 Task: Look for Airbnb options in âAbasan al Kabirah, Palestinian Territory from 4th December, 2023 to 10th December, 2023 for 8 adults.4 bedrooms having 8 beds and 4 bathrooms. Property type can be house. Amenities needed are: wifi, TV, free parkinig on premises, gym, breakfast. Booking option can be shelf check-in. Look for 4 properties as per requirement.
Action: Mouse moved to (426, 110)
Screenshot: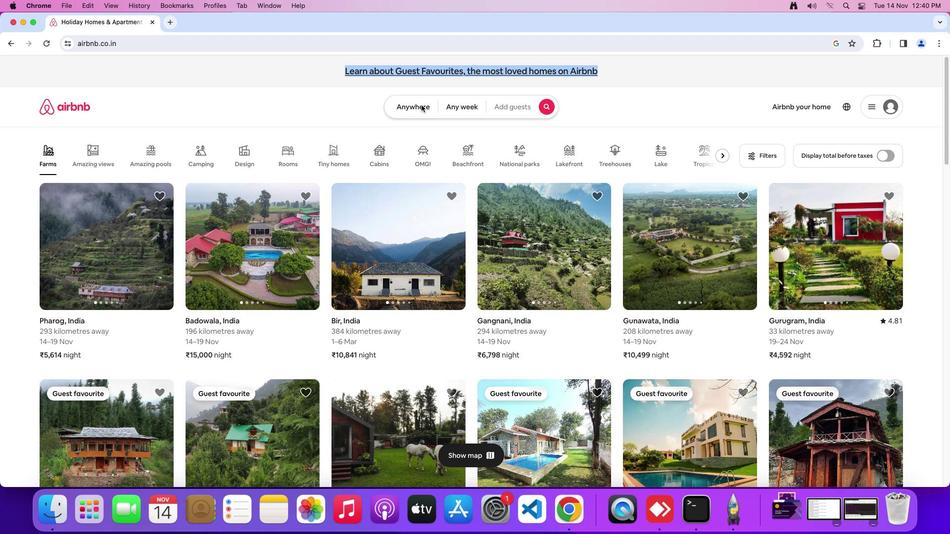 
Action: Mouse pressed left at (426, 110)
Screenshot: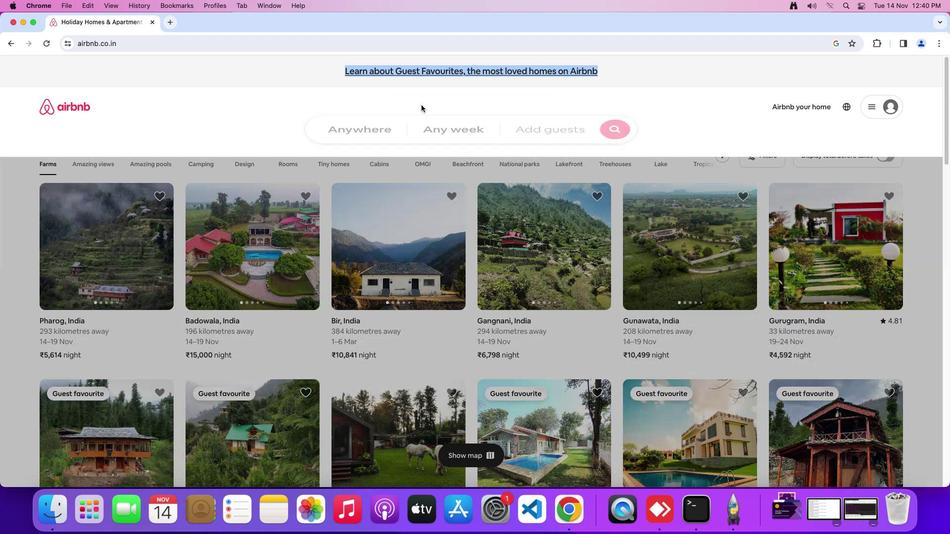 
Action: Mouse moved to (374, 155)
Screenshot: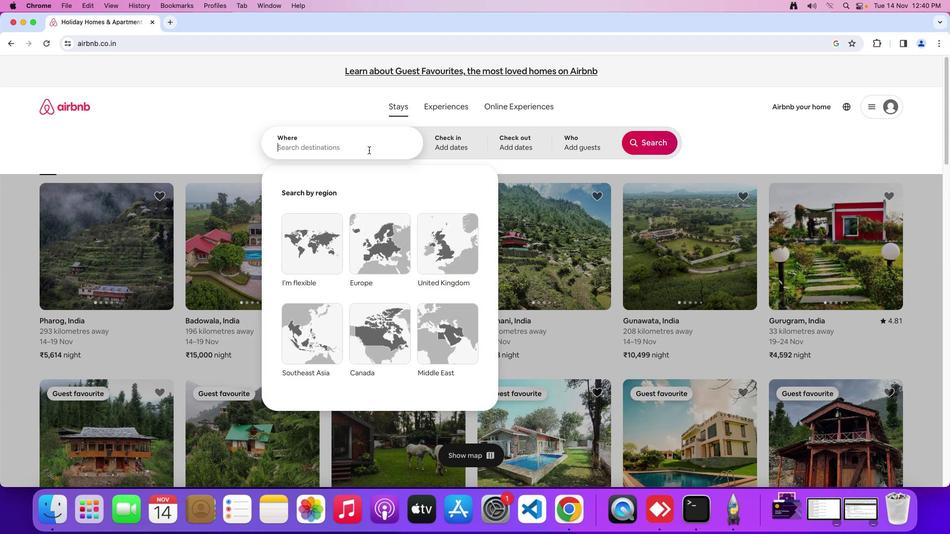 
Action: Mouse pressed left at (374, 155)
Screenshot: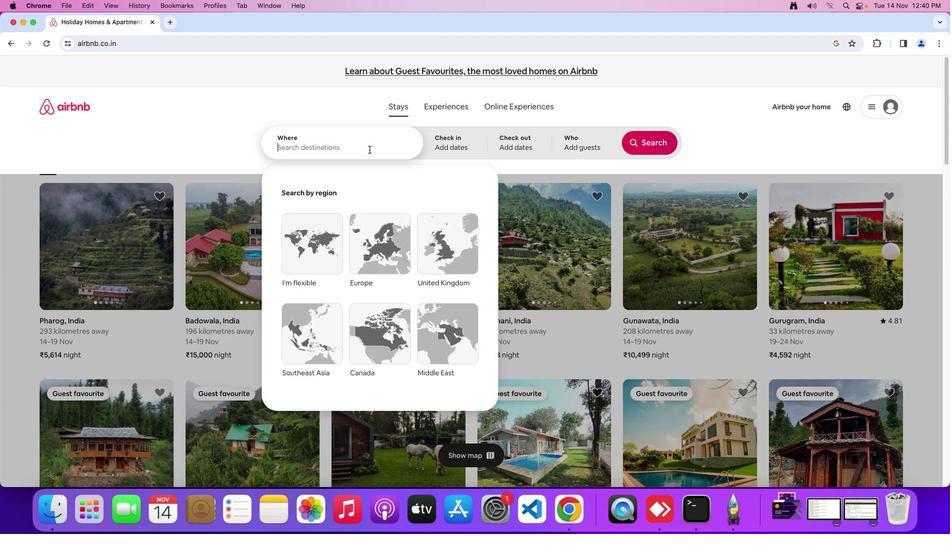 
Action: Mouse moved to (381, 154)
Screenshot: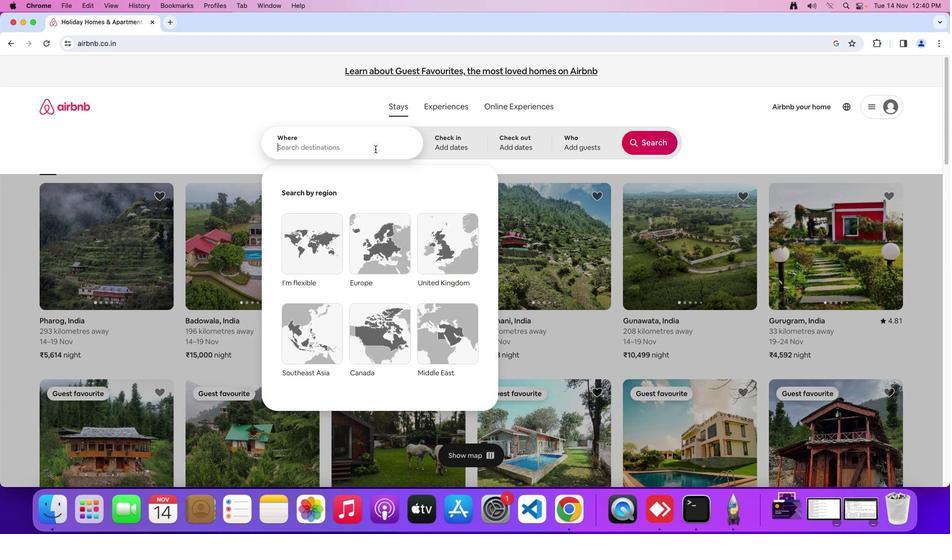 
Action: Key pressed Key.shift_r'A''b''a''s''a''n'Key.space'a''l'Key.spaceKey.shift'K''a''b''i''r''a''h'','Key.spaceKey.shift'P''a''l''e''s''t''i''n''i''a''n'Key.spaceKey.shift_r'T''e''r''r''u''t''i''r'Key.backspaceKey.backspaceKey.backspaceKey.backspace'i''t''o''r''y'
Screenshot: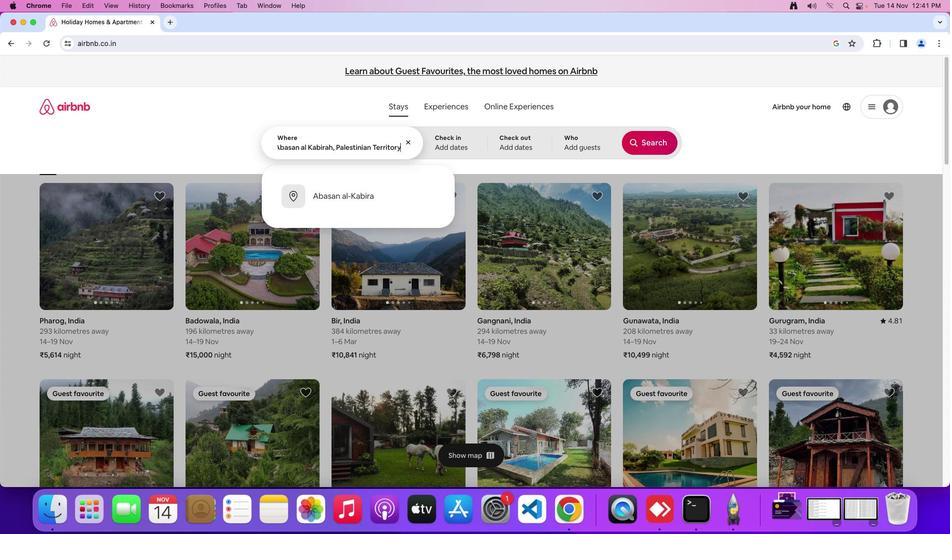 
Action: Mouse moved to (453, 148)
Screenshot: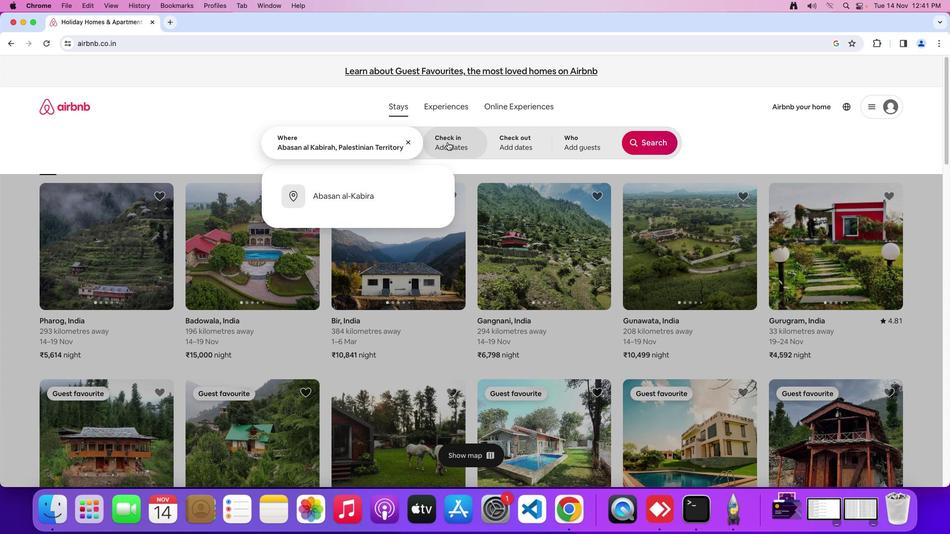 
Action: Mouse pressed left at (453, 148)
Screenshot: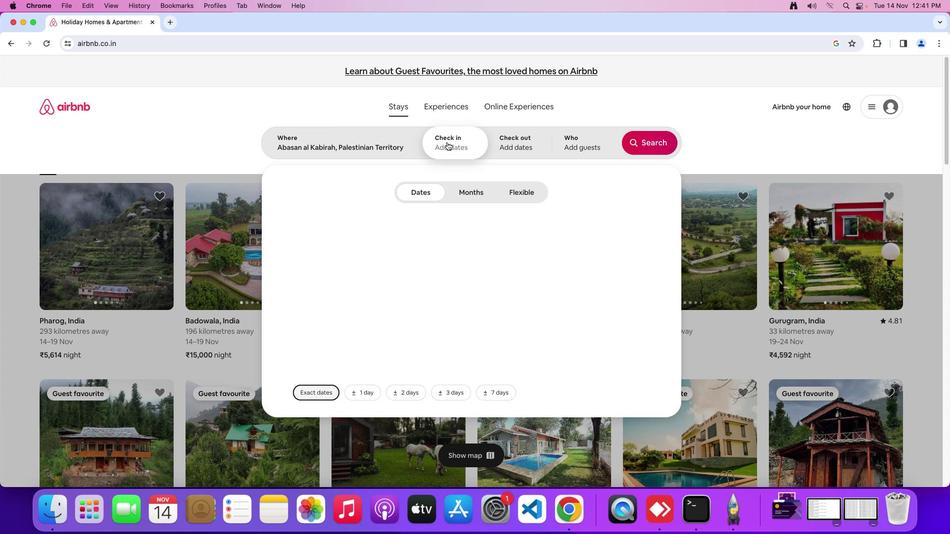 
Action: Mouse moved to (530, 295)
Screenshot: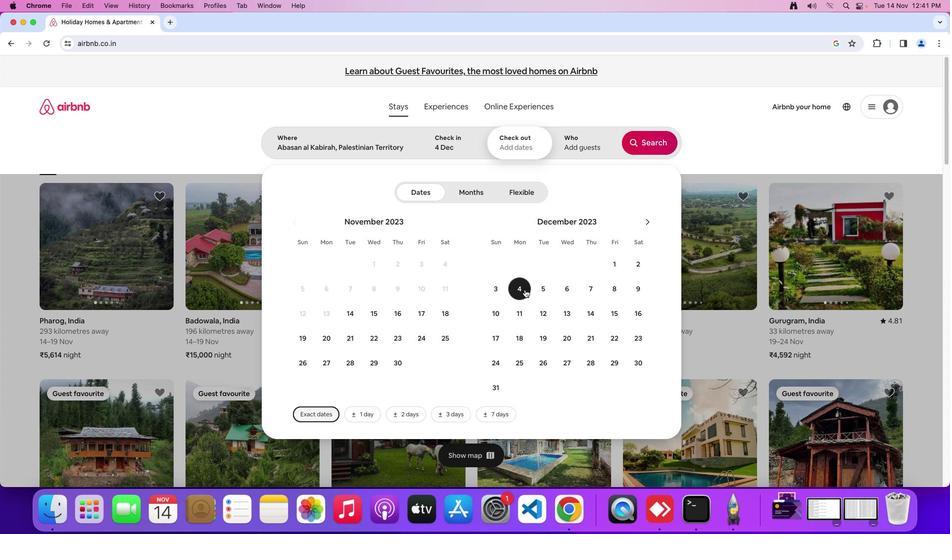 
Action: Mouse pressed left at (530, 295)
Screenshot: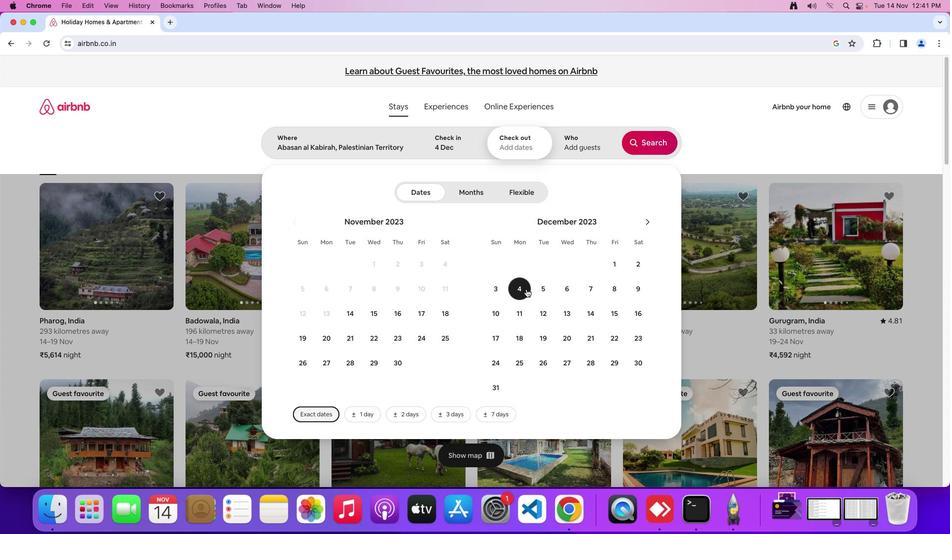 
Action: Mouse moved to (507, 321)
Screenshot: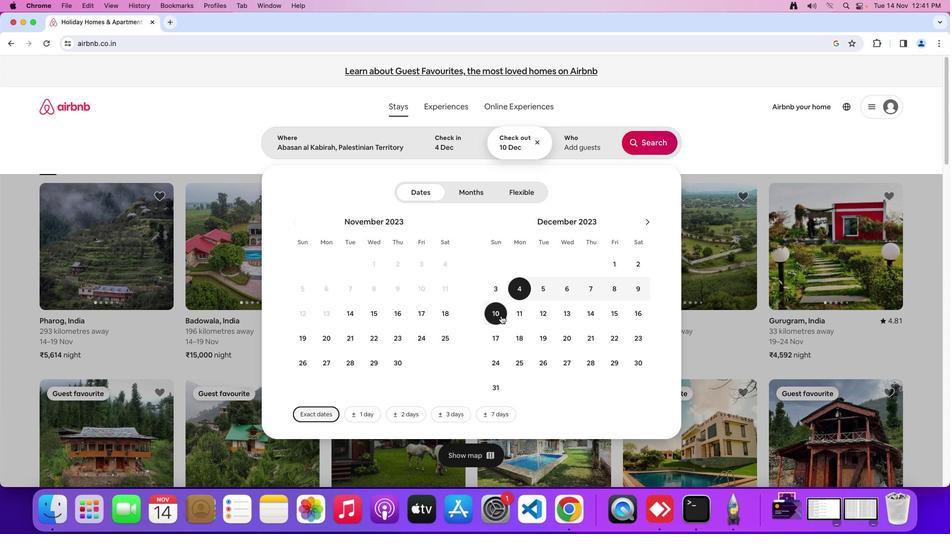 
Action: Mouse pressed left at (507, 321)
Screenshot: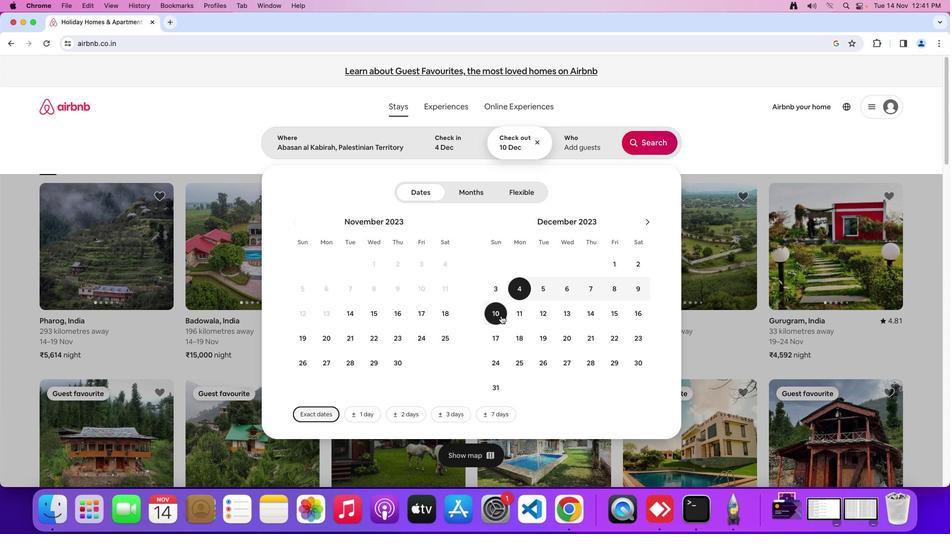 
Action: Mouse moved to (584, 151)
Screenshot: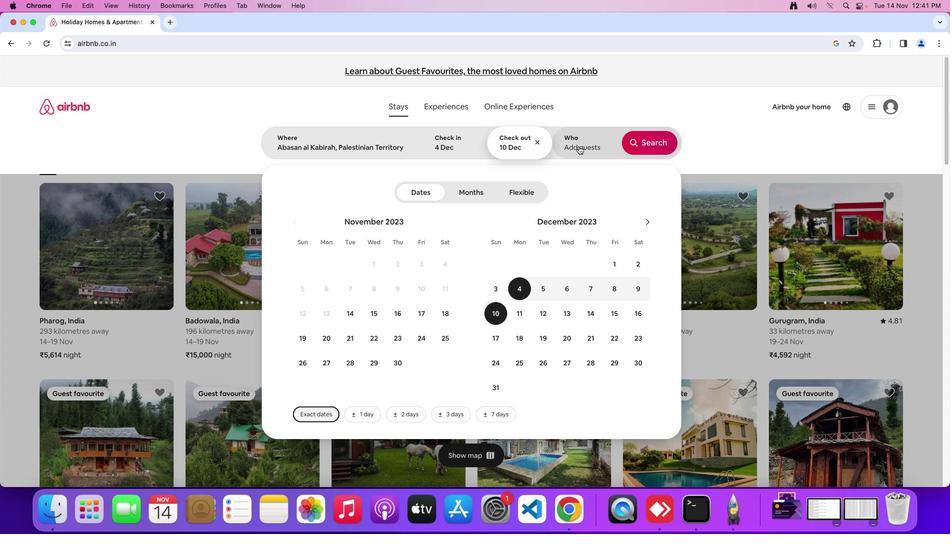 
Action: Mouse pressed left at (584, 151)
Screenshot: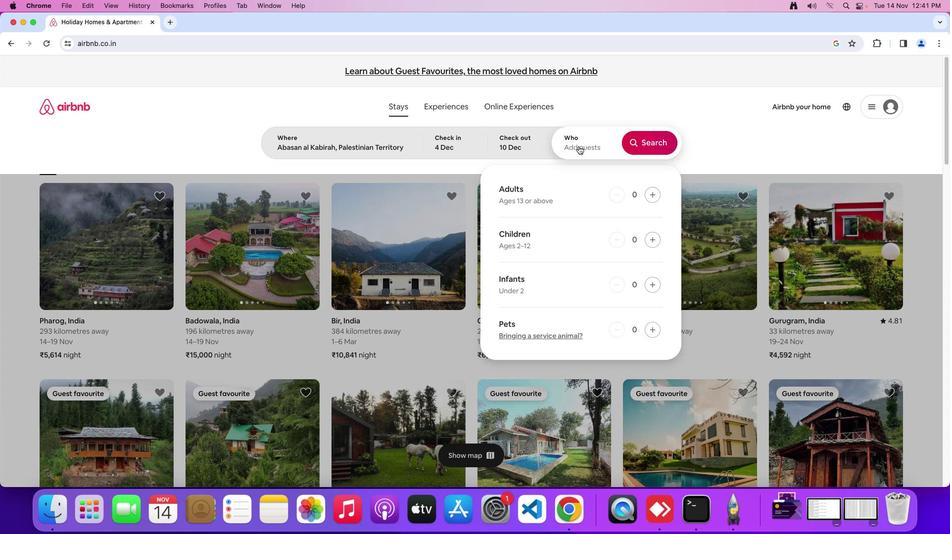
Action: Mouse moved to (638, 200)
Screenshot: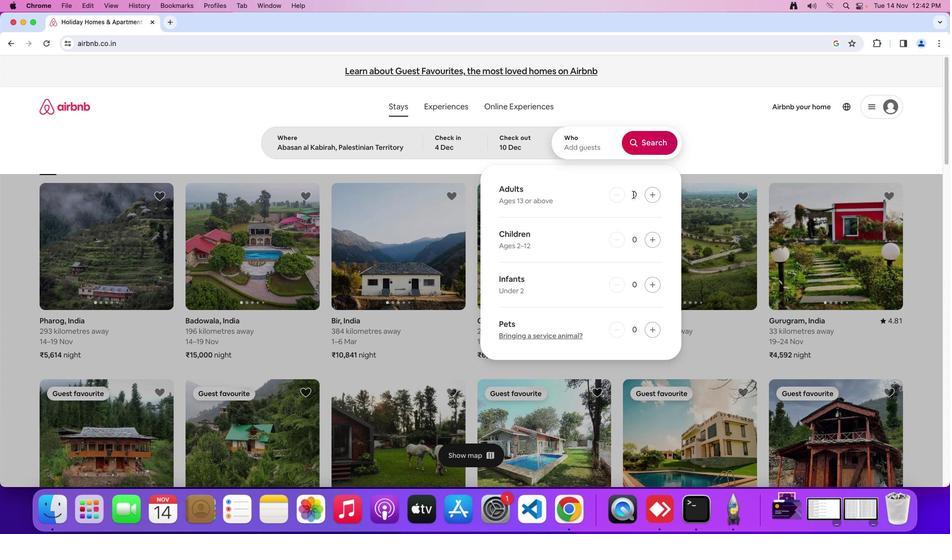 
Action: Mouse pressed left at (638, 200)
Screenshot: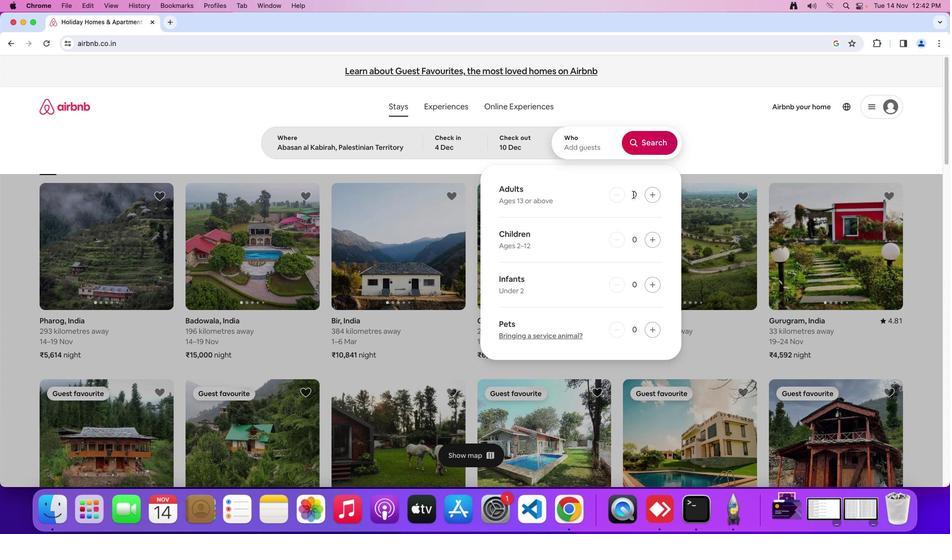 
Action: Mouse moved to (655, 200)
Screenshot: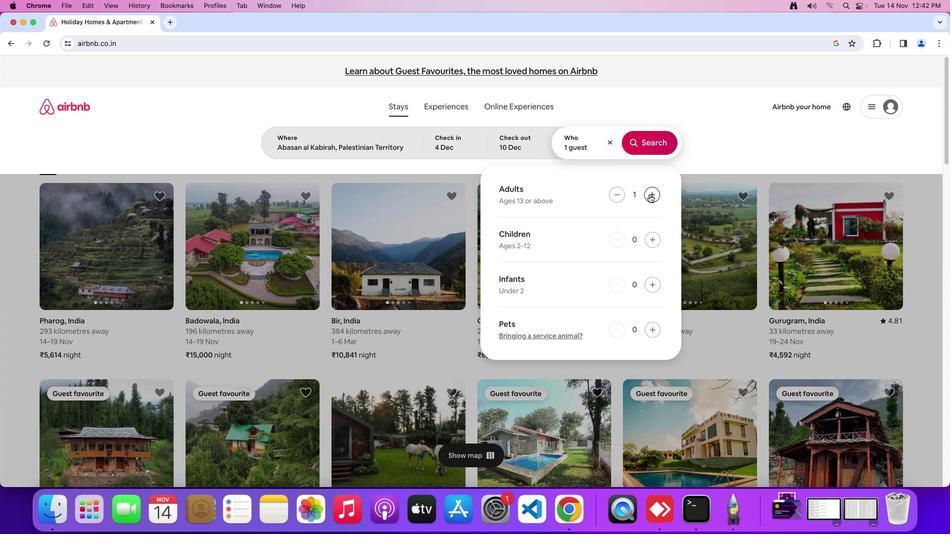 
Action: Mouse pressed left at (655, 200)
Screenshot: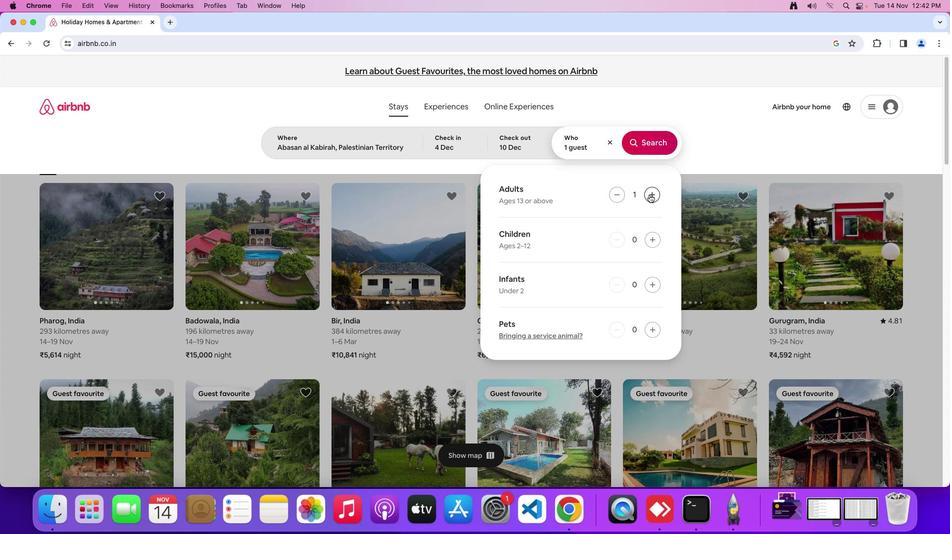 
Action: Mouse pressed left at (655, 200)
Screenshot: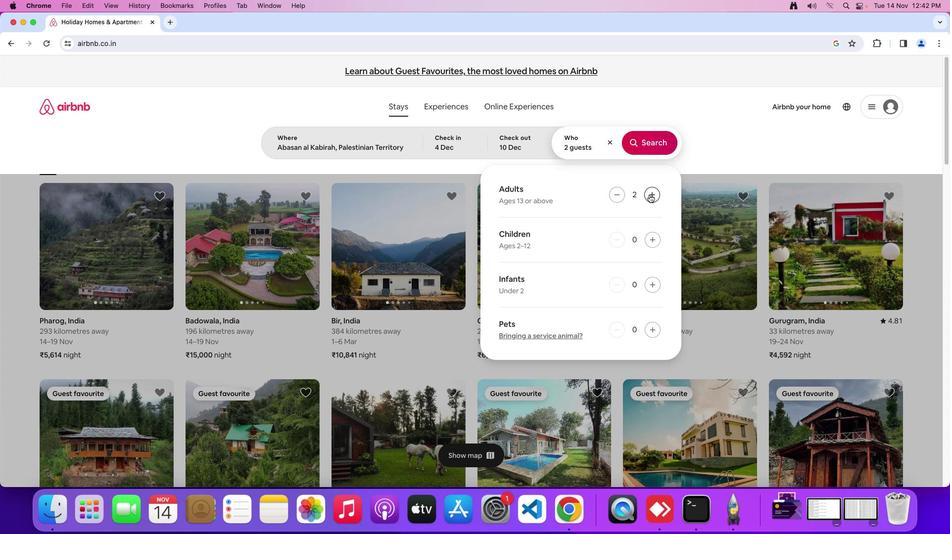 
Action: Mouse pressed left at (655, 200)
Screenshot: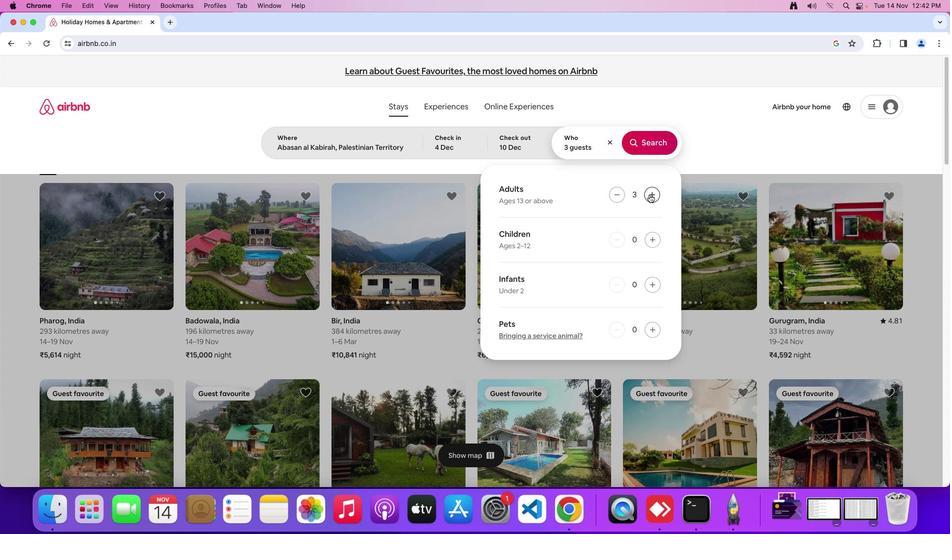 
Action: Mouse pressed left at (655, 200)
Screenshot: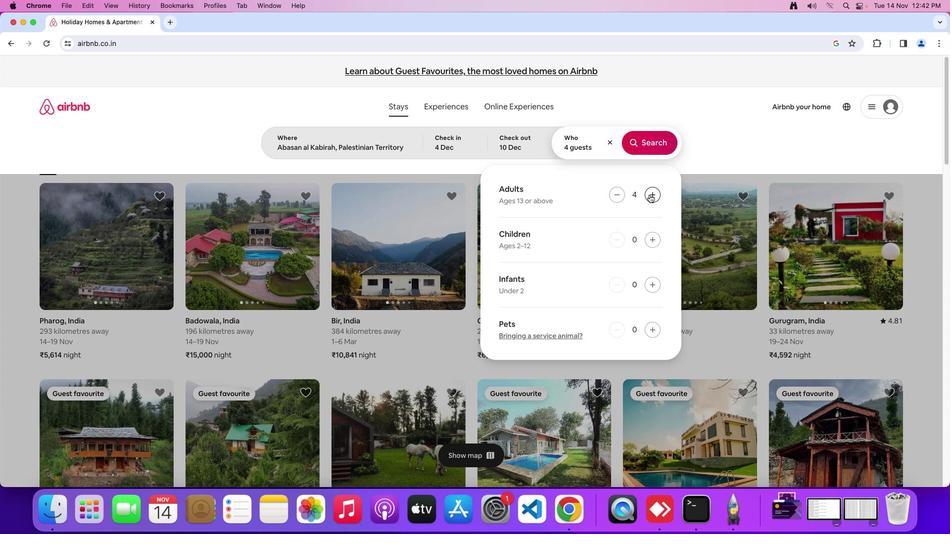 
Action: Mouse pressed left at (655, 200)
Screenshot: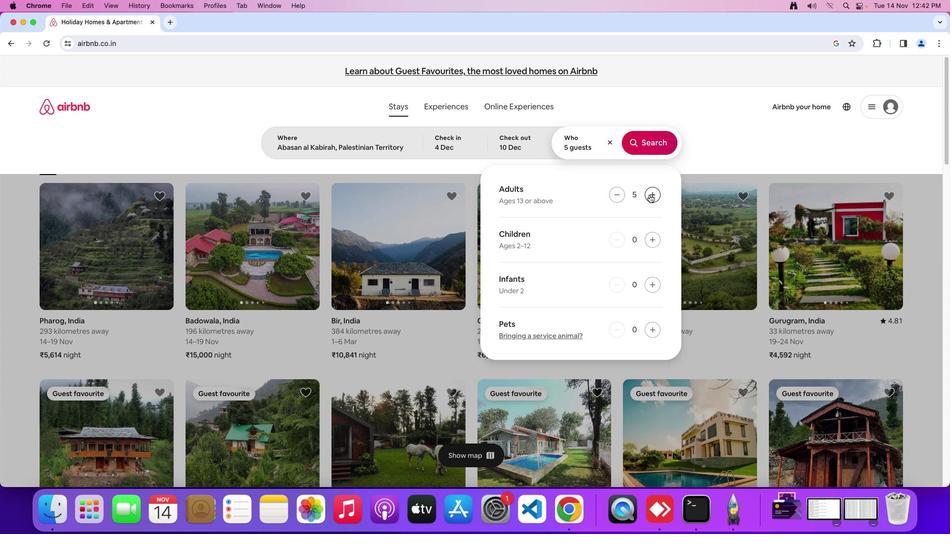 
Action: Mouse pressed left at (655, 200)
Screenshot: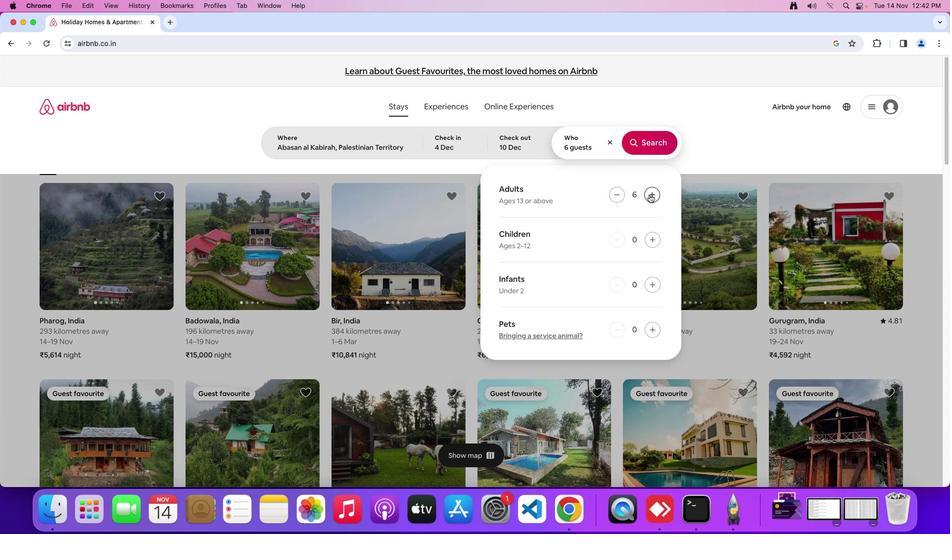 
Action: Mouse pressed left at (655, 200)
Screenshot: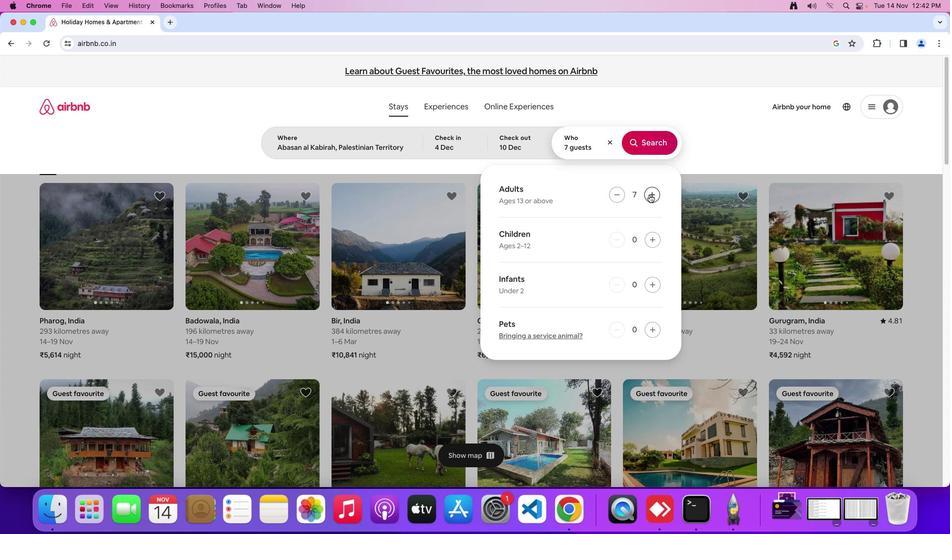 
Action: Mouse pressed left at (655, 200)
Screenshot: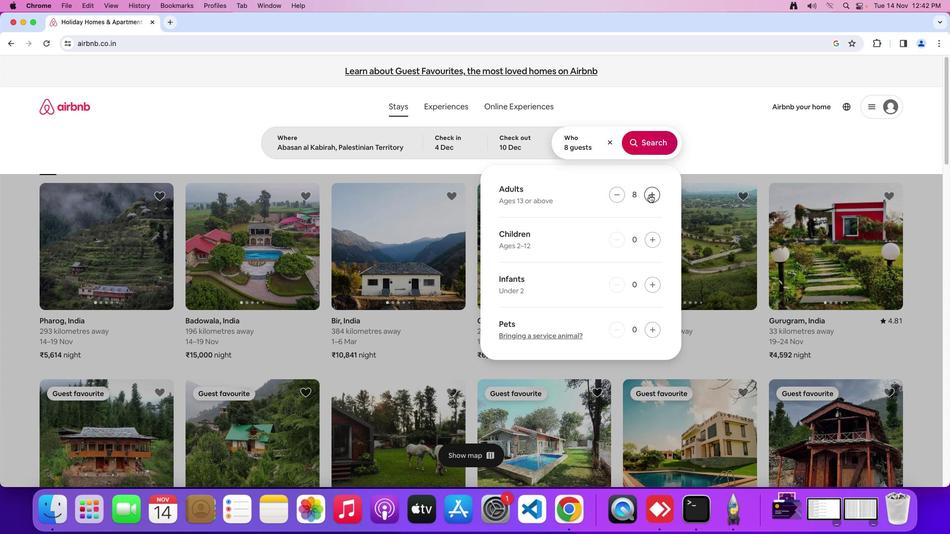 
Action: Mouse moved to (654, 145)
Screenshot: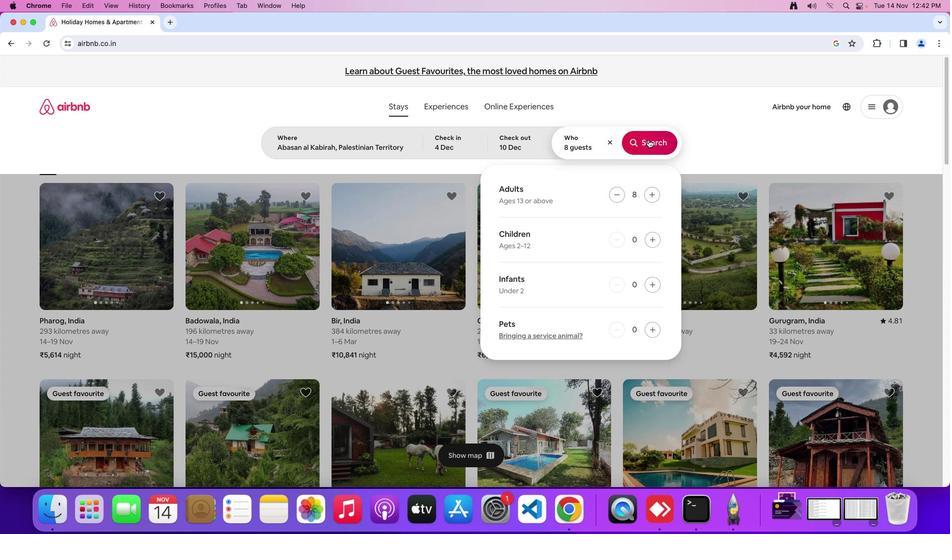 
Action: Mouse pressed left at (654, 145)
Screenshot: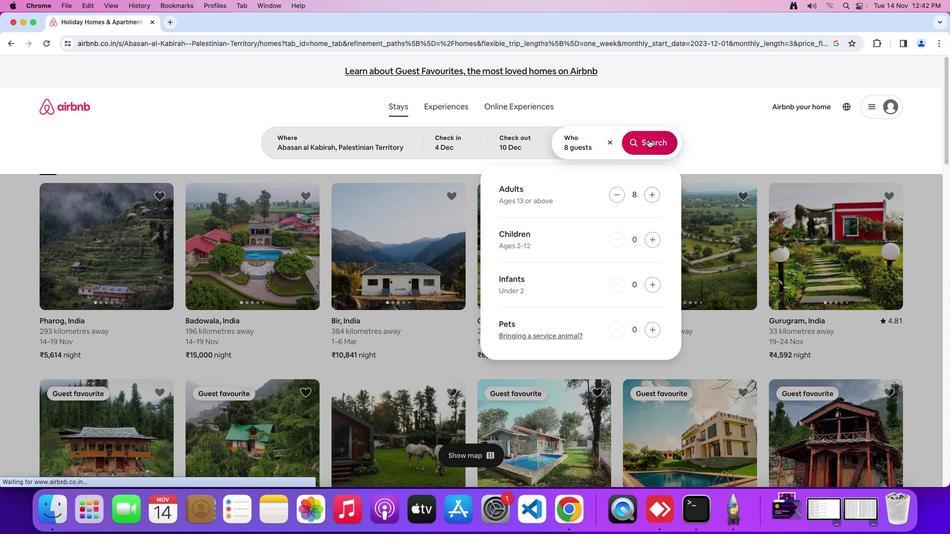 
Action: Mouse moved to (791, 123)
Screenshot: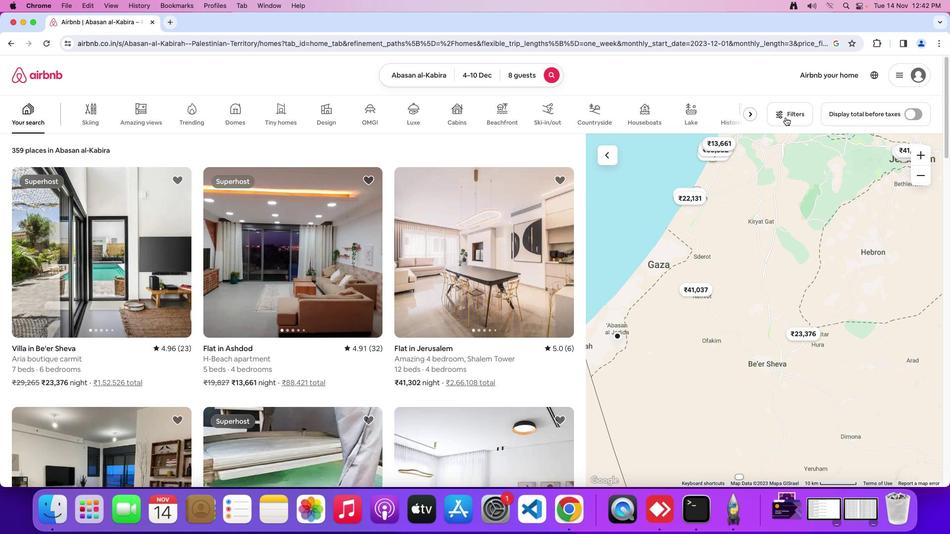 
Action: Mouse pressed left at (791, 123)
Screenshot: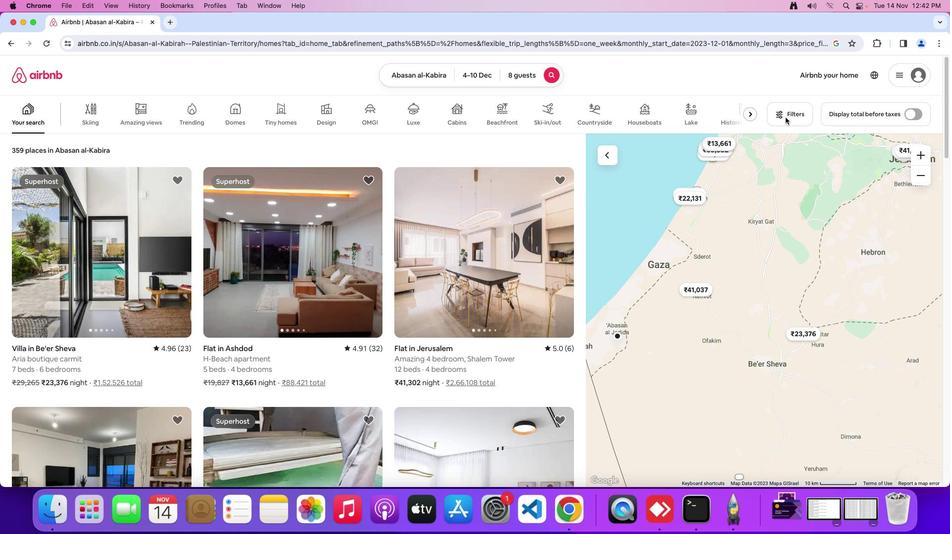 
Action: Mouse moved to (507, 282)
Screenshot: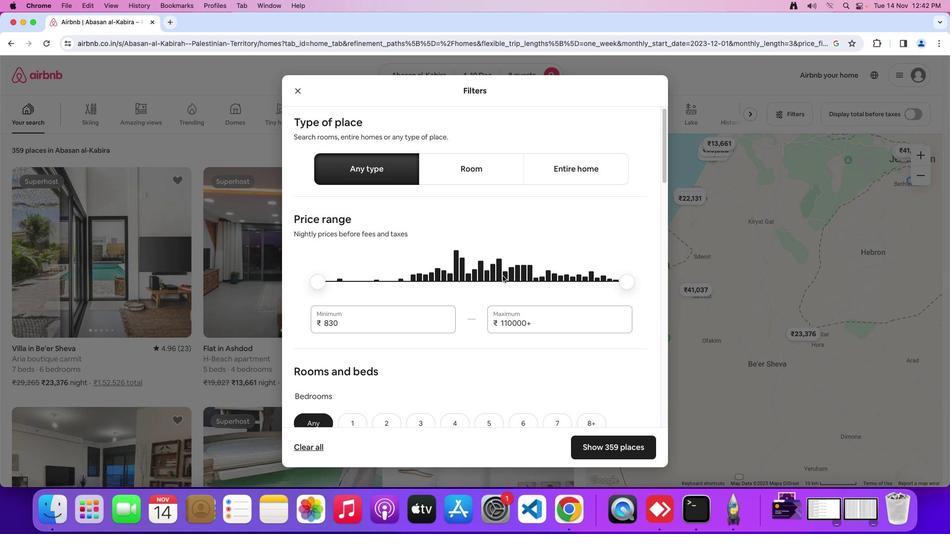 
Action: Mouse scrolled (507, 282) with delta (5, 4)
Screenshot: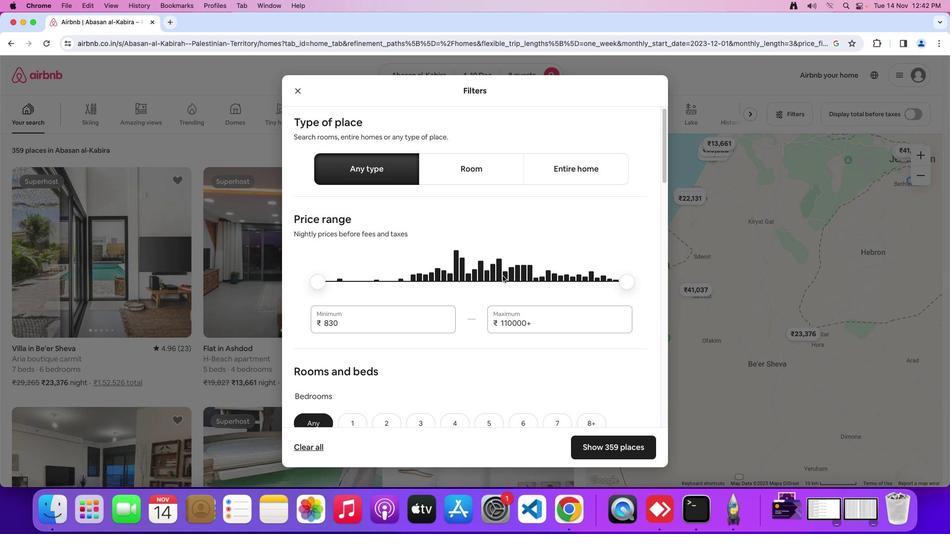 
Action: Mouse moved to (508, 282)
Screenshot: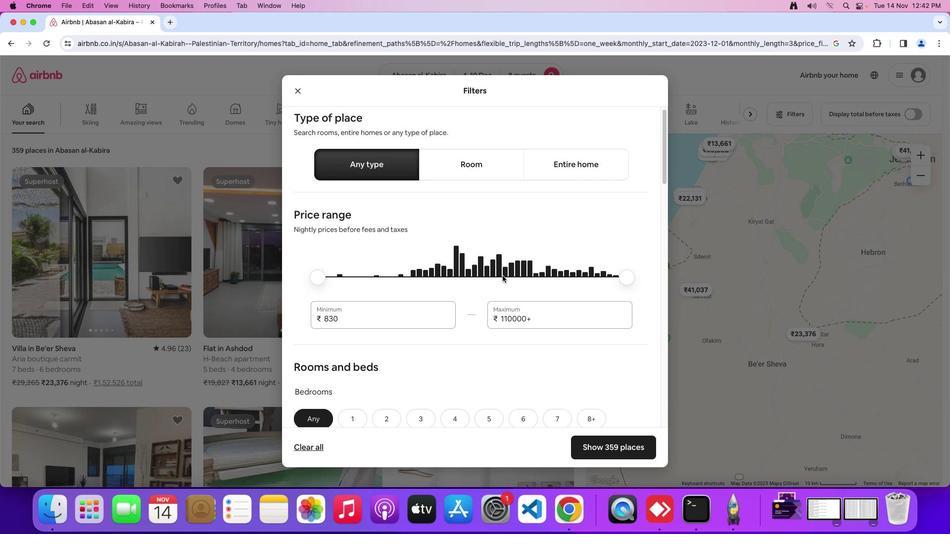 
Action: Mouse scrolled (508, 282) with delta (5, 4)
Screenshot: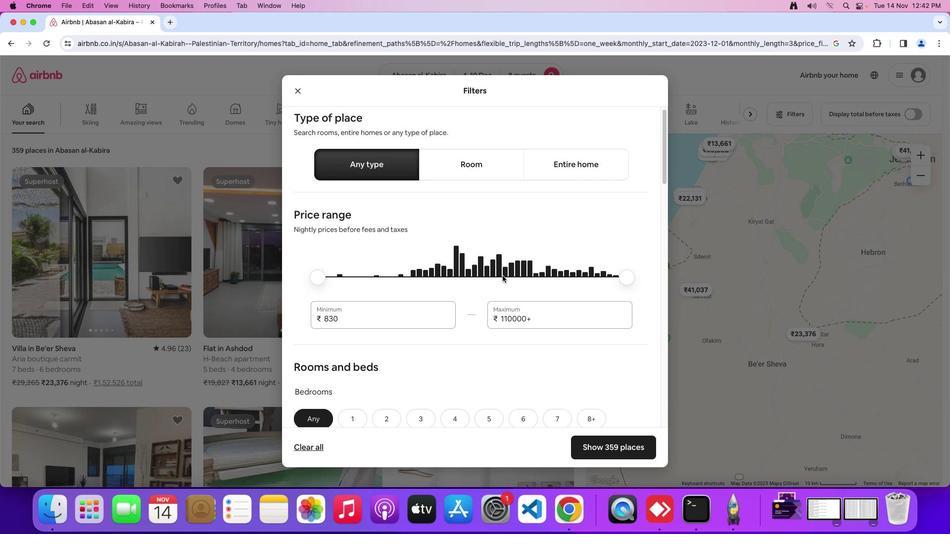 
Action: Mouse moved to (508, 281)
Screenshot: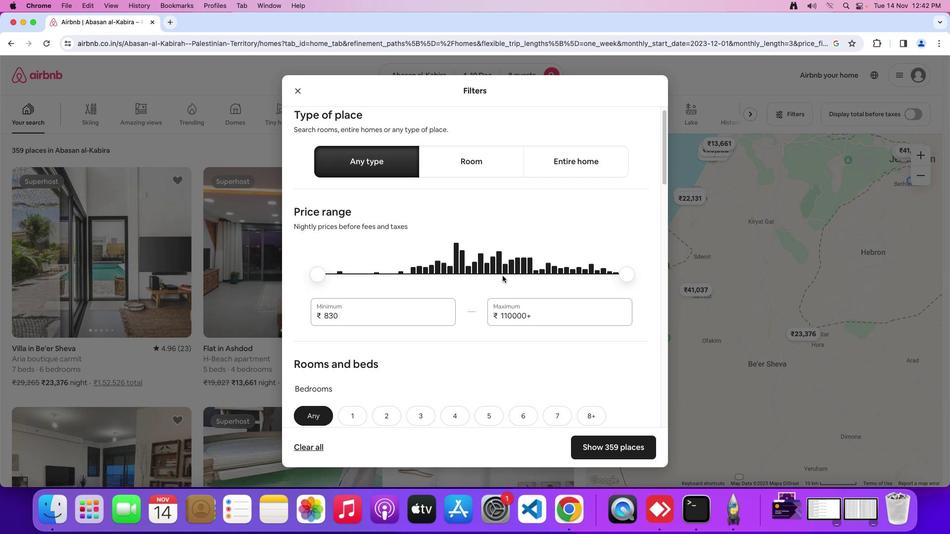 
Action: Mouse scrolled (508, 281) with delta (5, 4)
Screenshot: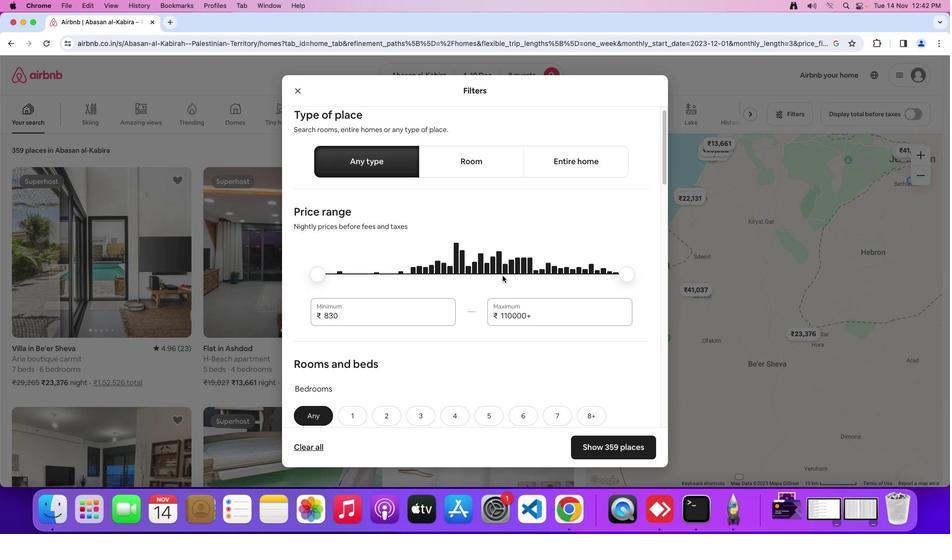 
Action: Mouse moved to (509, 281)
Screenshot: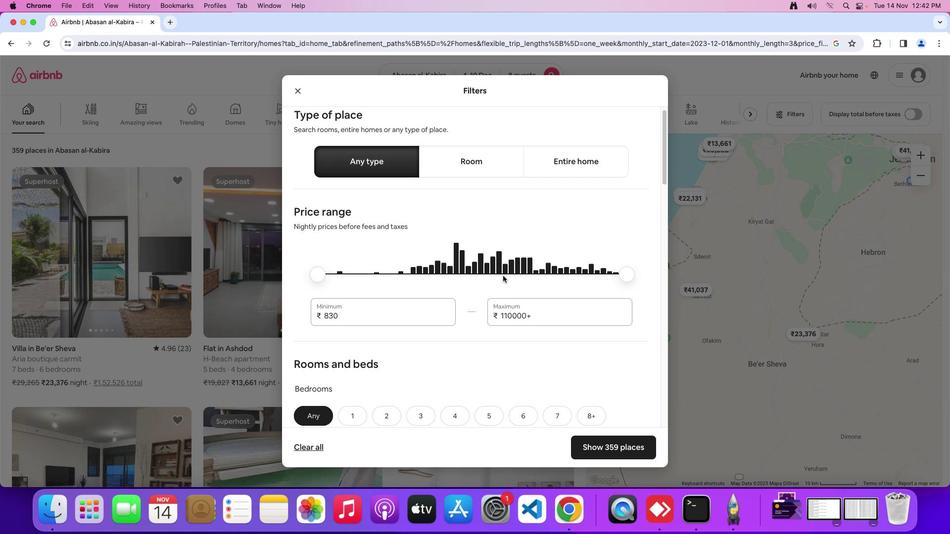 
Action: Mouse scrolled (509, 281) with delta (5, 4)
Screenshot: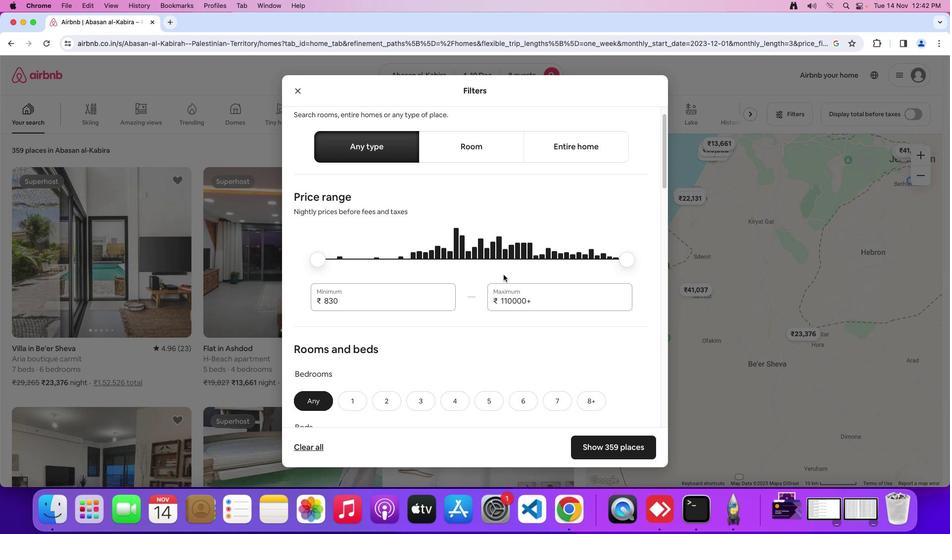 
Action: Mouse moved to (509, 281)
Screenshot: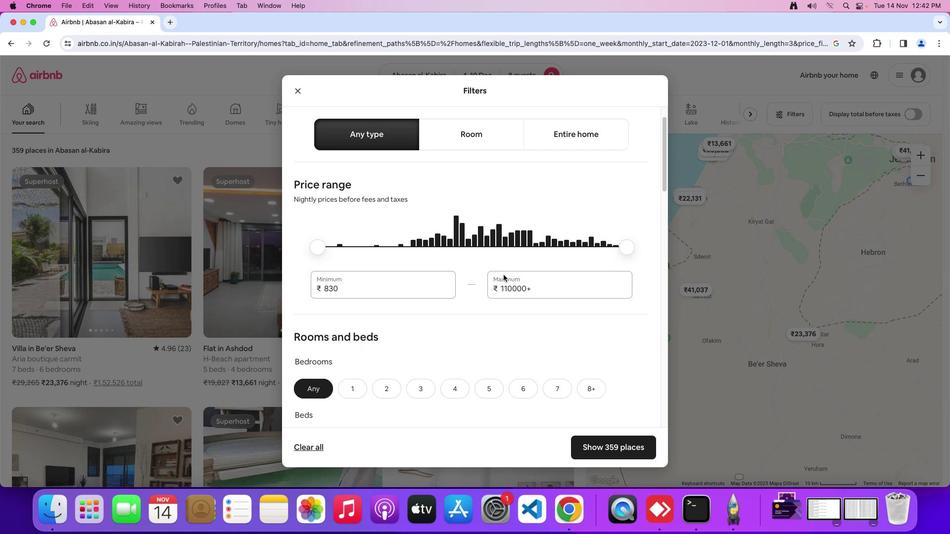 
Action: Mouse scrolled (509, 281) with delta (5, 4)
Screenshot: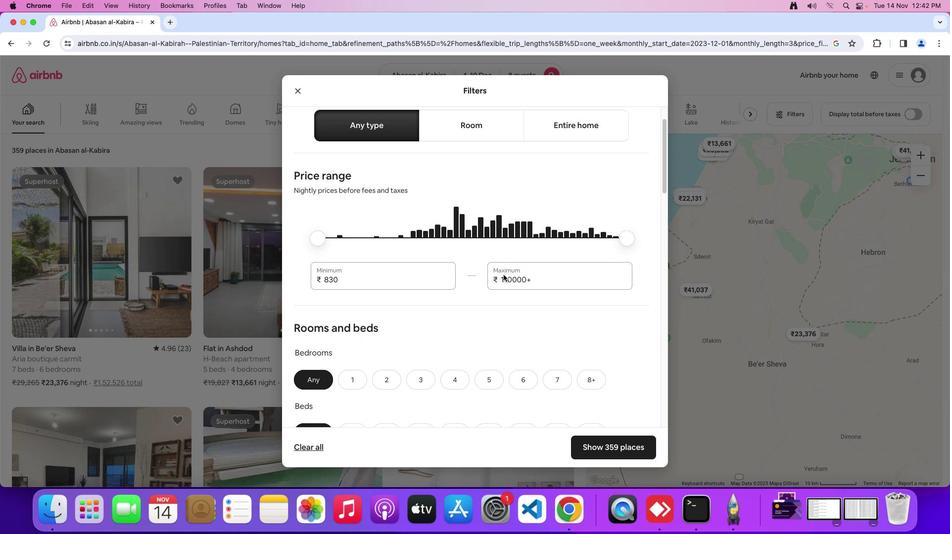 
Action: Mouse moved to (509, 280)
Screenshot: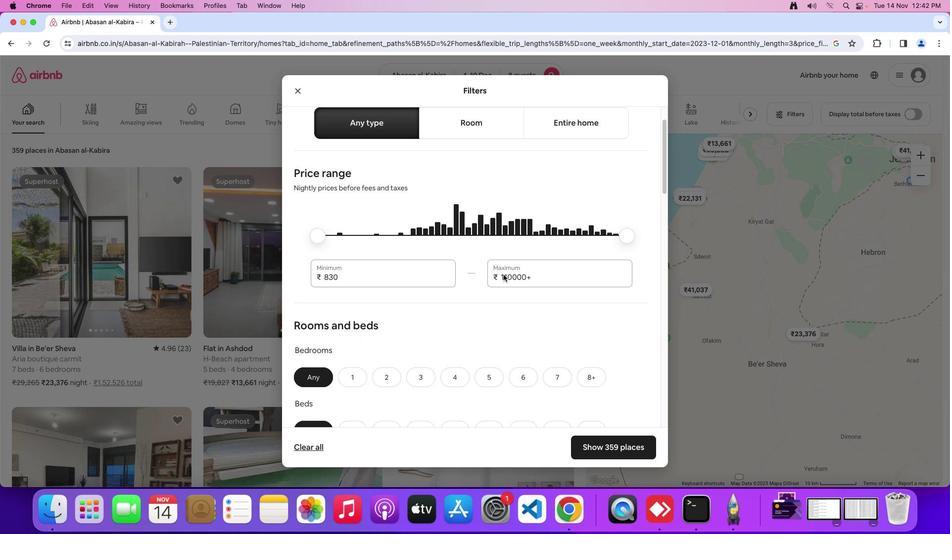 
Action: Mouse scrolled (509, 280) with delta (5, 4)
Screenshot: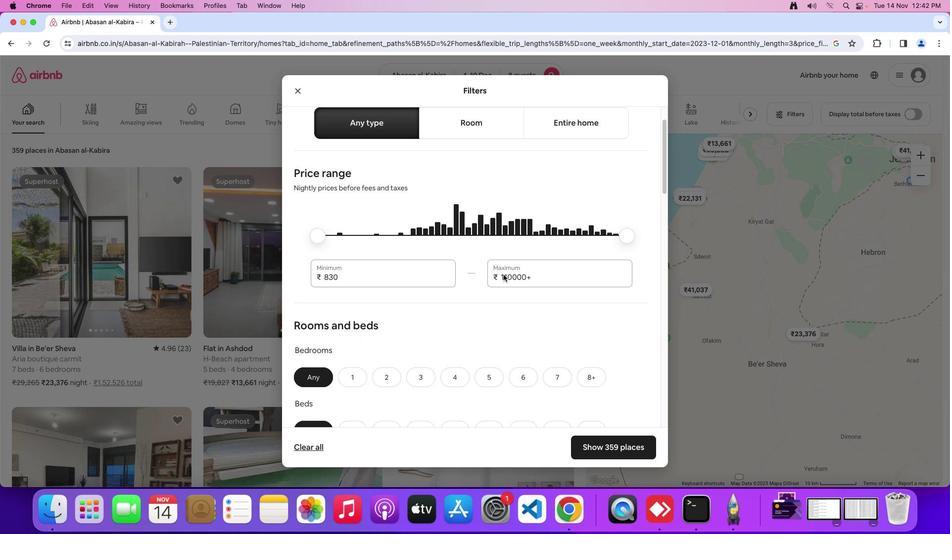 
Action: Mouse moved to (509, 280)
Screenshot: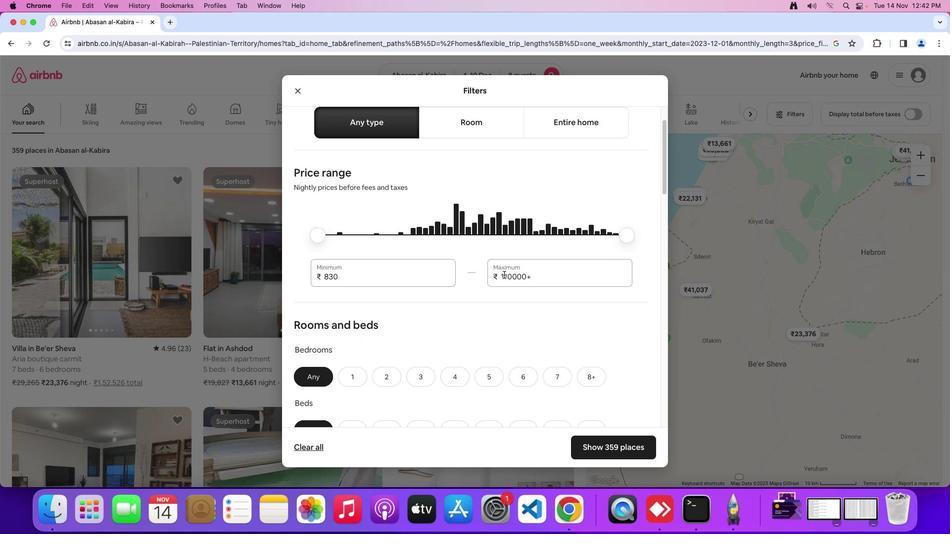 
Action: Mouse scrolled (509, 280) with delta (5, 4)
Screenshot: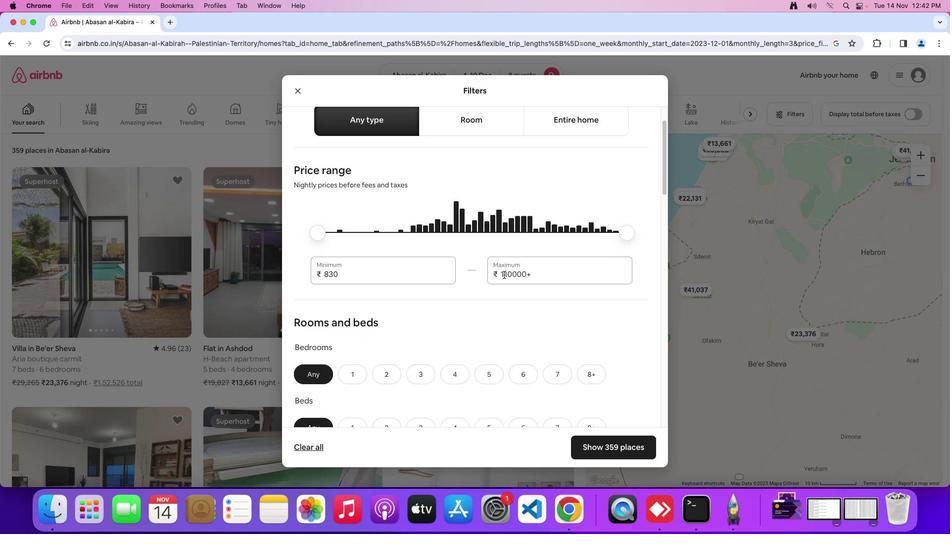 
Action: Mouse scrolled (509, 280) with delta (5, 4)
Screenshot: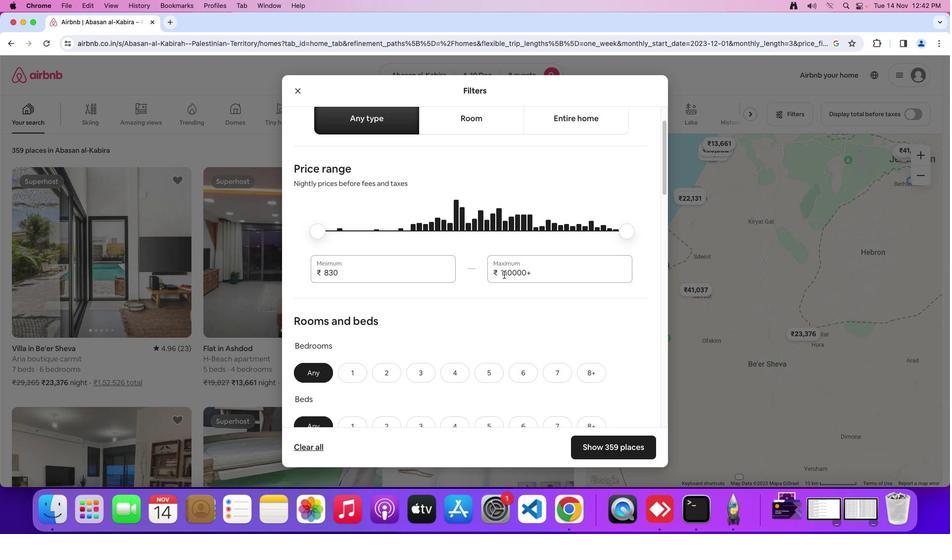 
Action: Mouse scrolled (509, 280) with delta (5, 4)
Screenshot: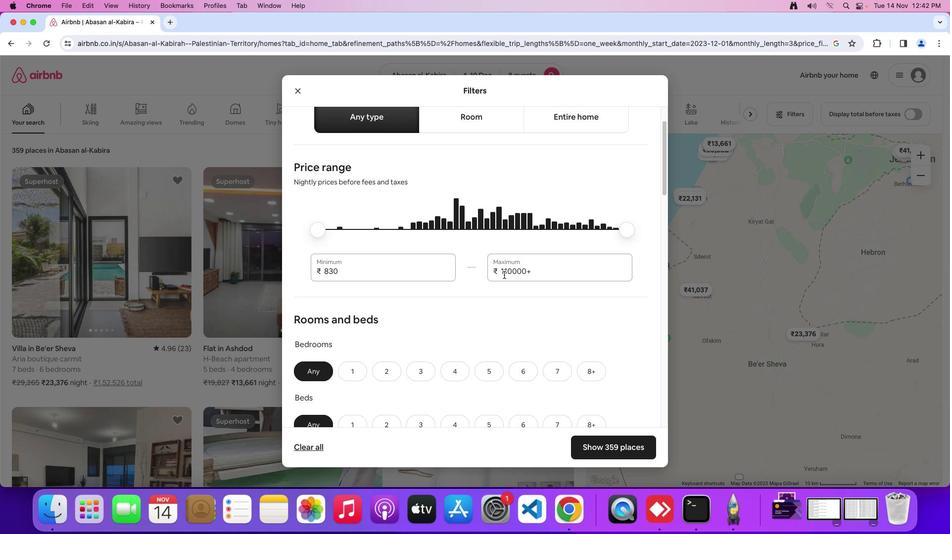 
Action: Mouse moved to (487, 291)
Screenshot: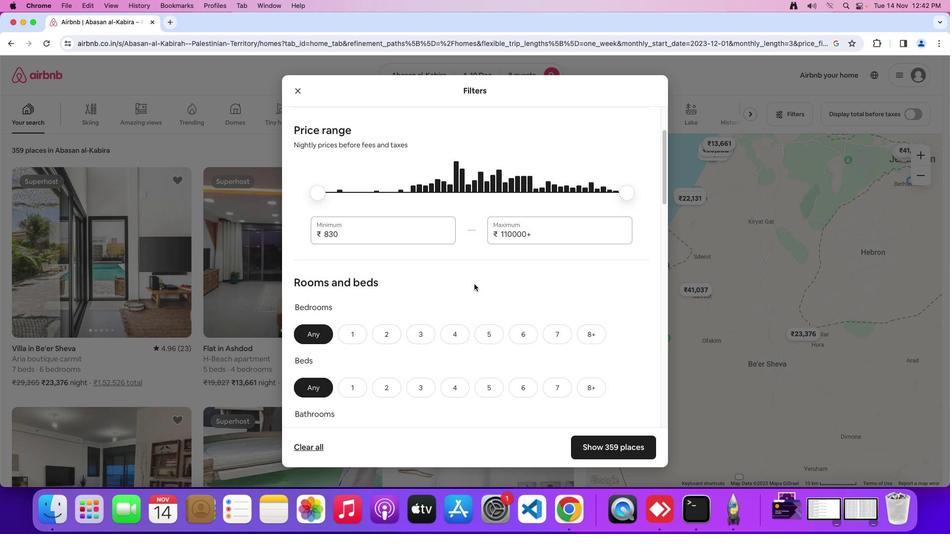 
Action: Mouse scrolled (487, 291) with delta (5, 4)
Screenshot: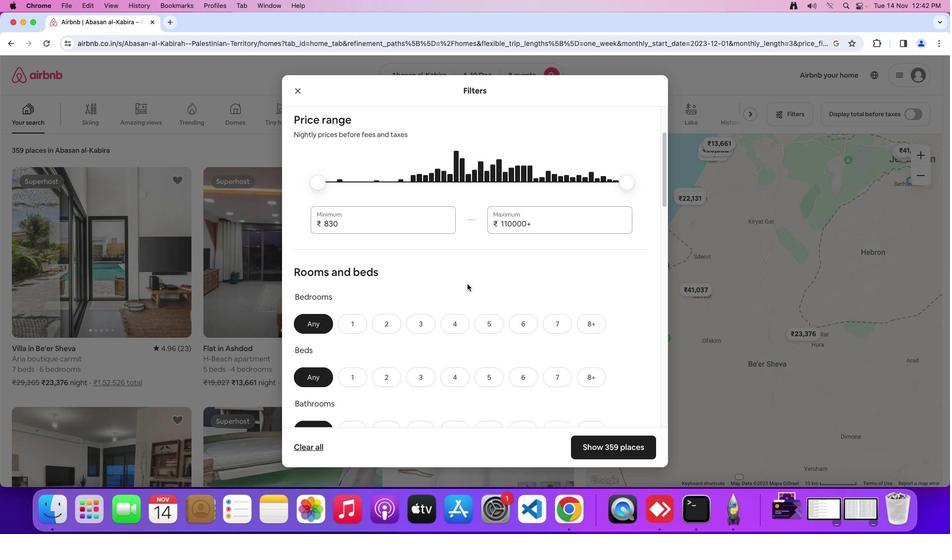 
Action: Mouse moved to (487, 291)
Screenshot: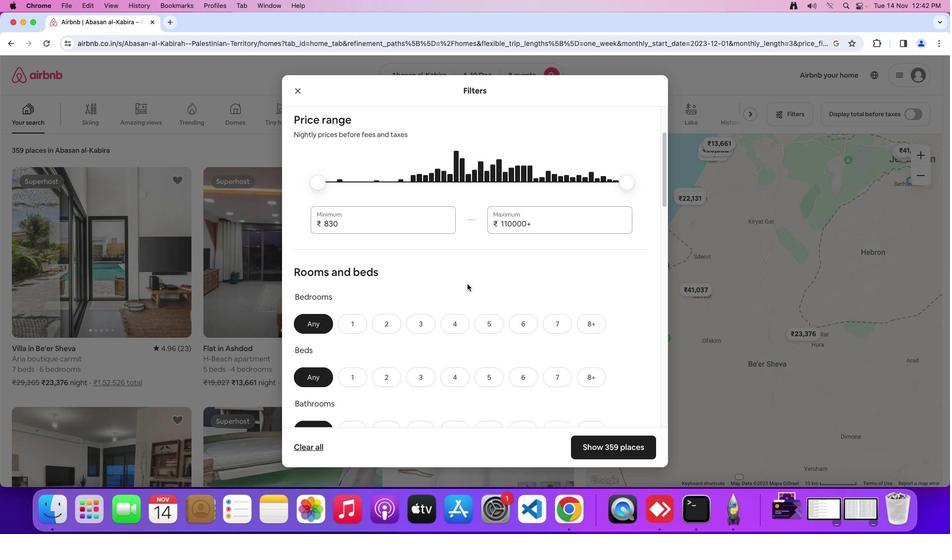 
Action: Mouse scrolled (487, 291) with delta (5, 4)
Screenshot: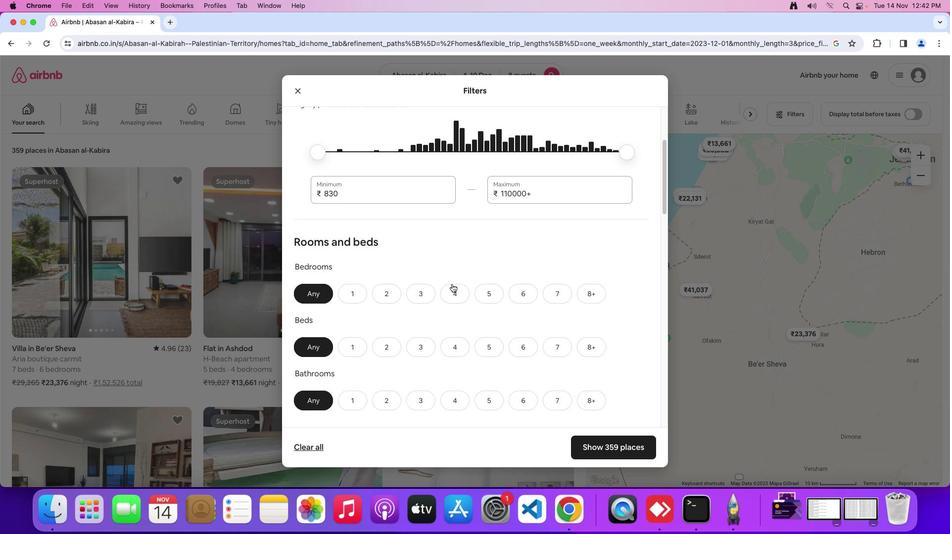 
Action: Mouse moved to (487, 291)
Screenshot: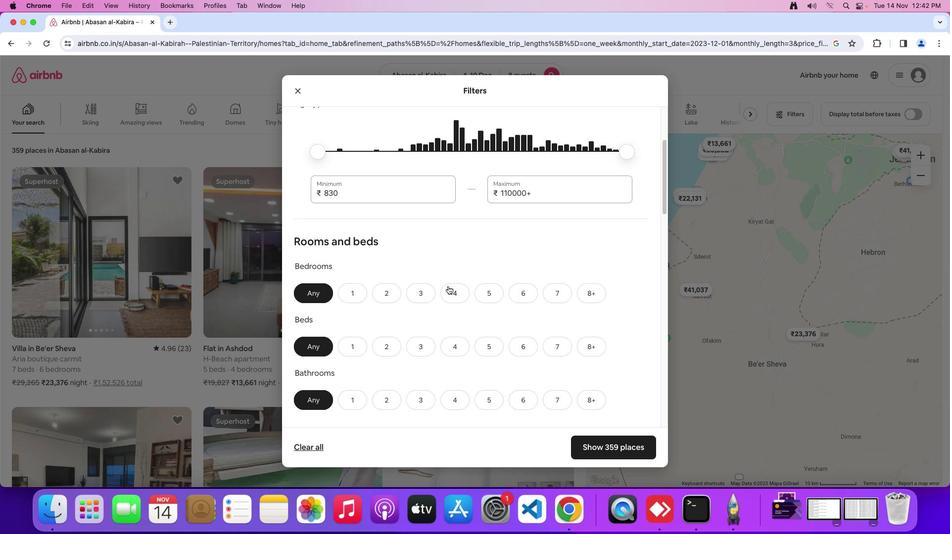 
Action: Mouse scrolled (487, 291) with delta (5, 3)
Screenshot: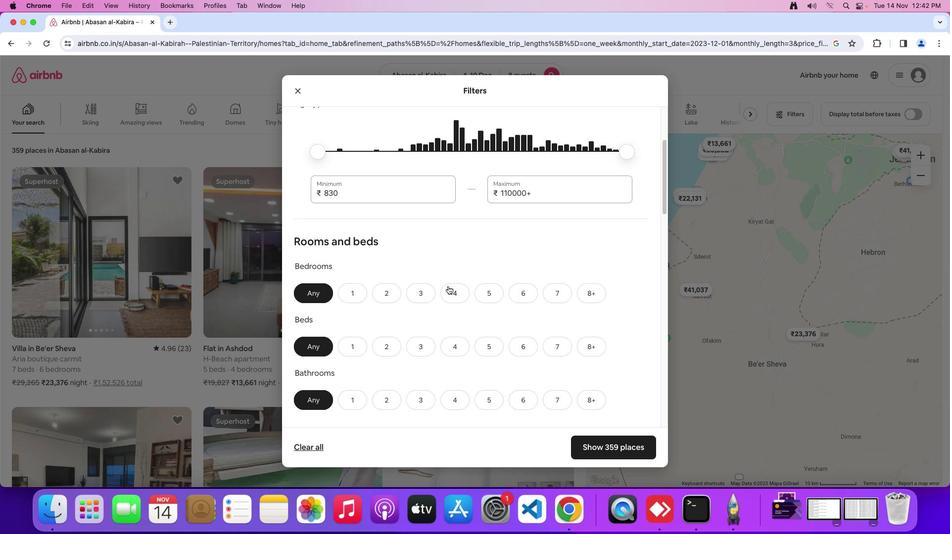 
Action: Mouse moved to (468, 298)
Screenshot: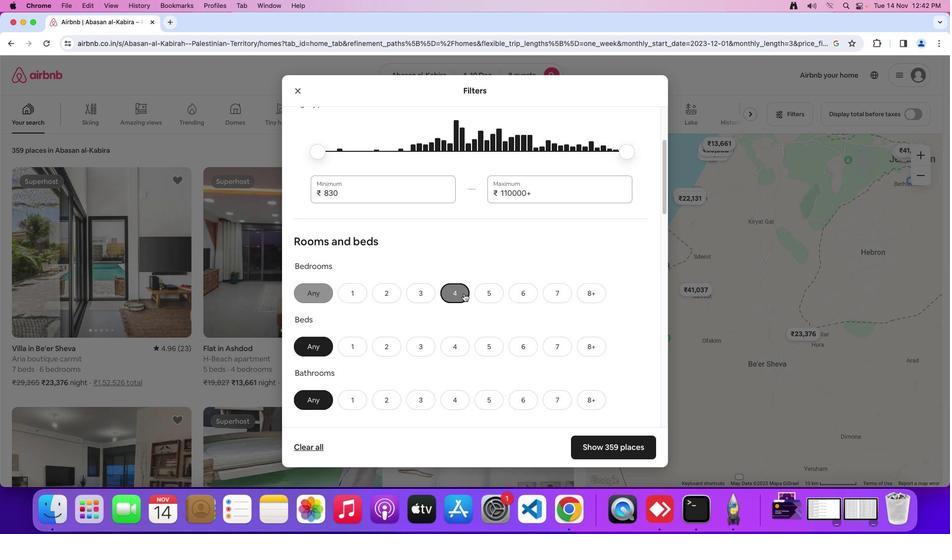 
Action: Mouse pressed left at (468, 298)
Screenshot: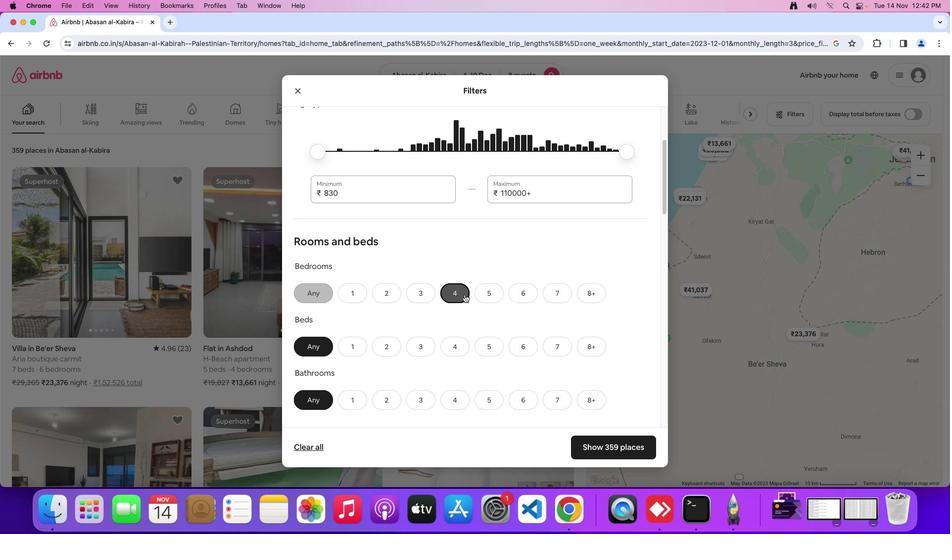
Action: Mouse moved to (593, 353)
Screenshot: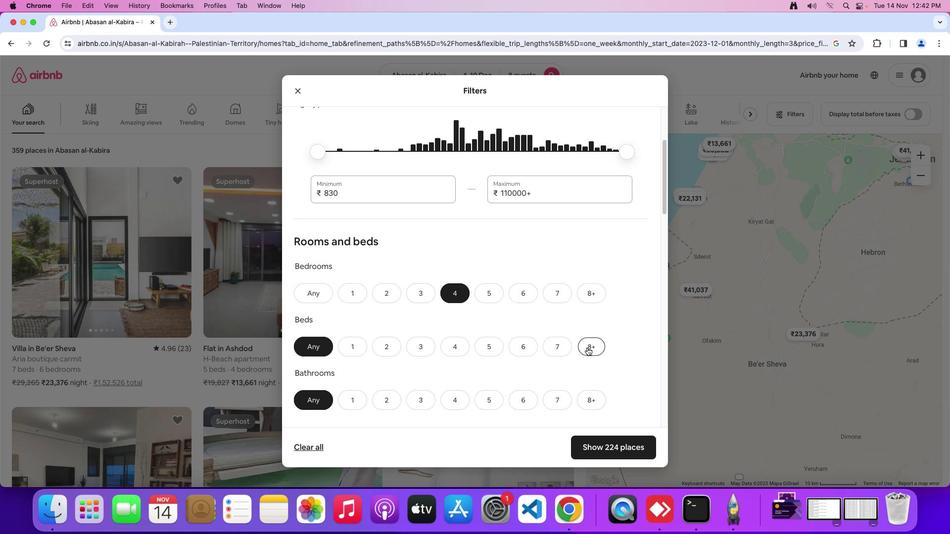
Action: Mouse pressed left at (593, 353)
Screenshot: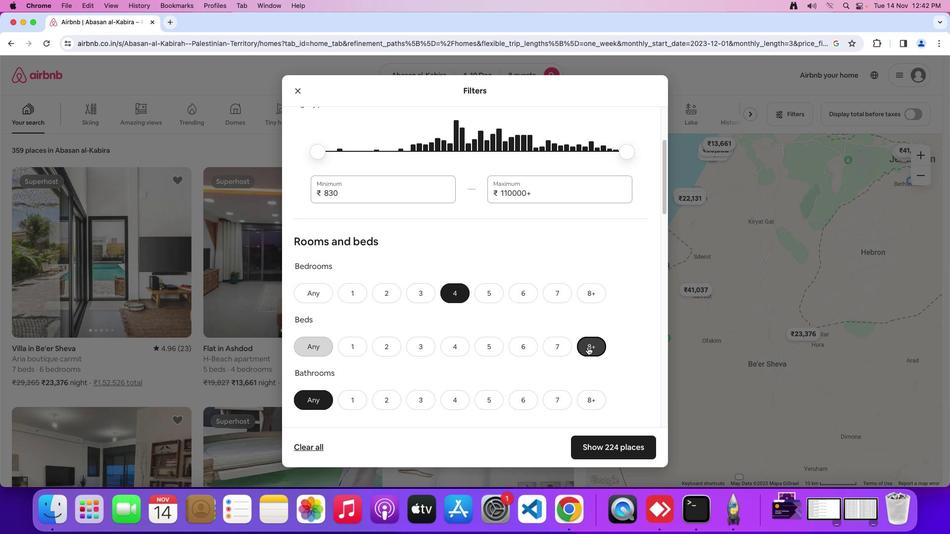 
Action: Mouse moved to (595, 348)
Screenshot: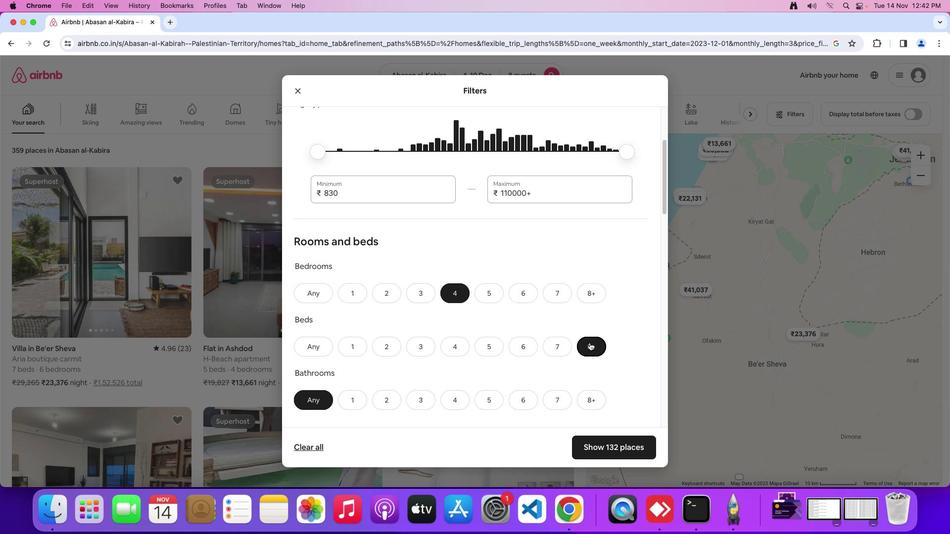 
Action: Mouse scrolled (595, 348) with delta (5, 4)
Screenshot: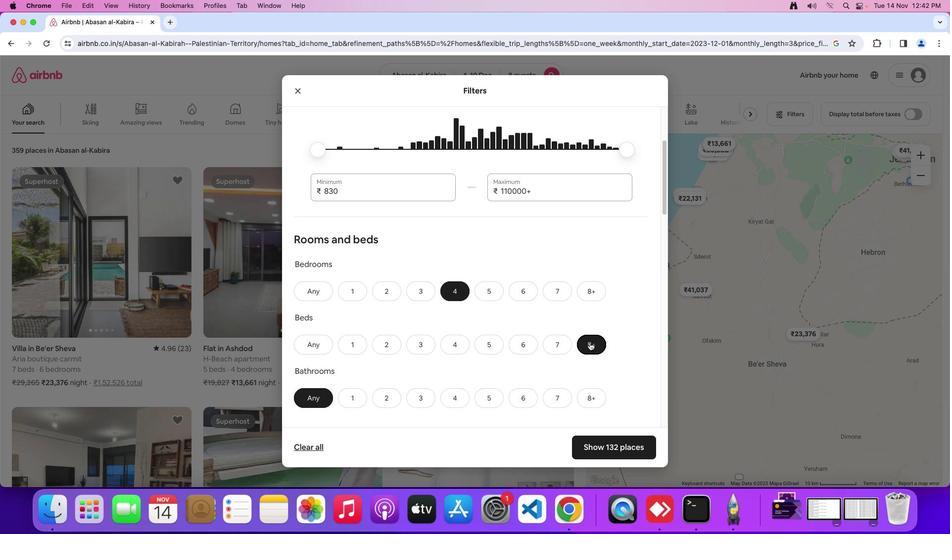 
Action: Mouse moved to (595, 348)
Screenshot: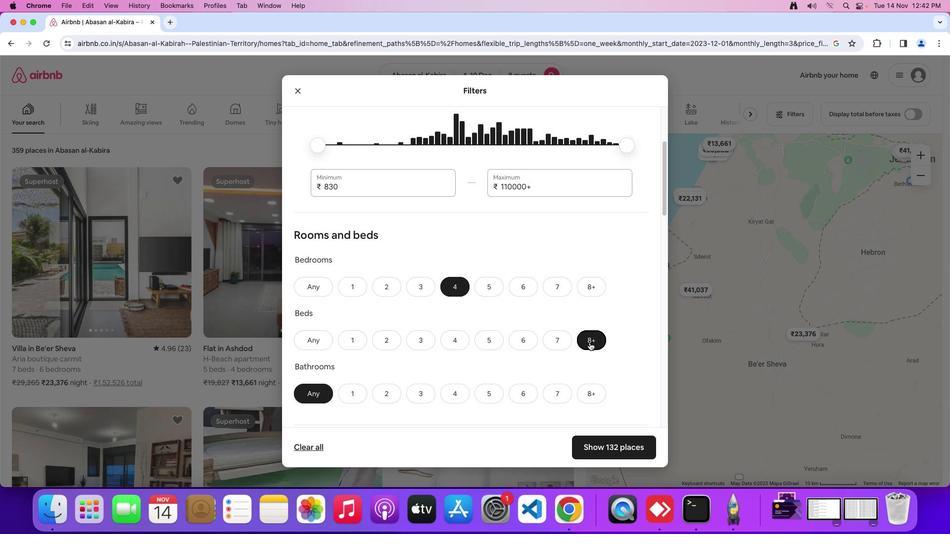 
Action: Mouse scrolled (595, 348) with delta (5, 4)
Screenshot: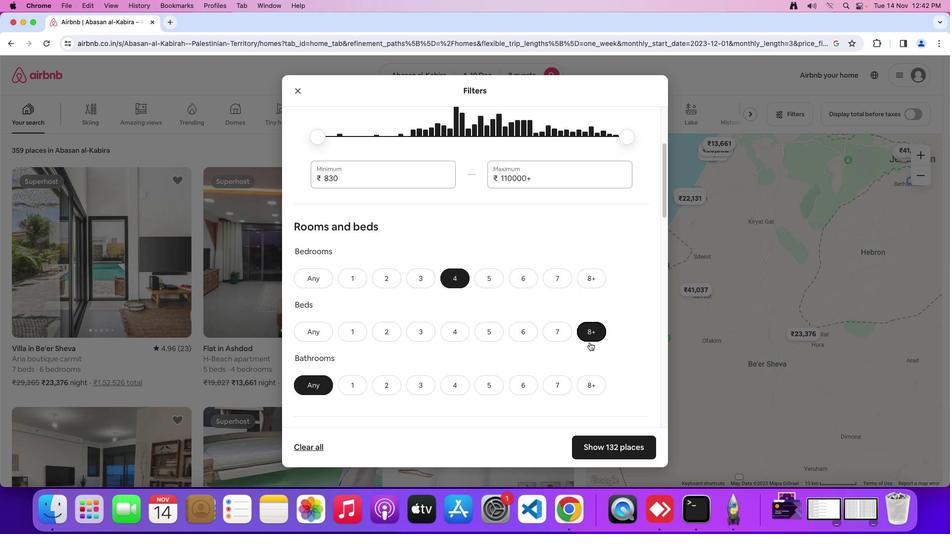 
Action: Mouse scrolled (595, 348) with delta (5, 4)
Screenshot: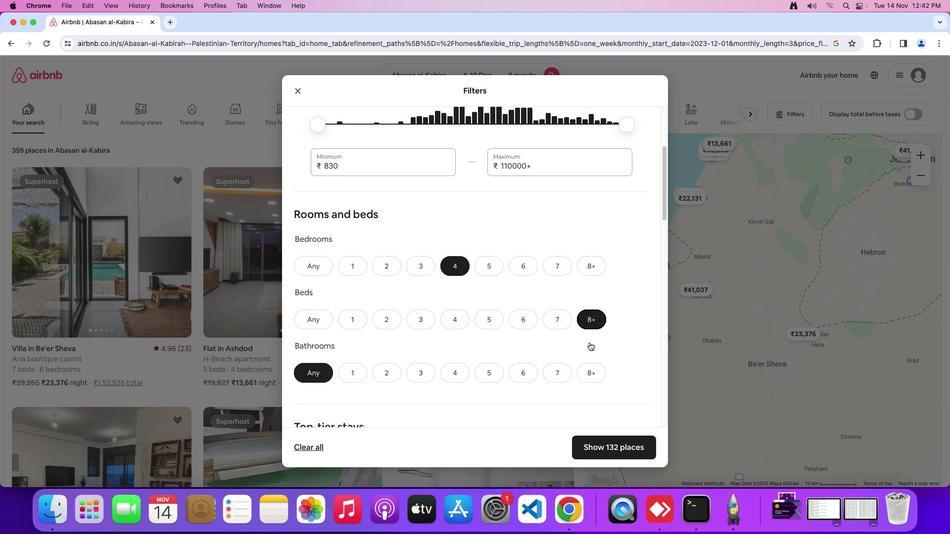 
Action: Mouse scrolled (595, 348) with delta (5, 4)
Screenshot: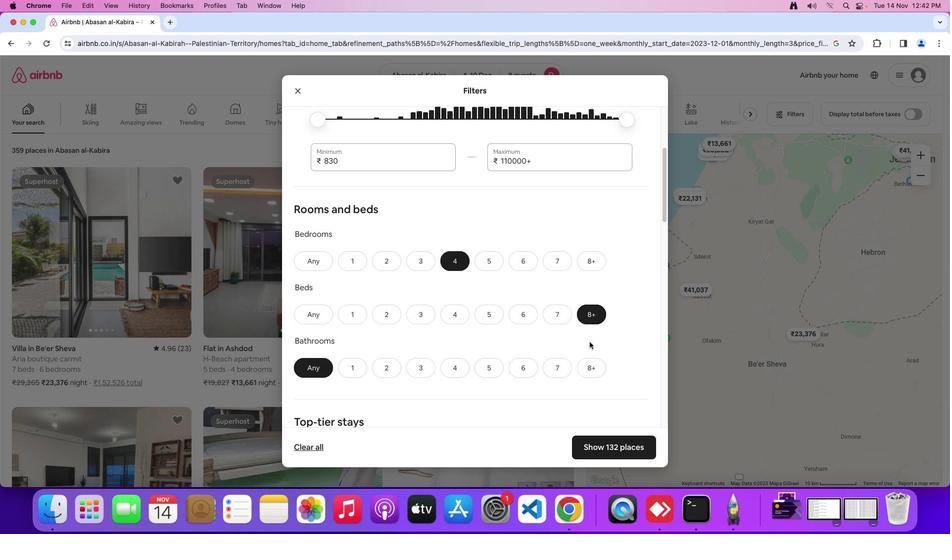 
Action: Mouse moved to (596, 347)
Screenshot: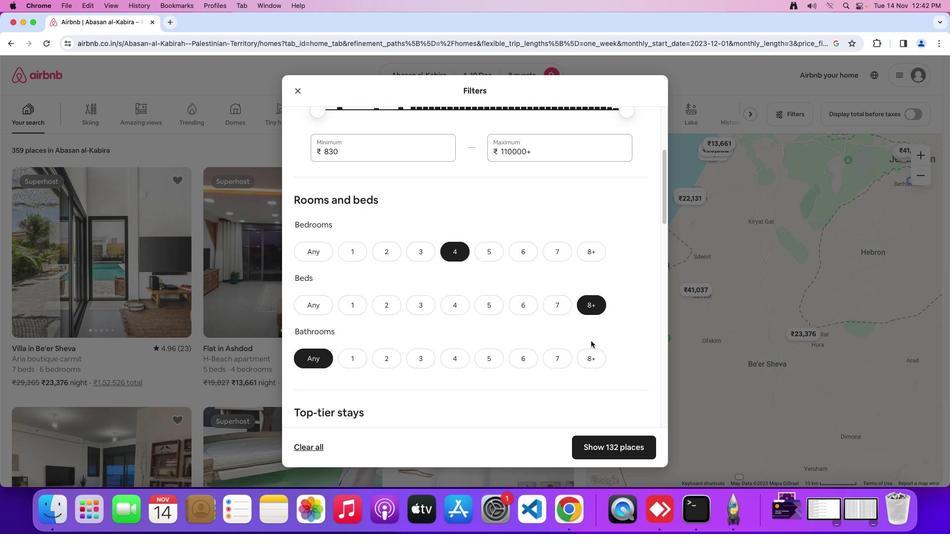 
Action: Mouse scrolled (596, 347) with delta (5, 4)
Screenshot: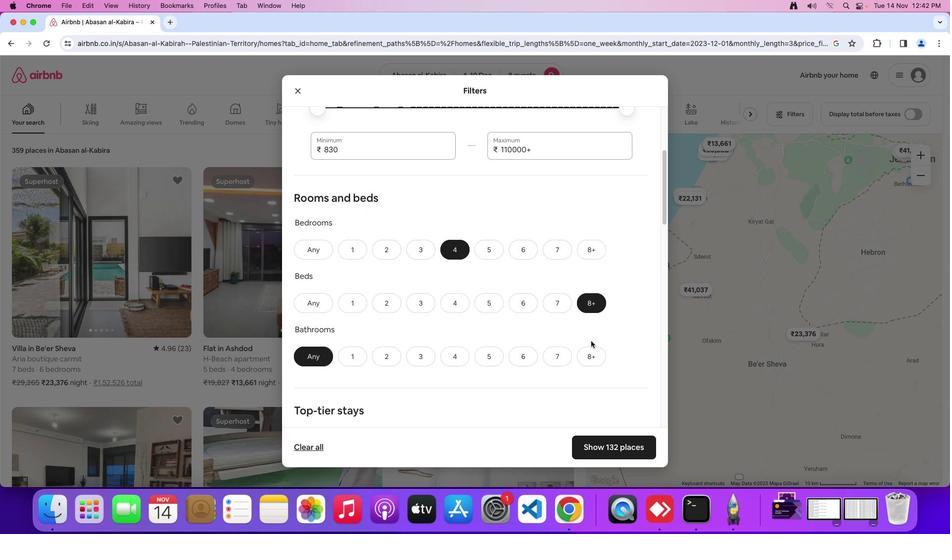 
Action: Mouse moved to (596, 347)
Screenshot: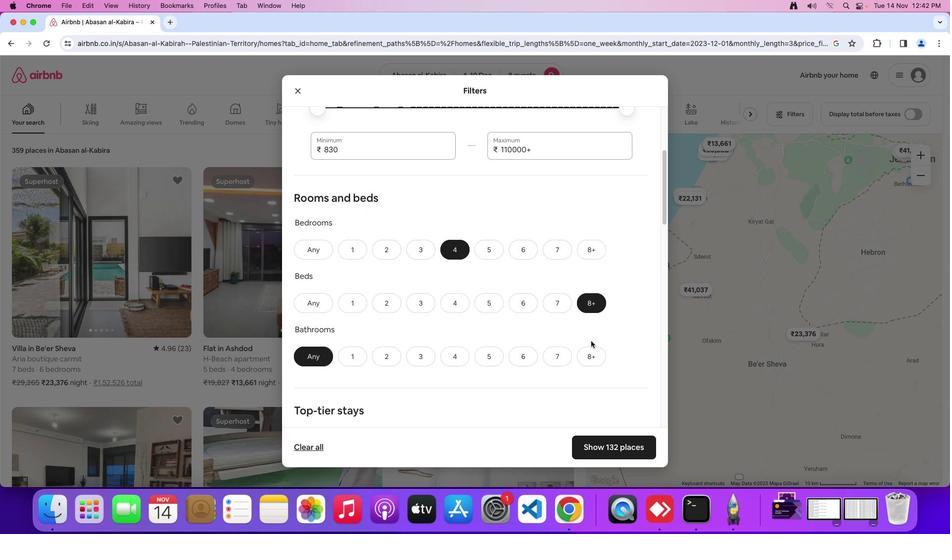 
Action: Mouse scrolled (596, 347) with delta (5, 4)
Screenshot: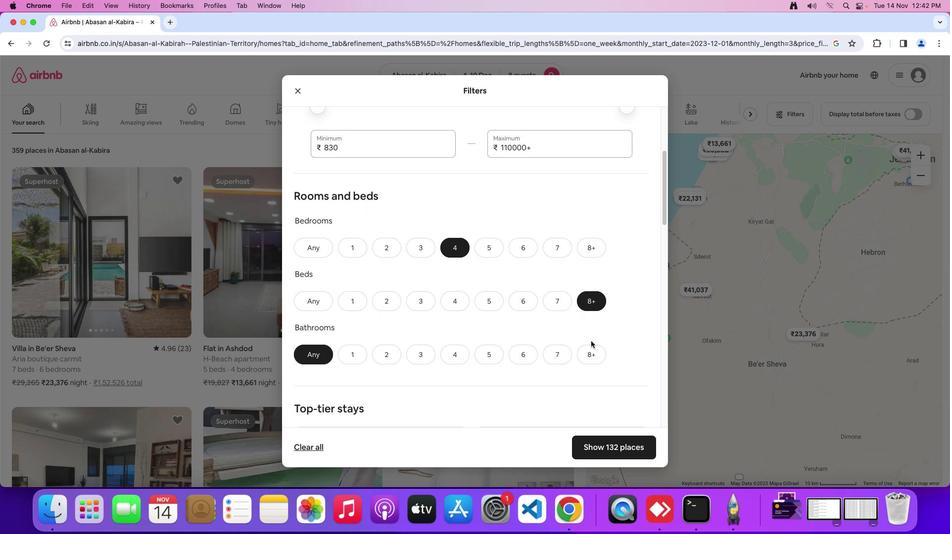 
Action: Mouse moved to (596, 346)
Screenshot: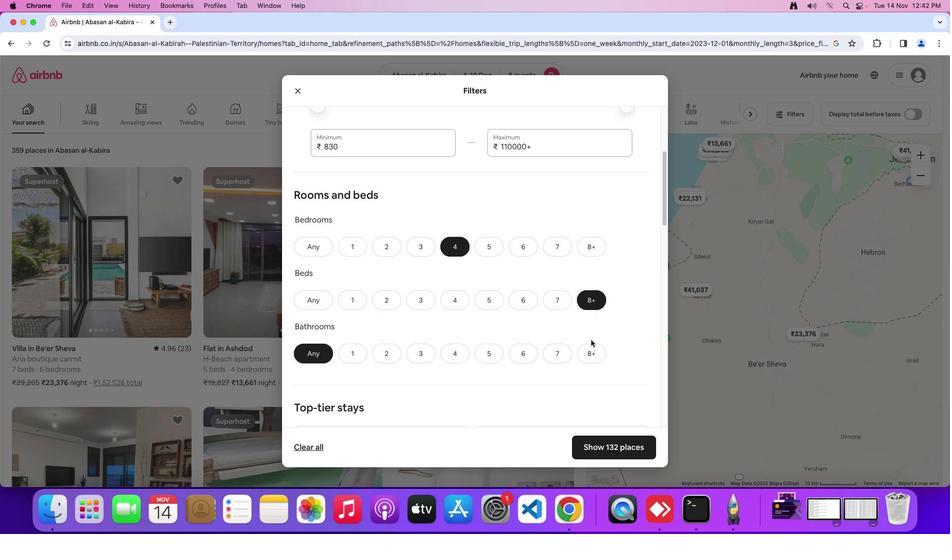 
Action: Mouse scrolled (596, 346) with delta (5, 4)
Screenshot: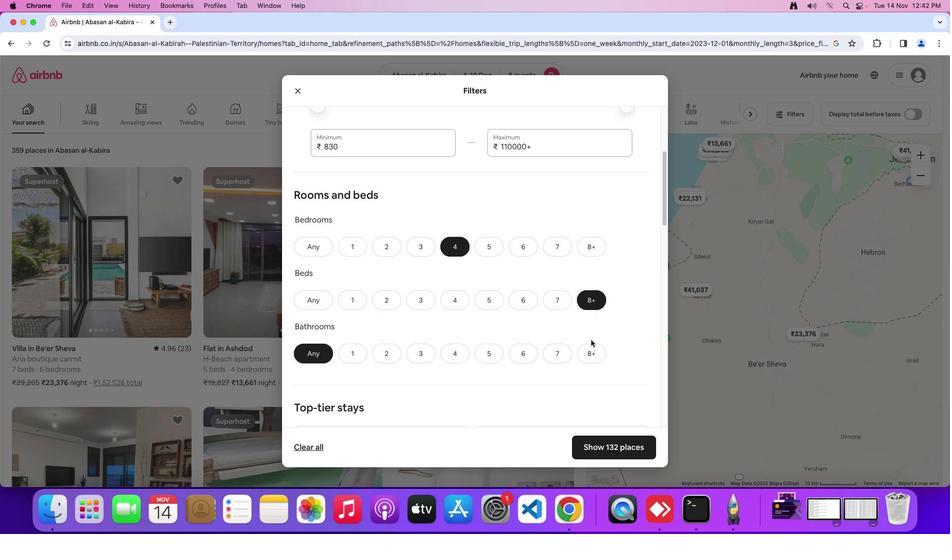 
Action: Mouse moved to (597, 347)
Screenshot: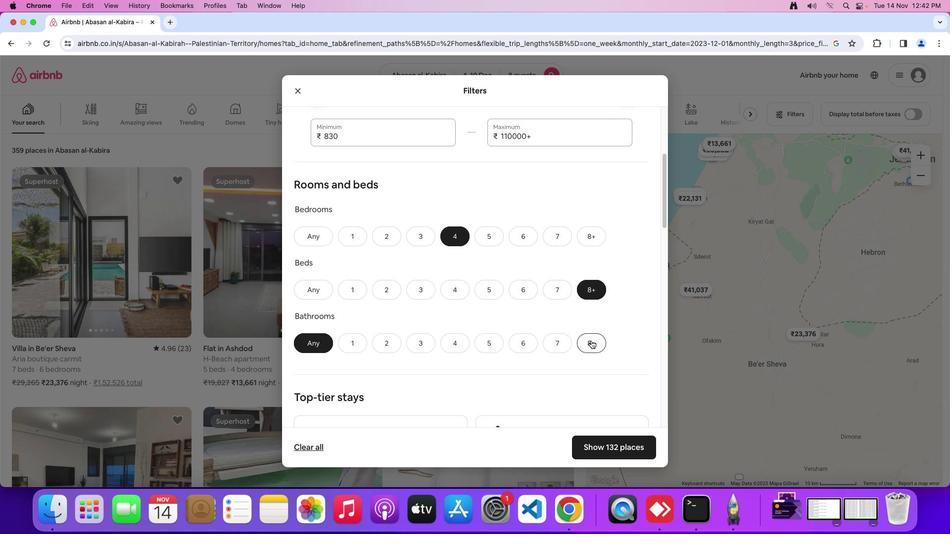 
Action: Mouse scrolled (597, 347) with delta (5, 4)
Screenshot: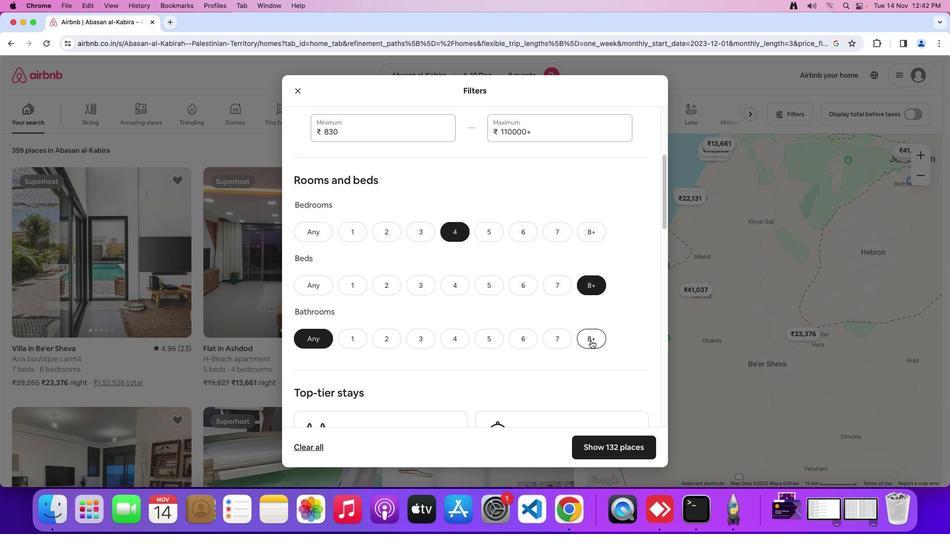 
Action: Mouse moved to (597, 346)
Screenshot: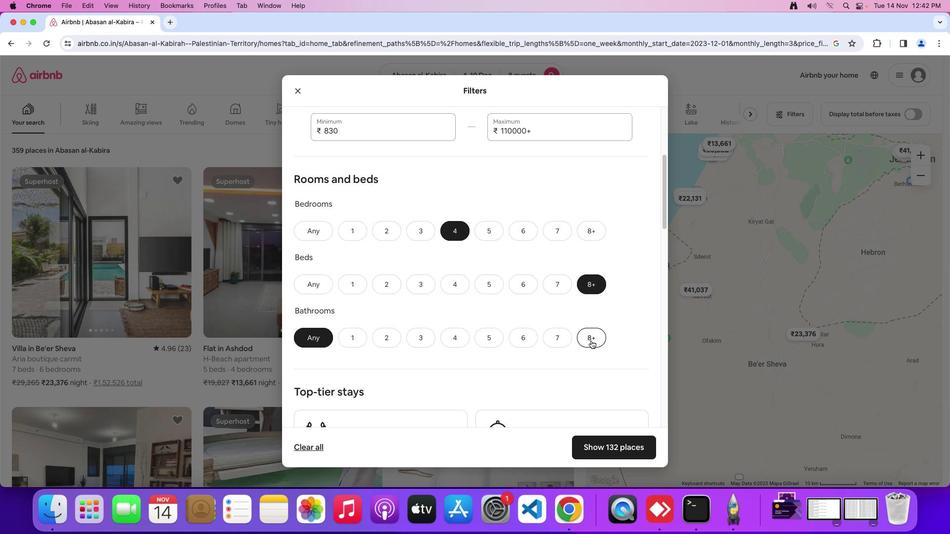 
Action: Mouse scrolled (597, 346) with delta (5, 4)
Screenshot: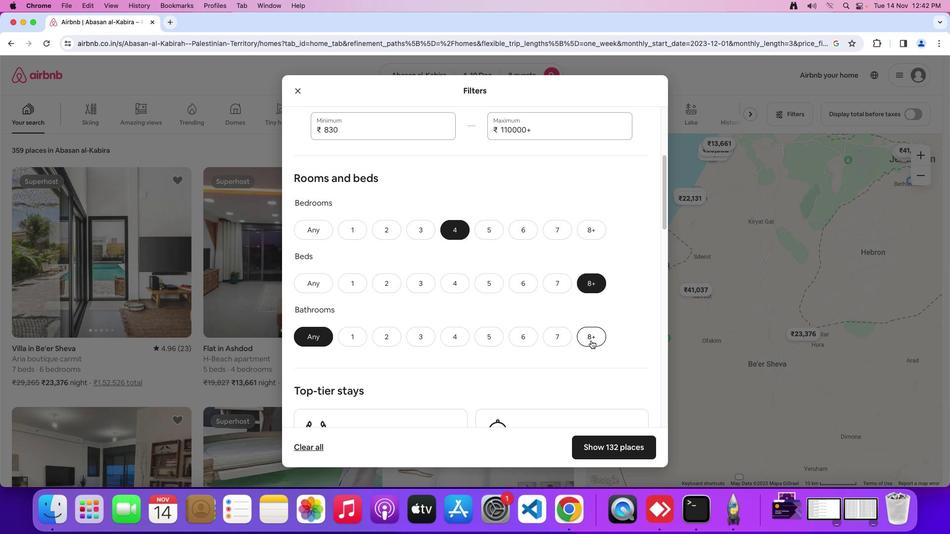 
Action: Mouse moved to (597, 346)
Screenshot: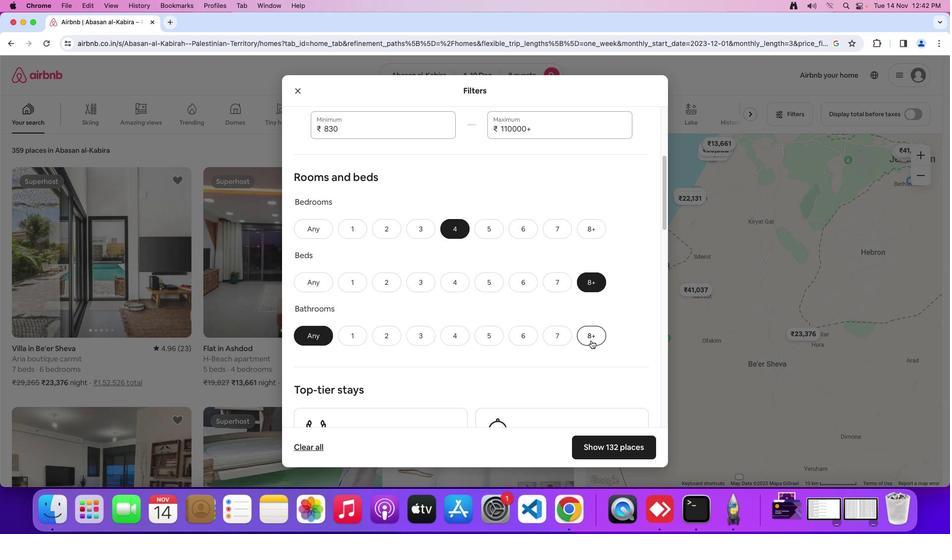 
Action: Mouse scrolled (597, 346) with delta (5, 4)
Screenshot: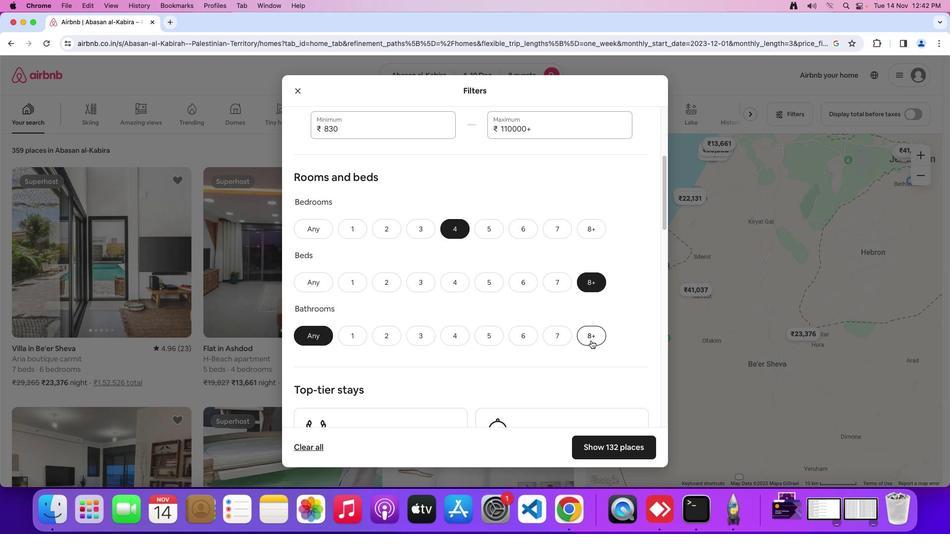 
Action: Mouse moved to (459, 345)
Screenshot: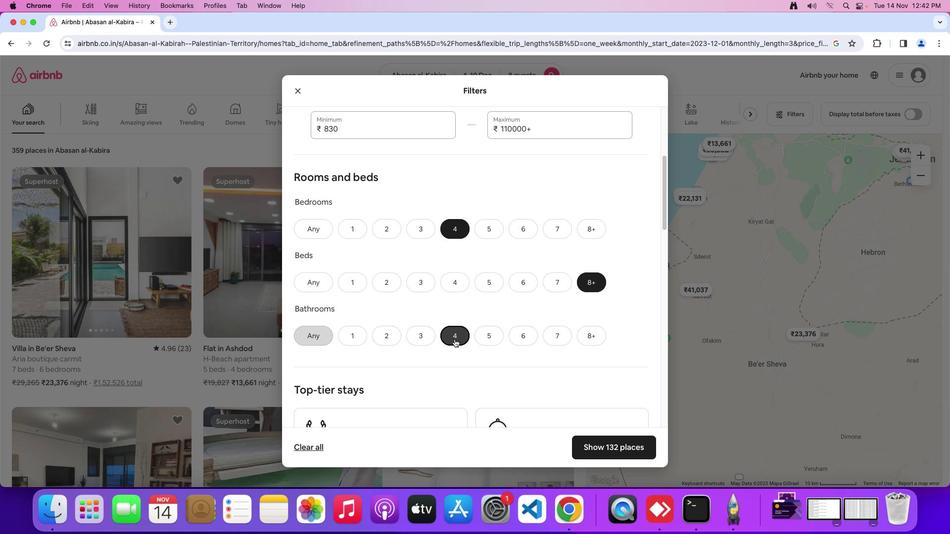
Action: Mouse pressed left at (459, 345)
Screenshot: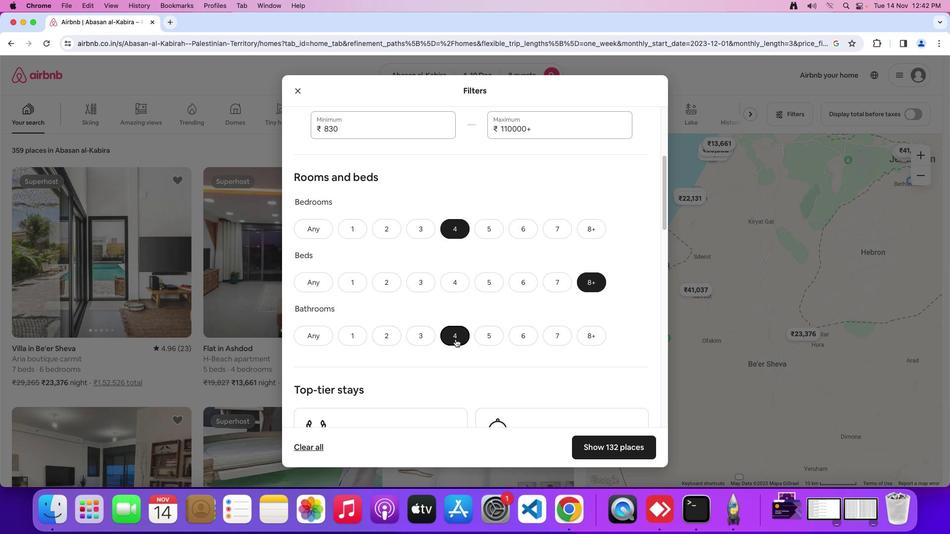 
Action: Mouse moved to (509, 336)
Screenshot: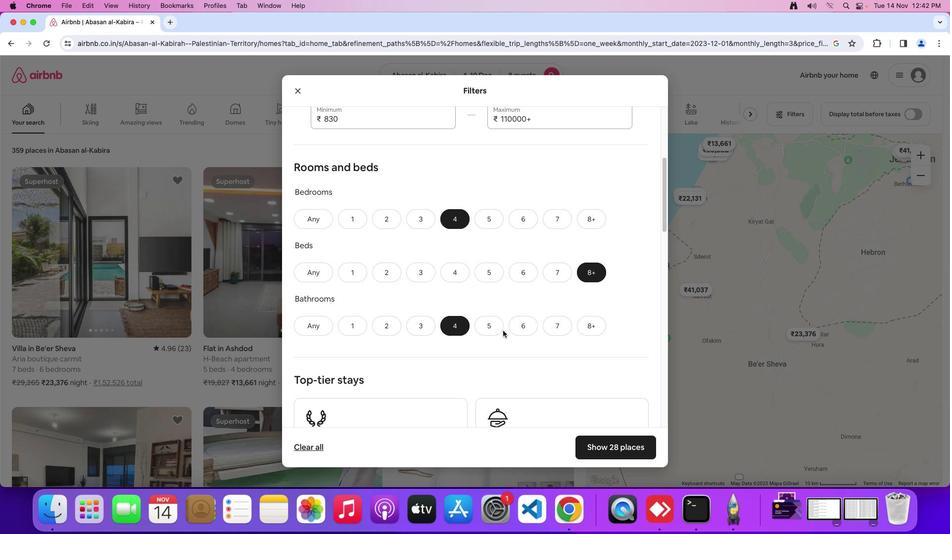 
Action: Mouse scrolled (509, 336) with delta (5, 4)
Screenshot: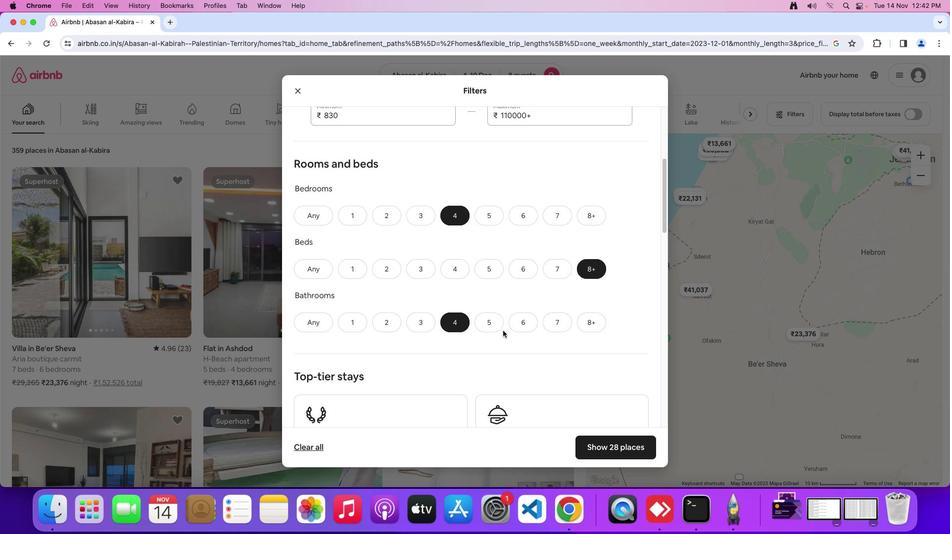 
Action: Mouse scrolled (509, 336) with delta (5, 4)
Screenshot: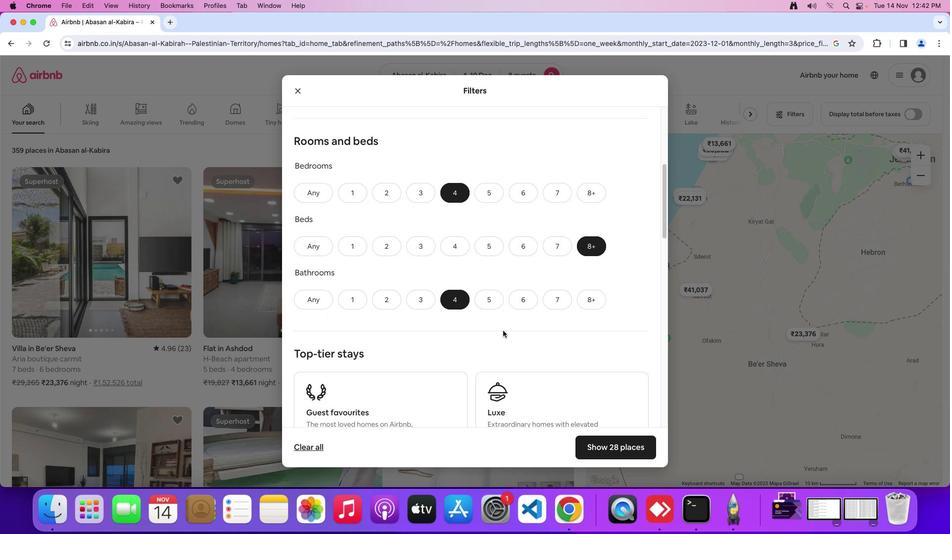 
Action: Mouse scrolled (509, 336) with delta (5, 4)
Screenshot: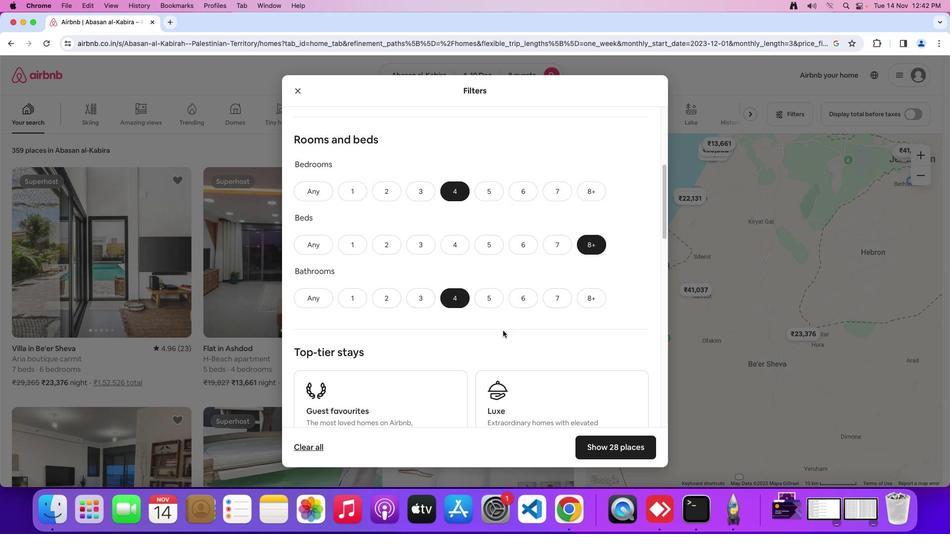 
Action: Mouse moved to (509, 336)
Screenshot: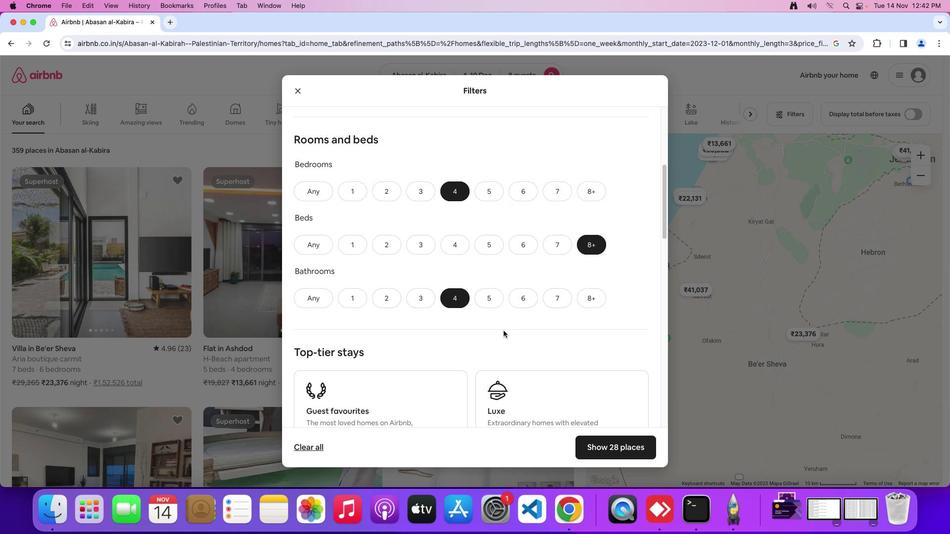 
Action: Mouse scrolled (509, 336) with delta (5, 4)
Screenshot: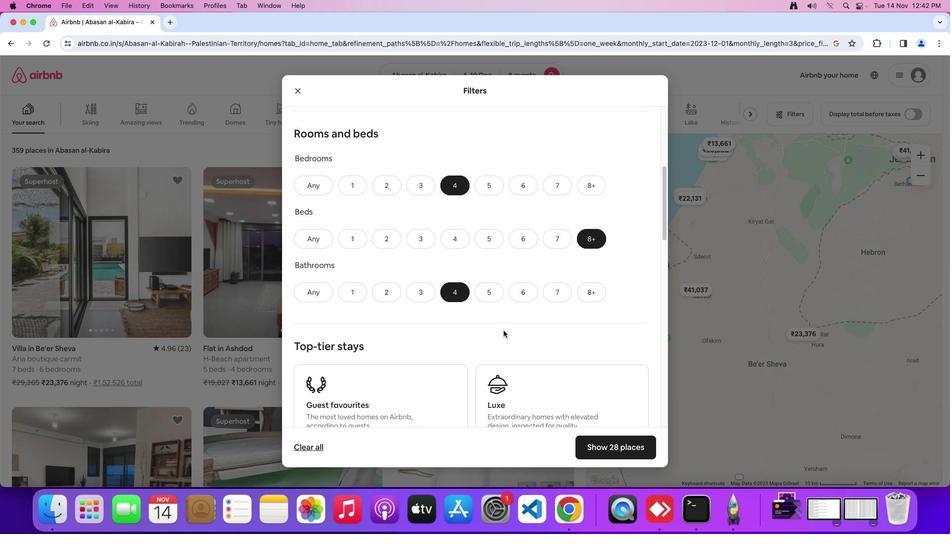 
Action: Mouse scrolled (509, 336) with delta (5, 4)
Screenshot: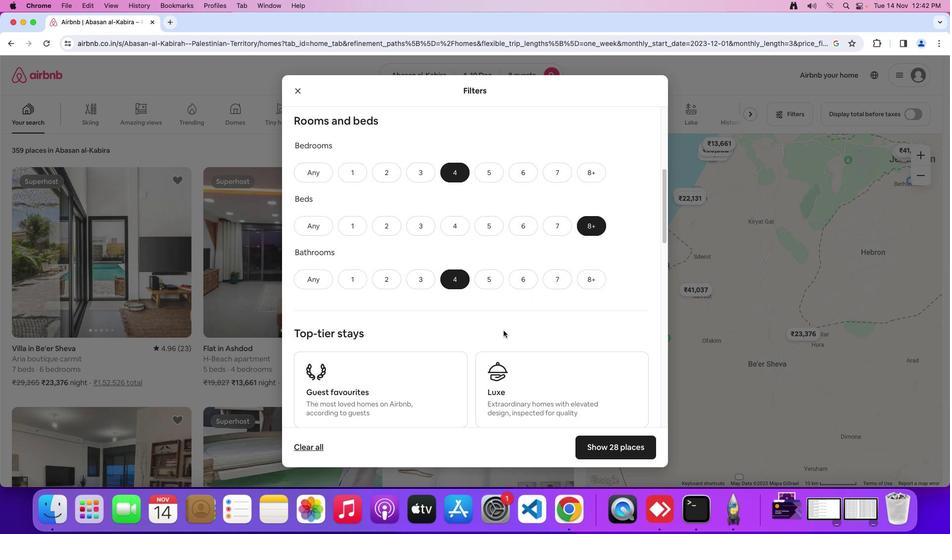 
Action: Mouse scrolled (509, 336) with delta (5, 4)
Screenshot: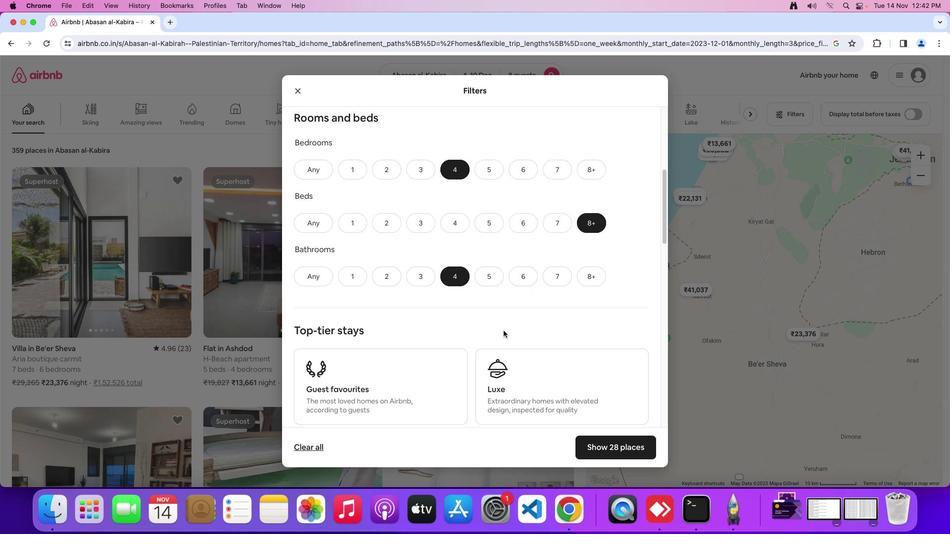 
Action: Mouse scrolled (509, 336) with delta (5, 4)
Screenshot: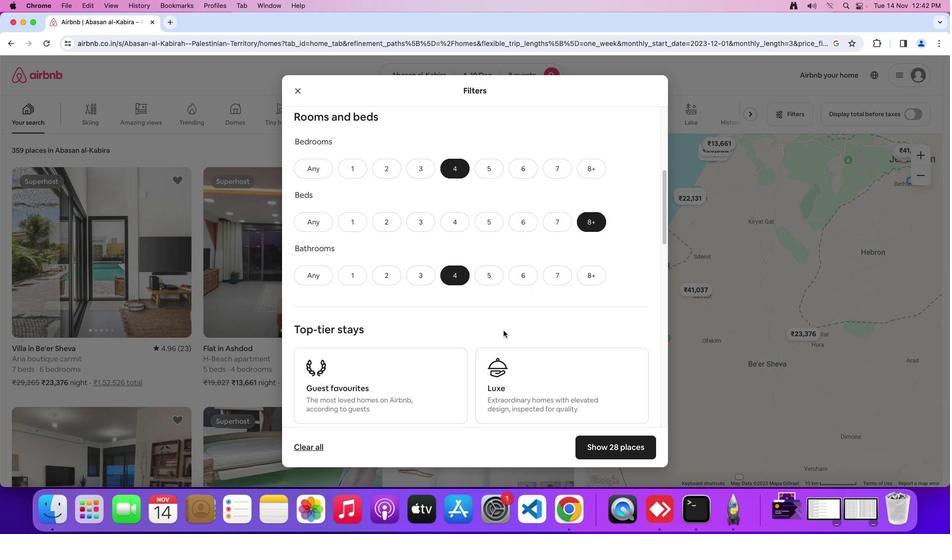 
Action: Mouse moved to (509, 335)
Screenshot: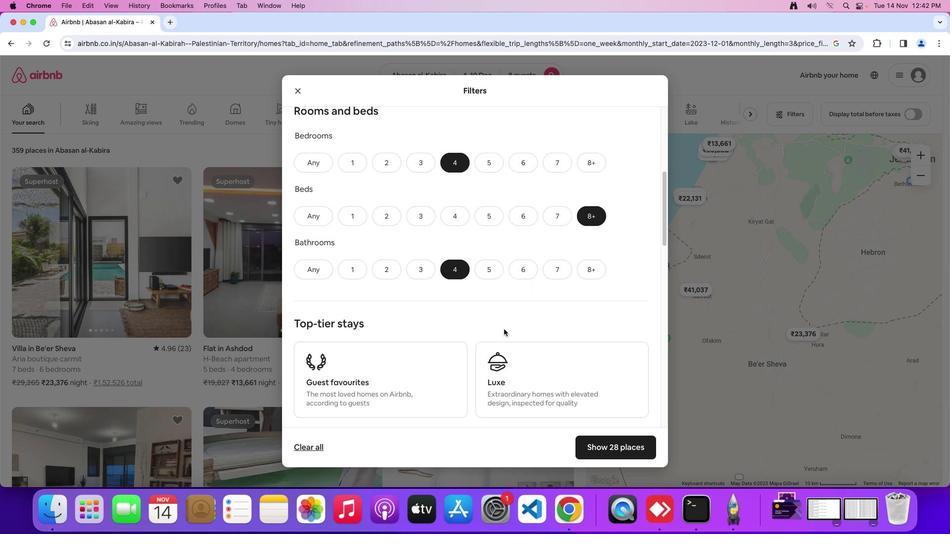 
Action: Mouse scrolled (509, 335) with delta (5, 4)
Screenshot: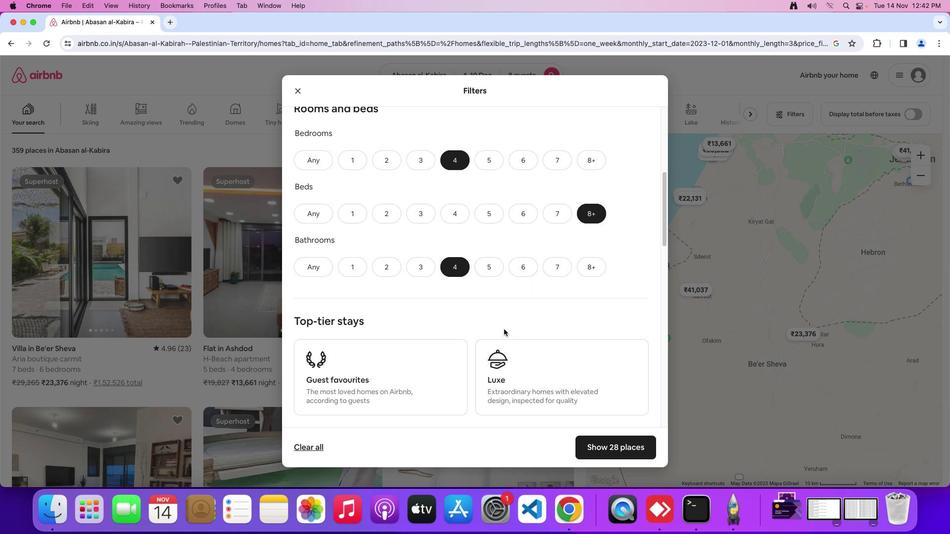 
Action: Mouse moved to (509, 335)
Screenshot: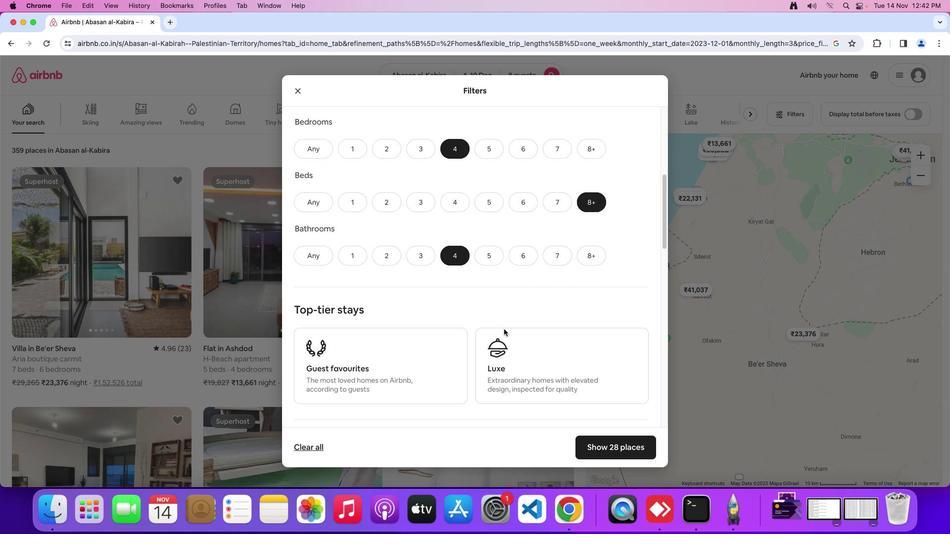 
Action: Mouse scrolled (509, 335) with delta (5, 4)
Screenshot: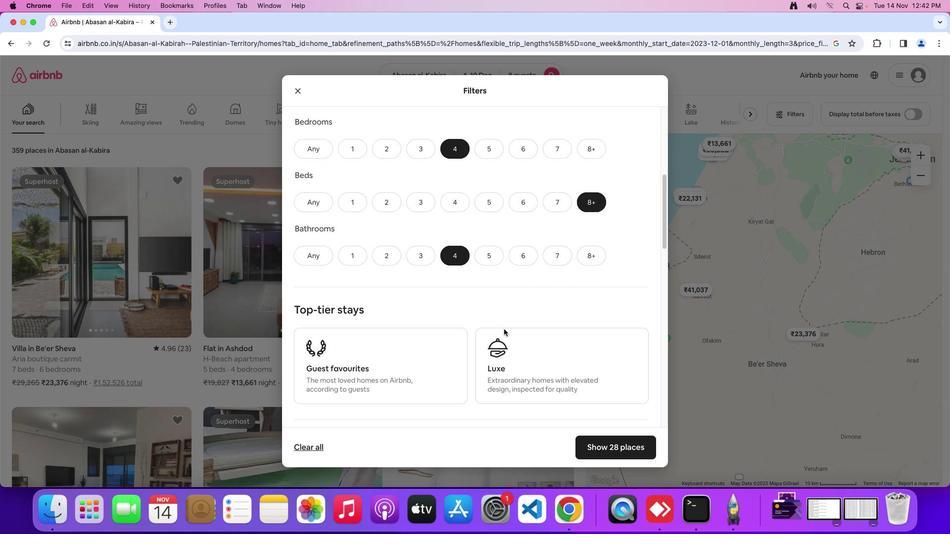
Action: Mouse scrolled (509, 335) with delta (5, 4)
Screenshot: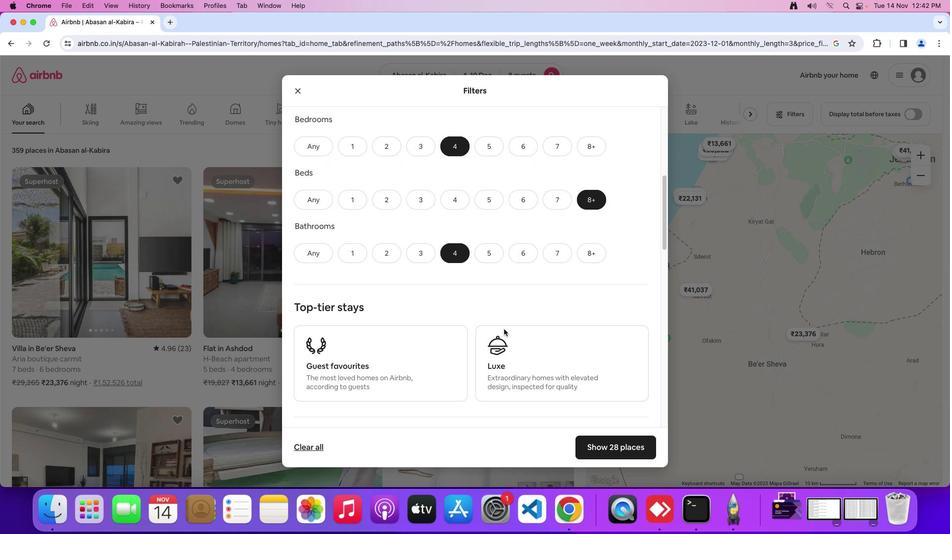 
Action: Mouse moved to (510, 334)
Screenshot: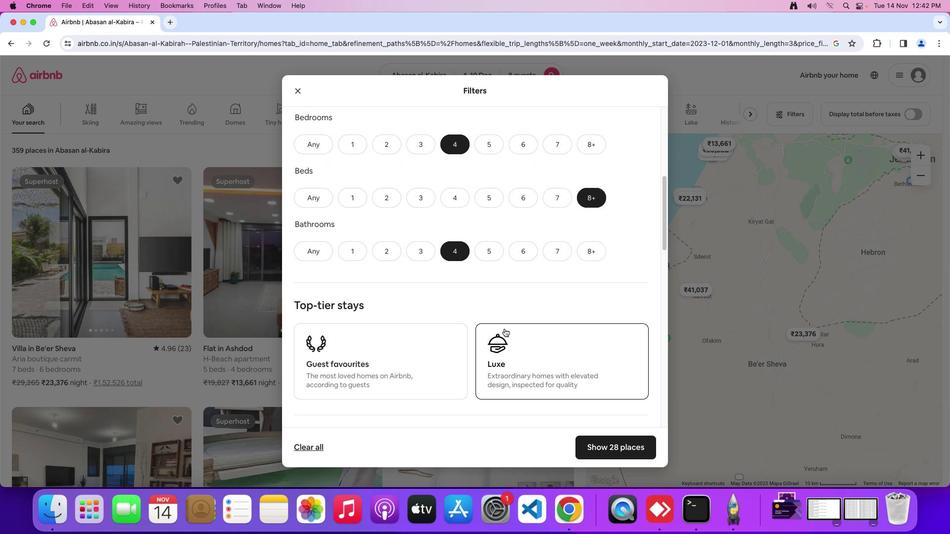 
Action: Mouse scrolled (510, 334) with delta (5, 4)
Screenshot: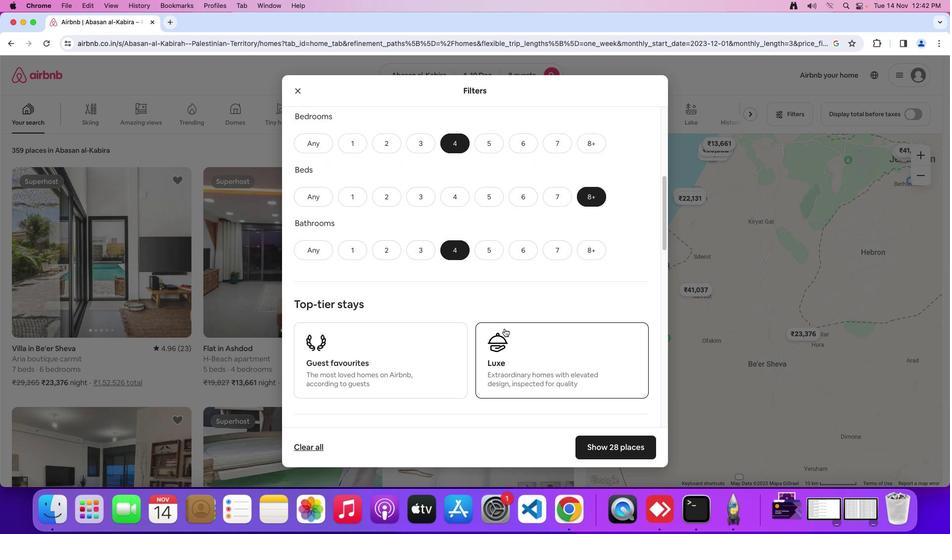 
Action: Mouse scrolled (510, 334) with delta (5, 4)
Screenshot: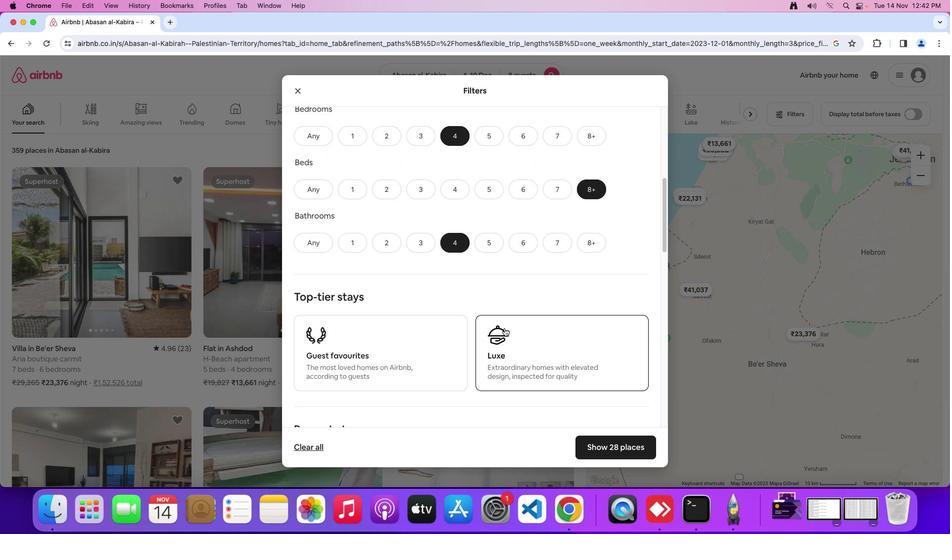 
Action: Mouse scrolled (510, 334) with delta (5, 4)
Screenshot: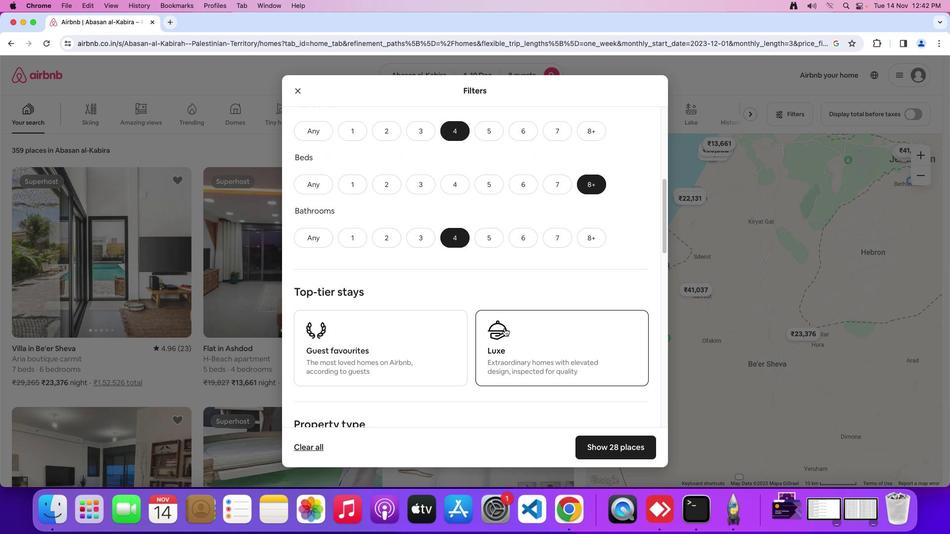 
Action: Mouse moved to (510, 333)
Screenshot: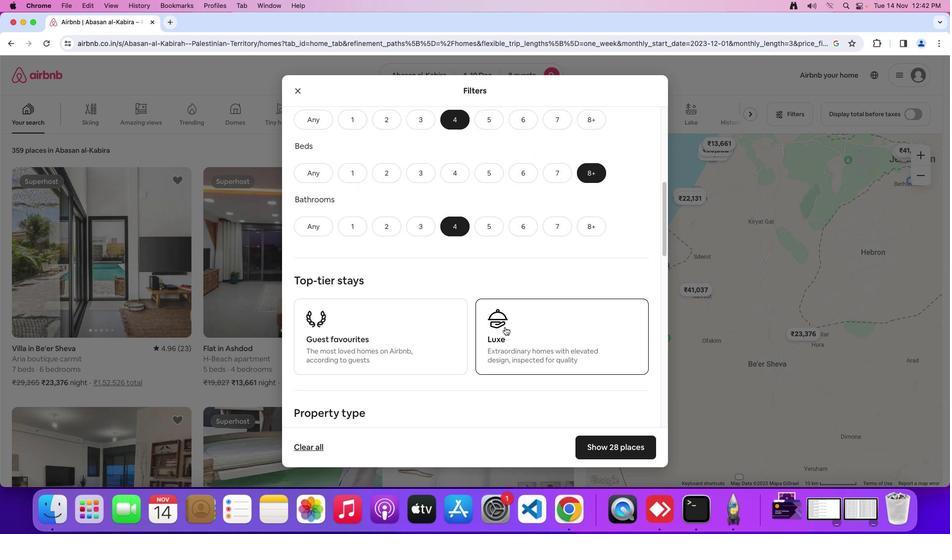 
Action: Mouse scrolled (510, 333) with delta (5, 4)
Screenshot: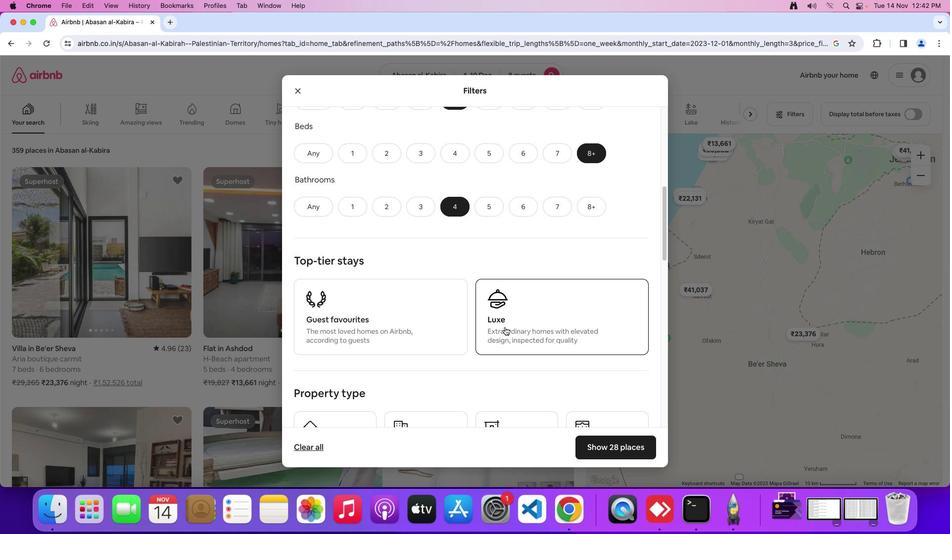 
Action: Mouse scrolled (510, 333) with delta (5, 4)
Screenshot: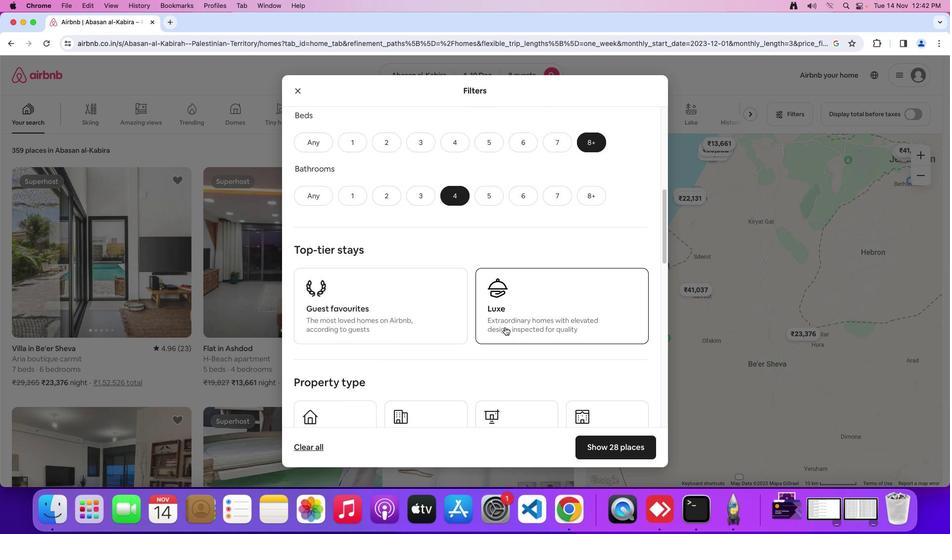 
Action: Mouse moved to (510, 333)
Screenshot: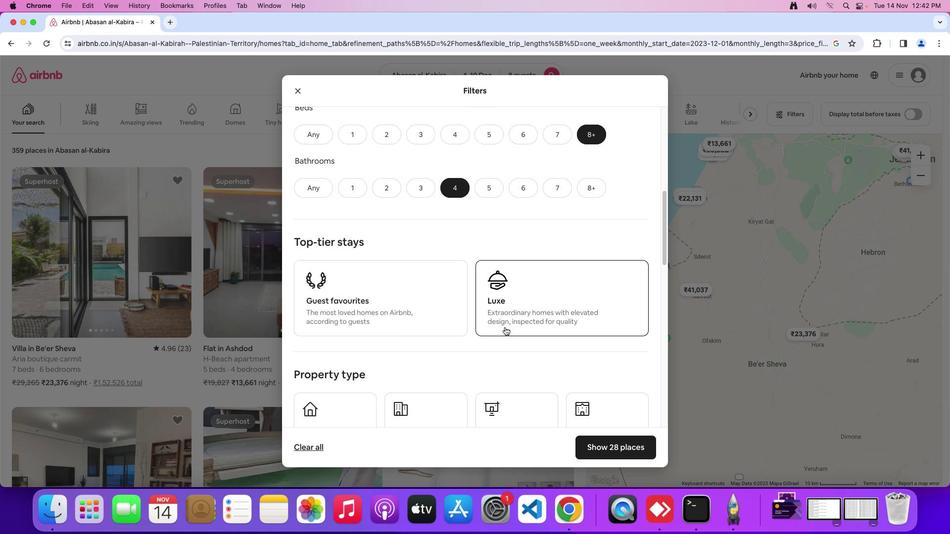 
Action: Mouse scrolled (510, 333) with delta (5, 4)
Screenshot: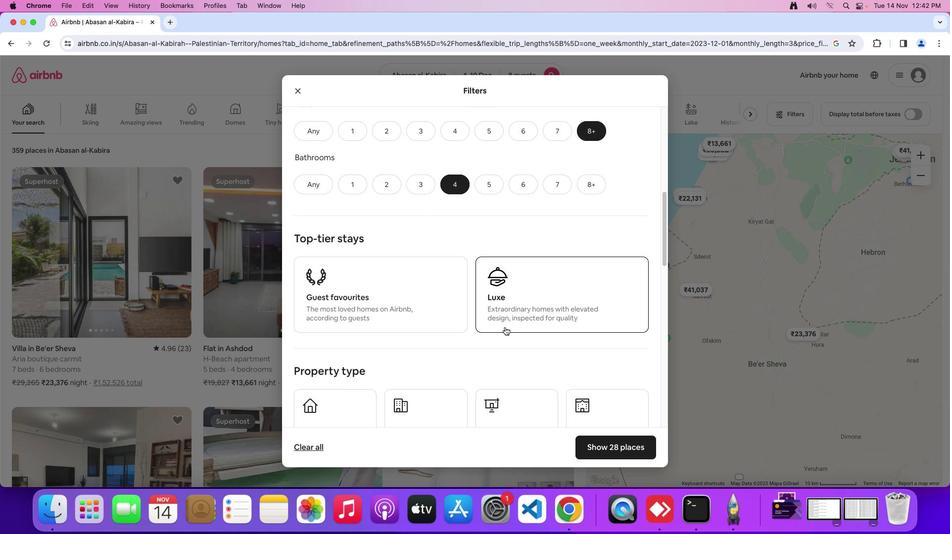 
Action: Mouse moved to (510, 332)
Screenshot: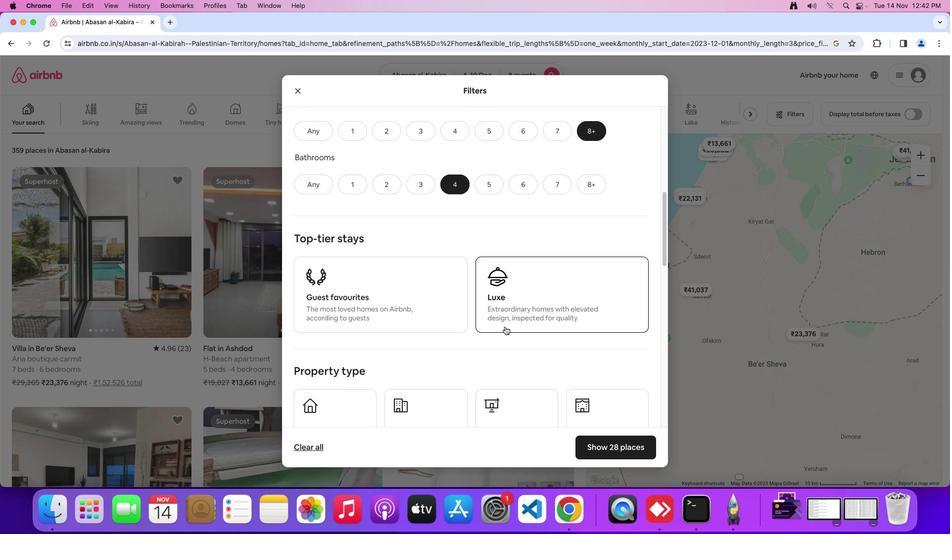 
Action: Mouse scrolled (510, 332) with delta (5, 4)
Screenshot: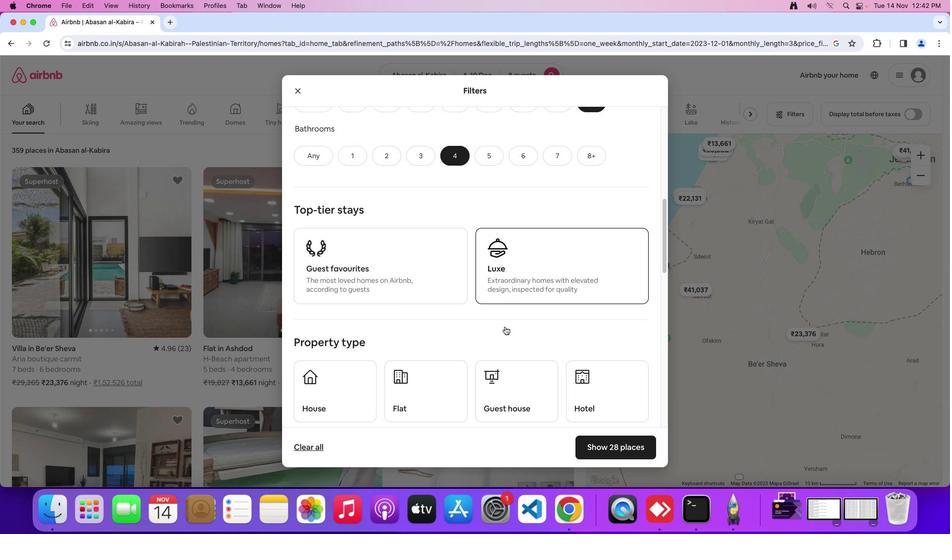 
Action: Mouse moved to (510, 332)
Screenshot: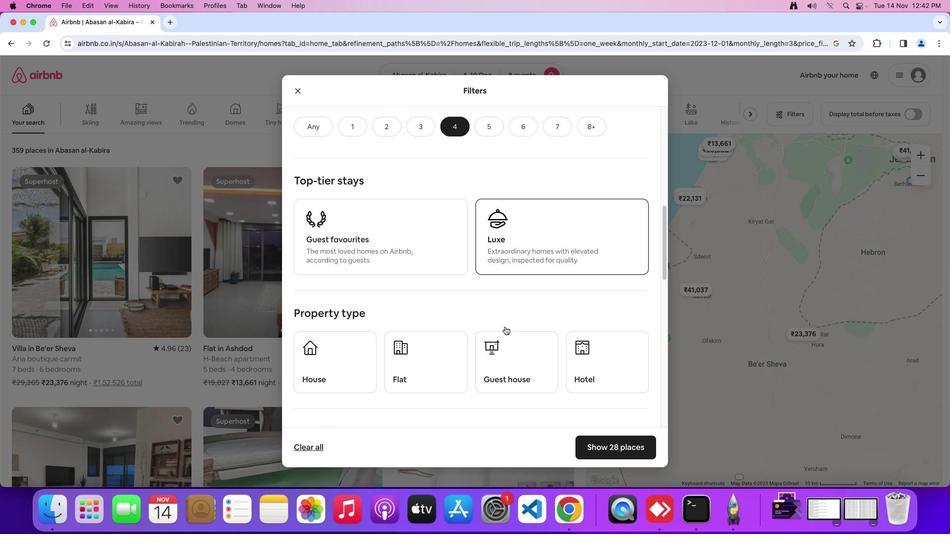
Action: Mouse scrolled (510, 332) with delta (5, 4)
Screenshot: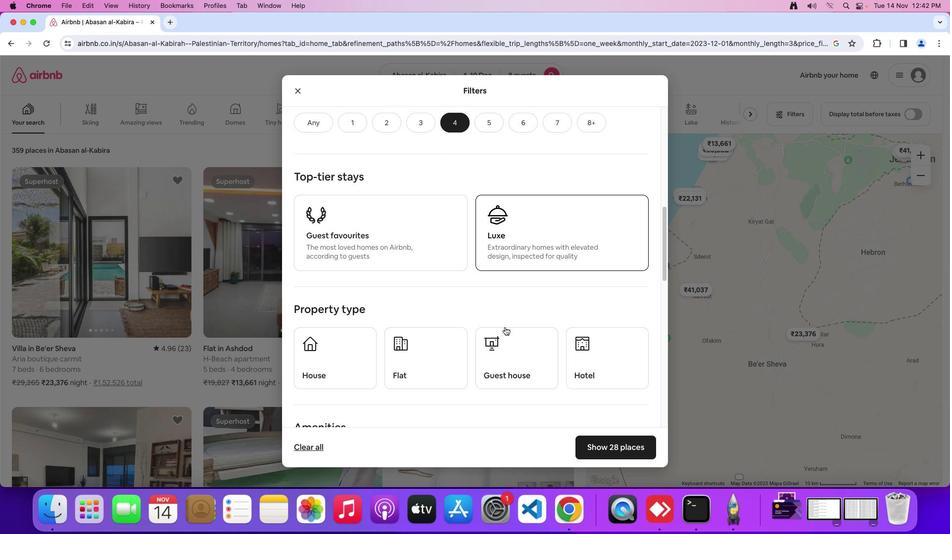 
Action: Mouse scrolled (510, 332) with delta (5, 4)
Screenshot: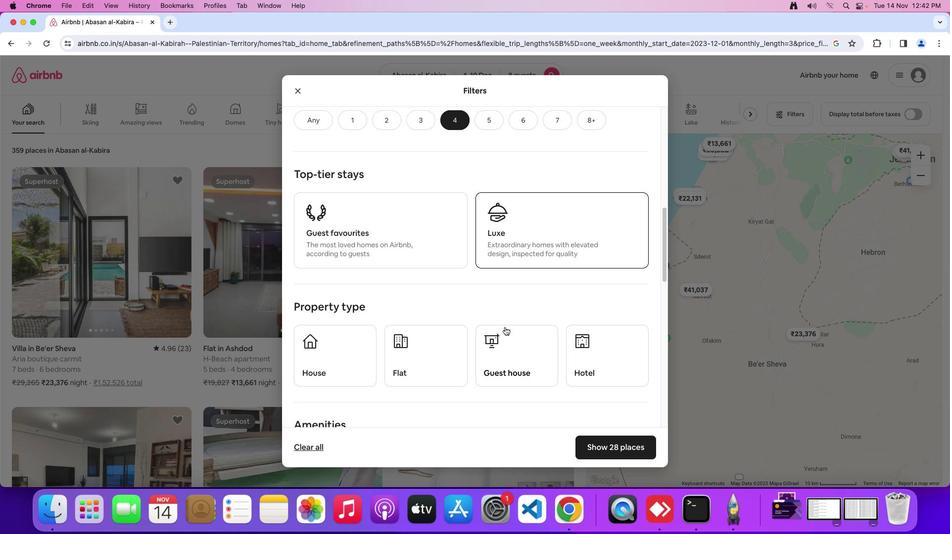 
Action: Mouse moved to (511, 332)
Screenshot: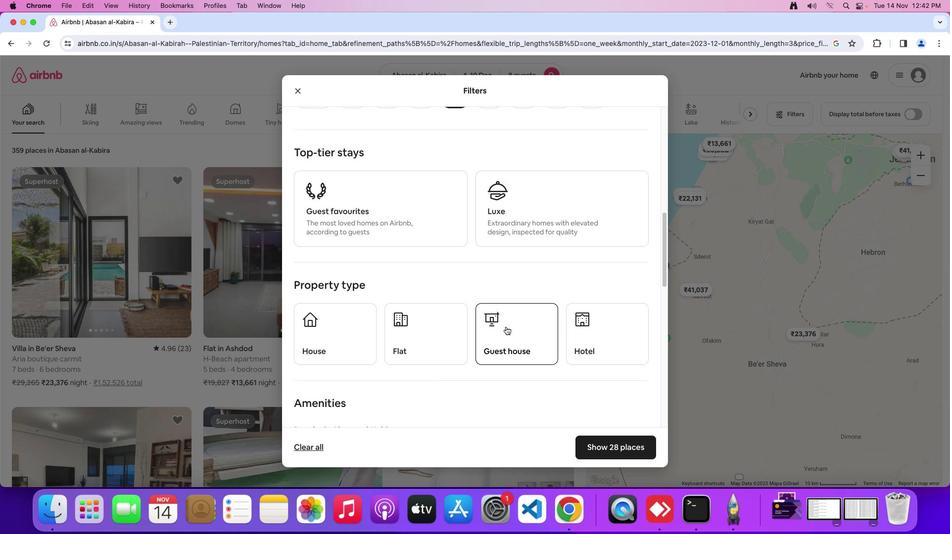 
Action: Mouse scrolled (511, 332) with delta (5, 4)
Screenshot: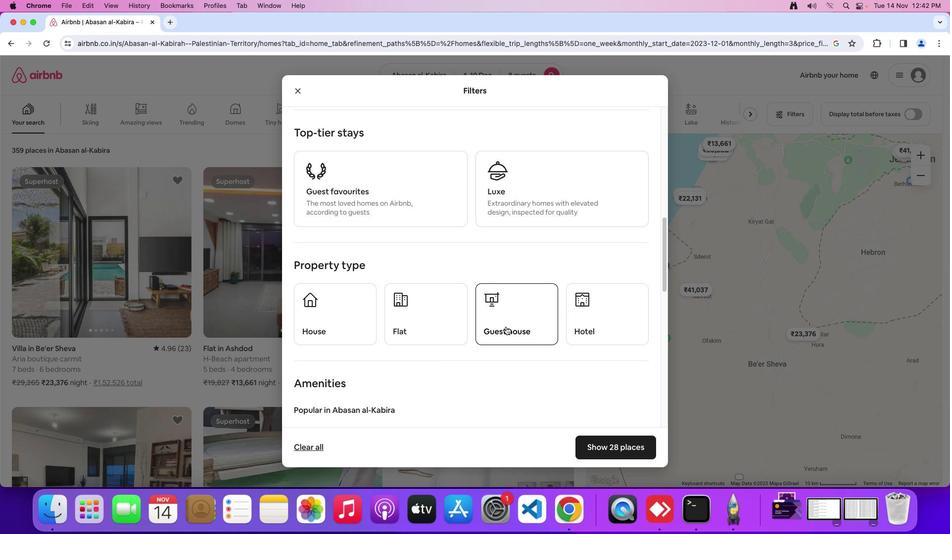 
Action: Mouse moved to (511, 332)
Screenshot: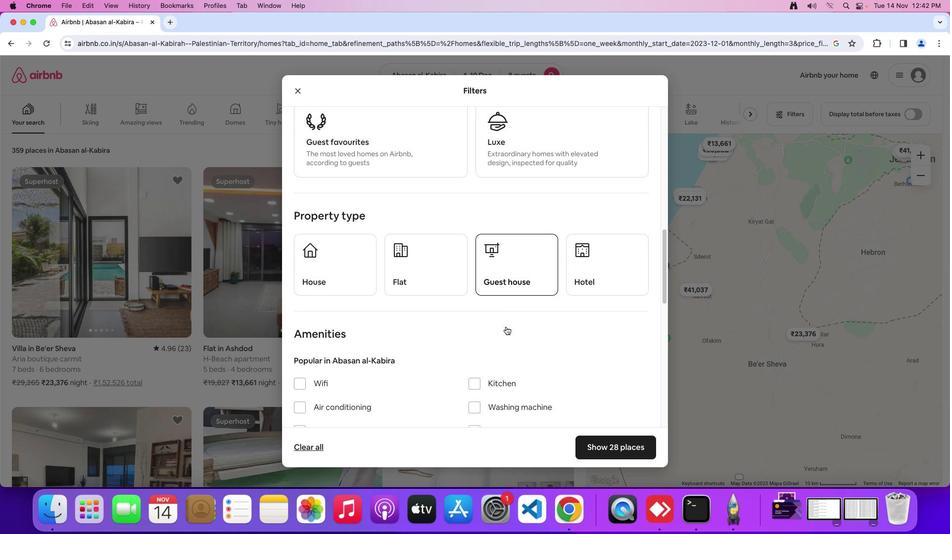 
Action: Mouse scrolled (511, 332) with delta (5, 4)
Screenshot: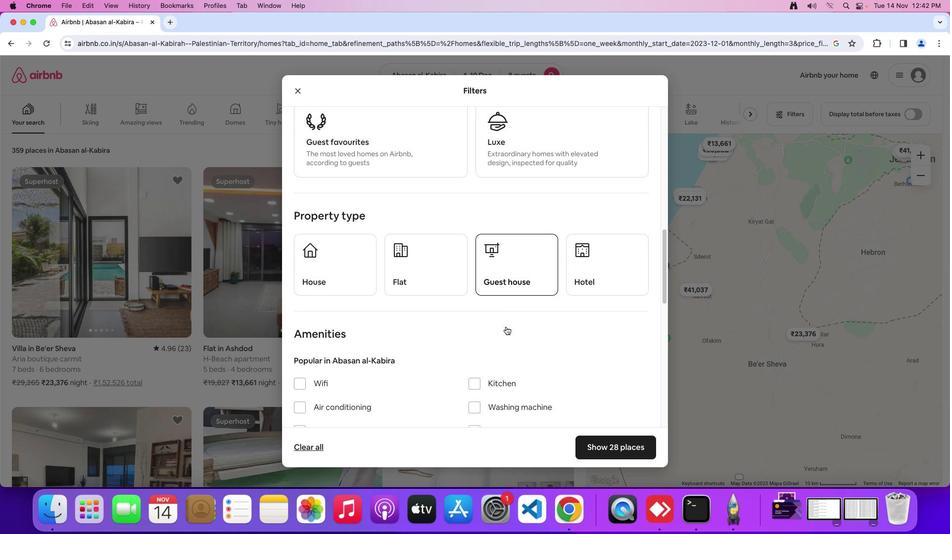 
Action: Mouse moved to (511, 332)
Screenshot: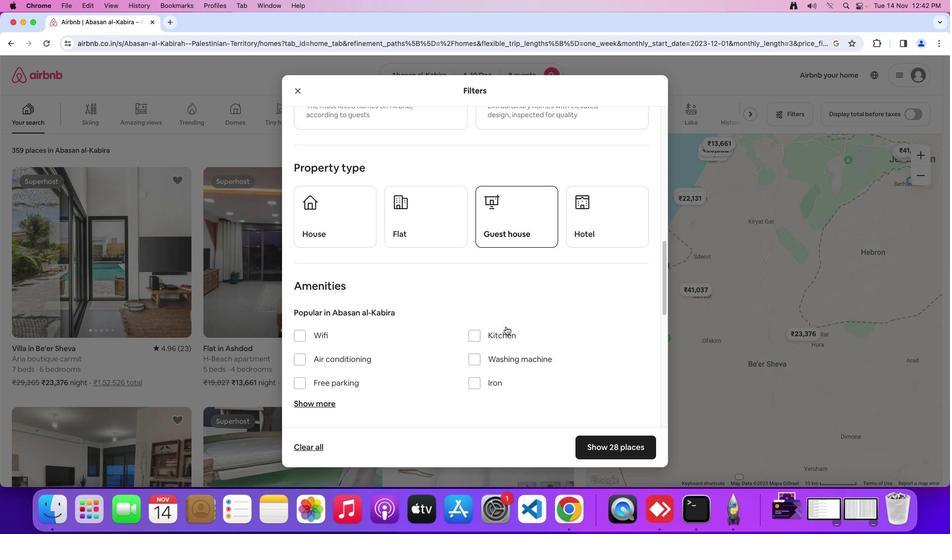 
Action: Mouse scrolled (511, 332) with delta (5, 4)
Screenshot: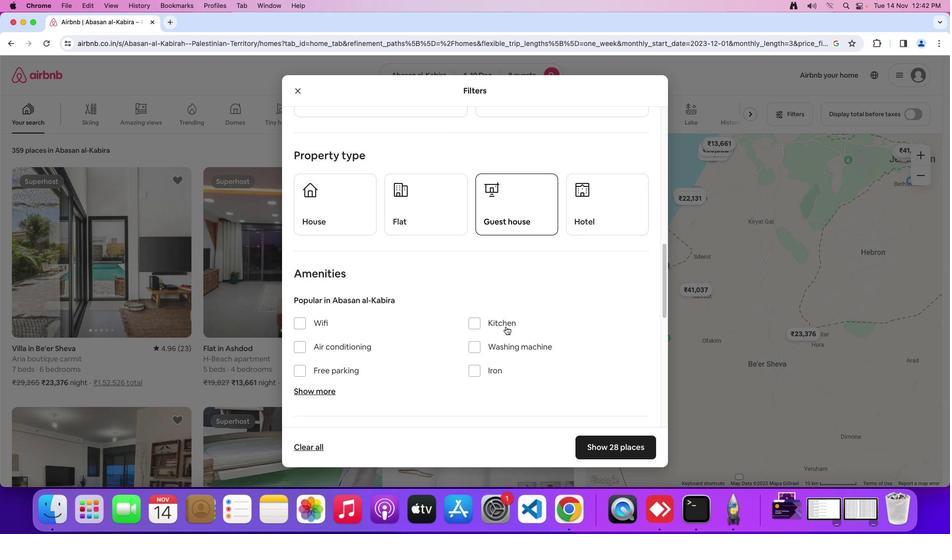 
Action: Mouse scrolled (511, 332) with delta (5, 3)
Screenshot: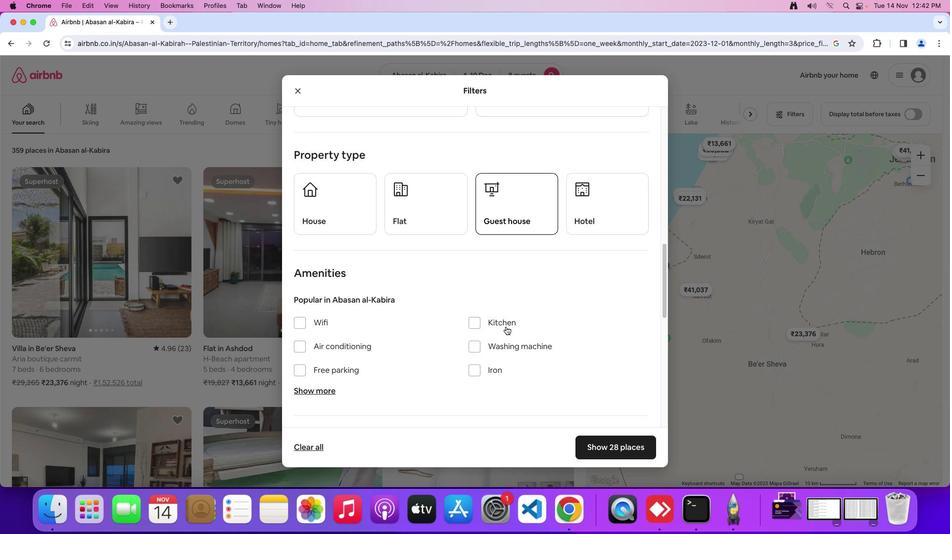 
Action: Mouse moved to (511, 332)
Screenshot: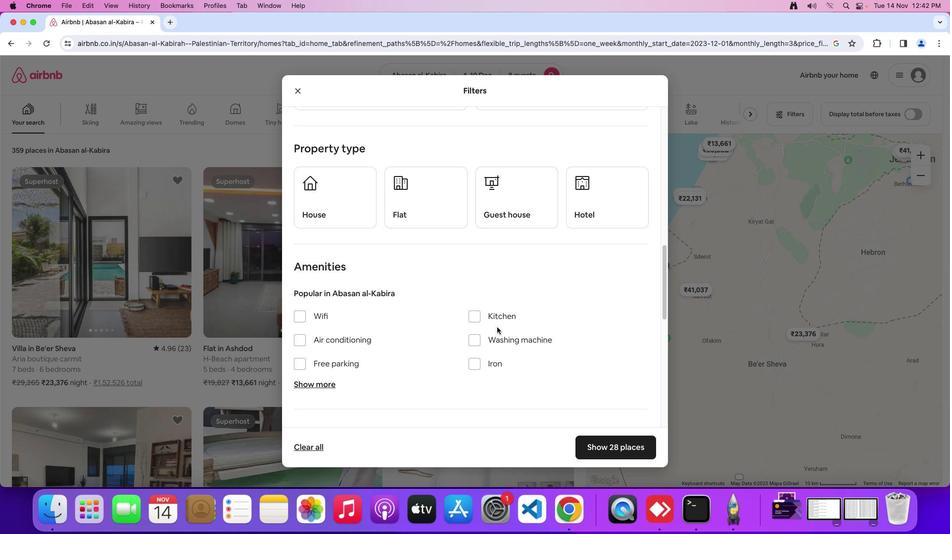 
Action: Mouse scrolled (511, 332) with delta (5, 4)
Screenshot: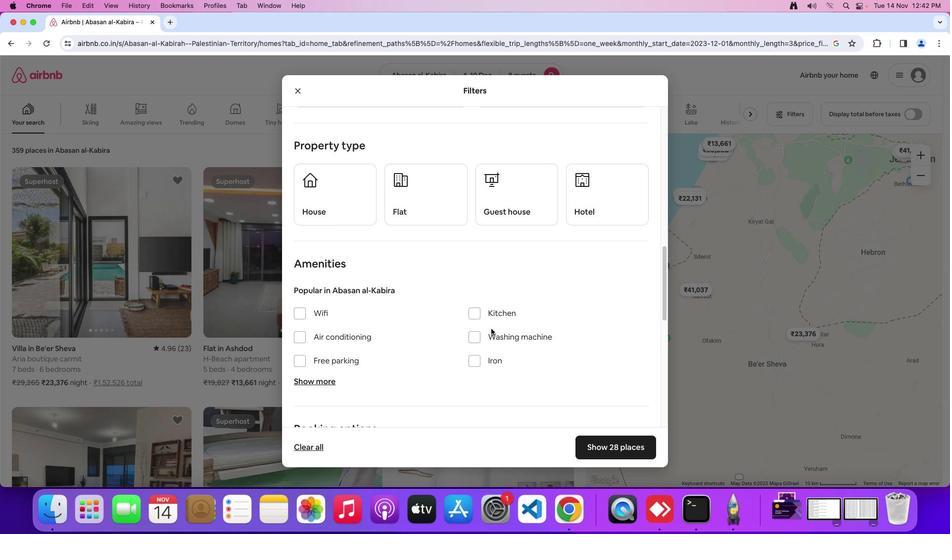 
Action: Mouse scrolled (511, 332) with delta (5, 4)
Screenshot: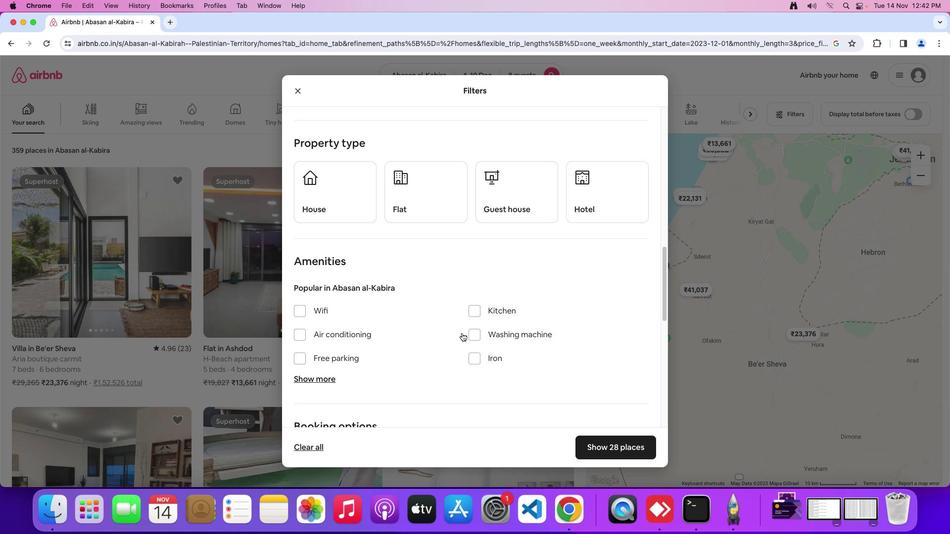 
Action: Mouse moved to (319, 203)
Screenshot: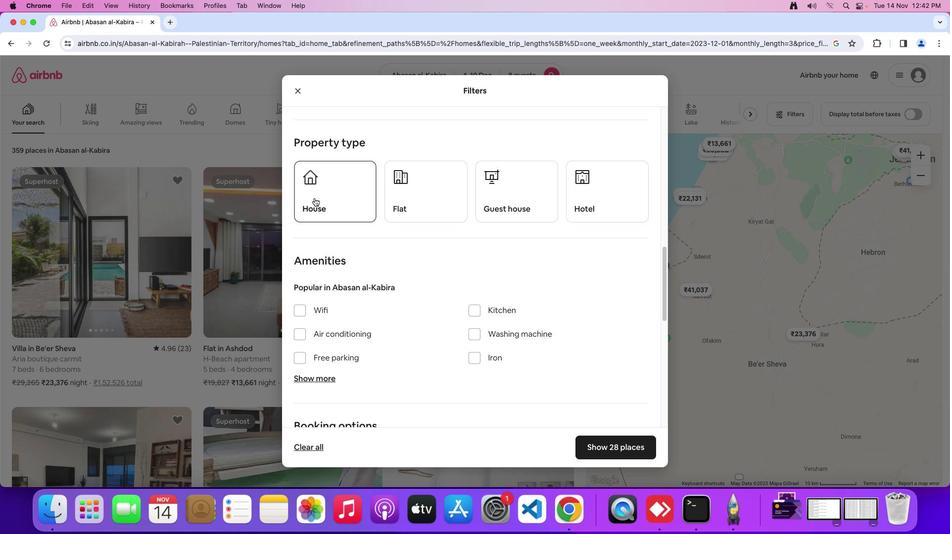 
Action: Mouse pressed left at (319, 203)
Screenshot: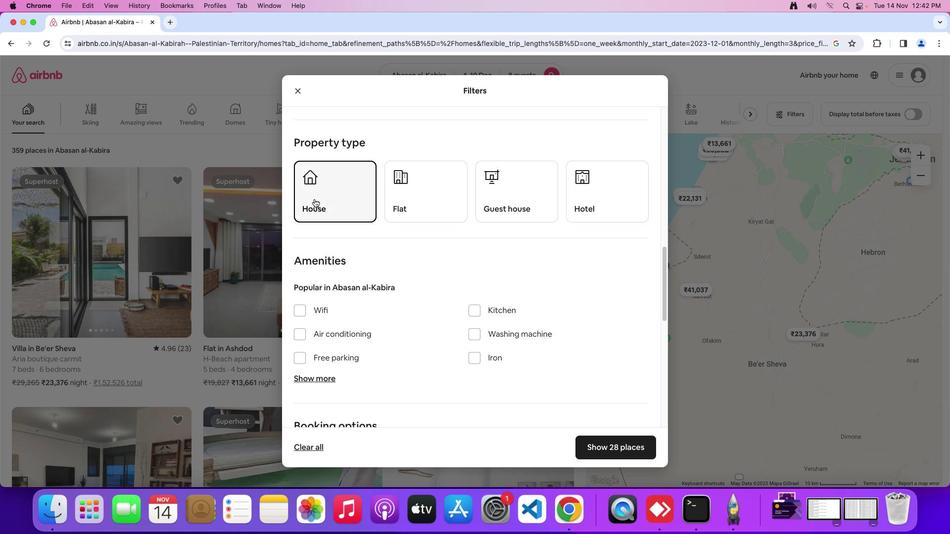 
Action: Mouse moved to (488, 315)
Screenshot: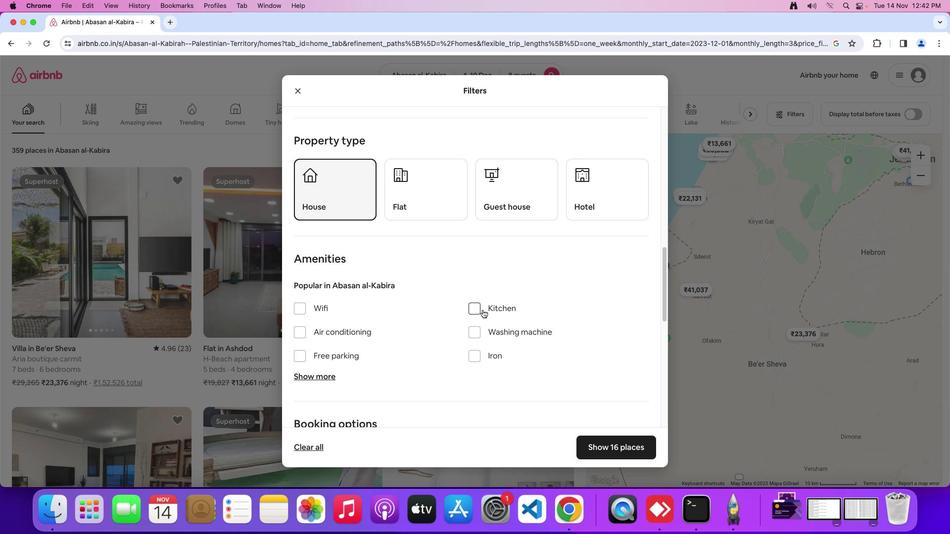 
Action: Mouse scrolled (488, 315) with delta (5, 4)
Screenshot: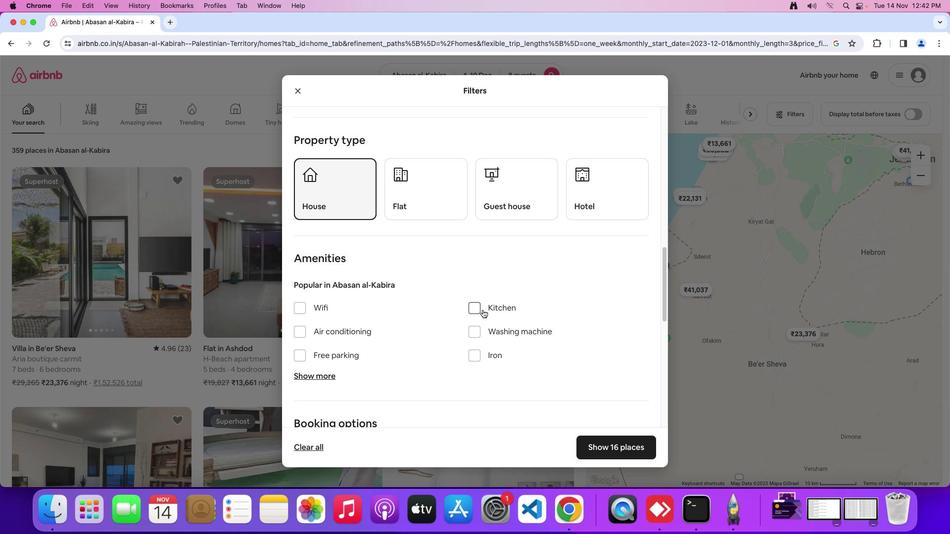 
Action: Mouse scrolled (488, 315) with delta (5, 4)
Screenshot: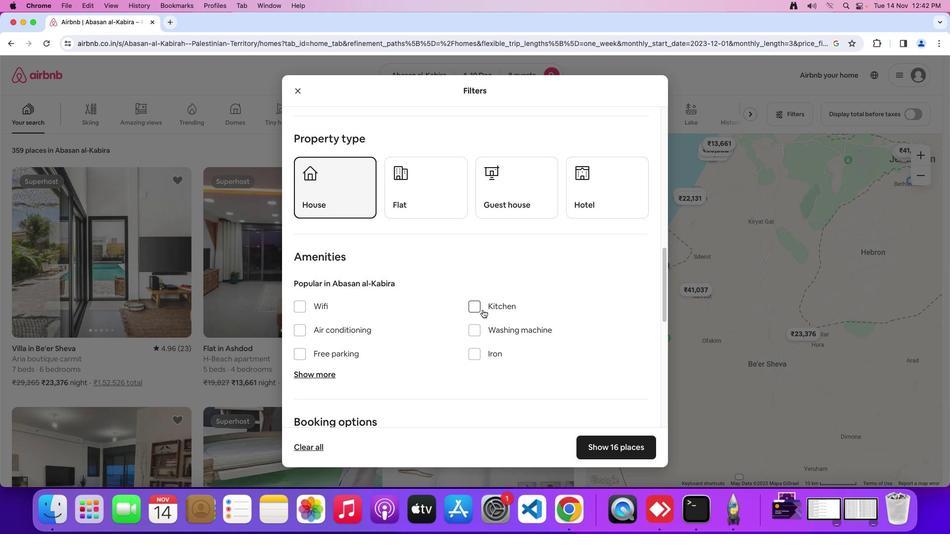 
Action: Mouse scrolled (488, 315) with delta (5, 4)
Screenshot: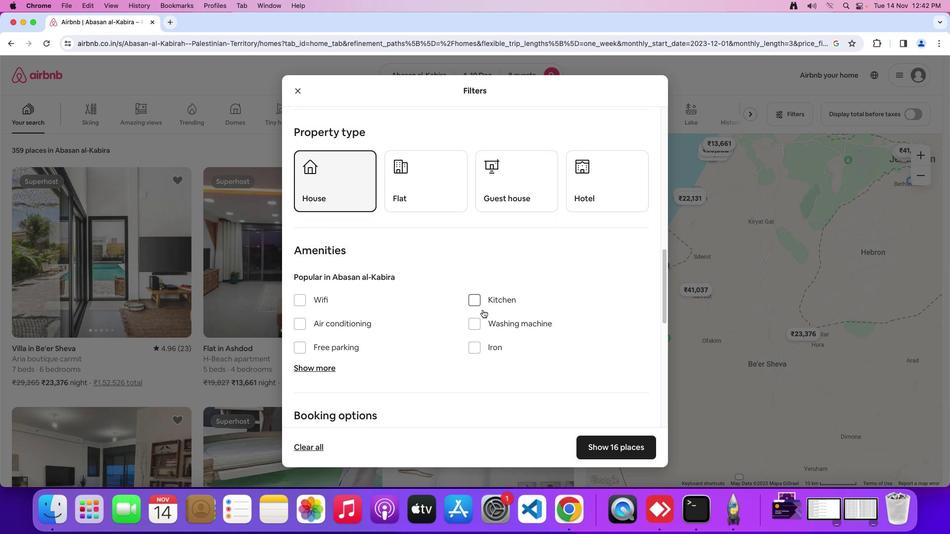 
Action: Mouse scrolled (488, 315) with delta (5, 4)
Screenshot: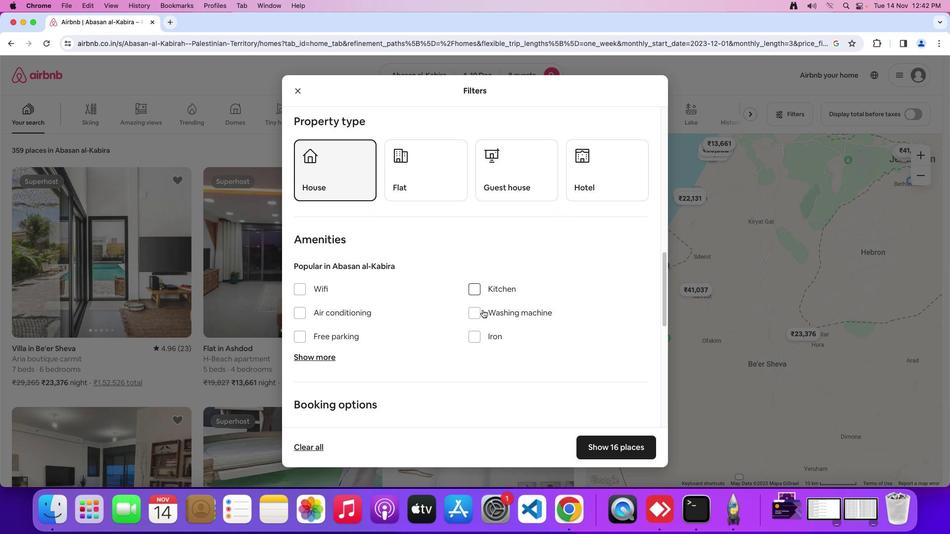 
Action: Mouse scrolled (488, 315) with delta (5, 4)
Screenshot: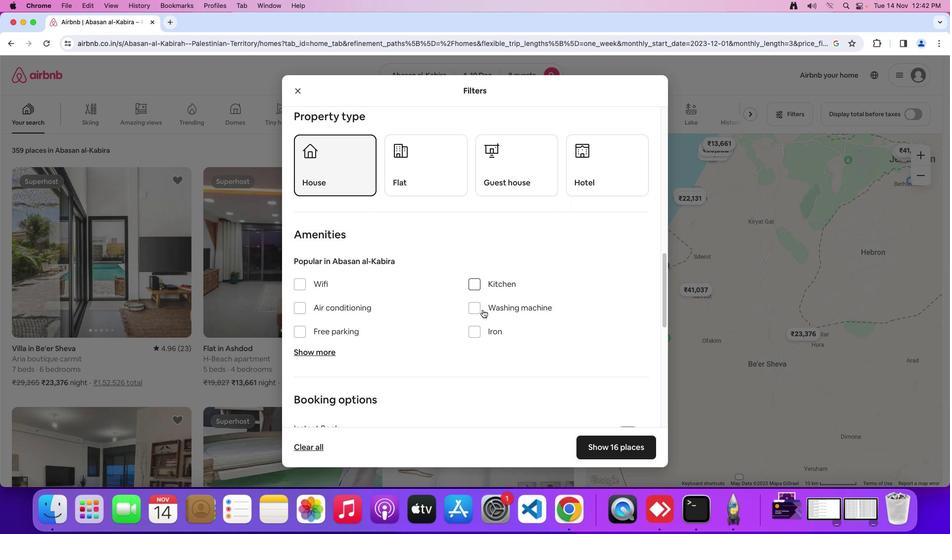 
Action: Mouse scrolled (488, 315) with delta (5, 4)
Screenshot: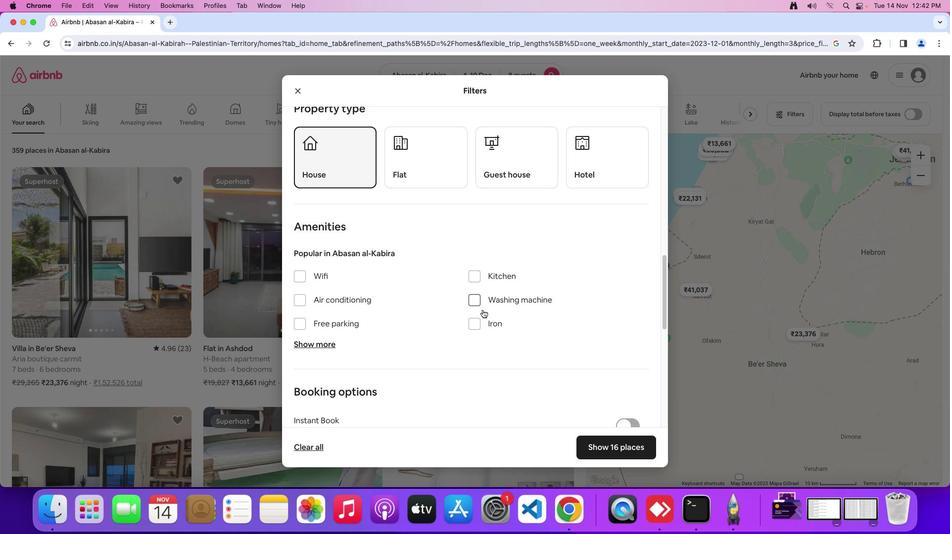
Action: Mouse scrolled (488, 315) with delta (5, 4)
Screenshot: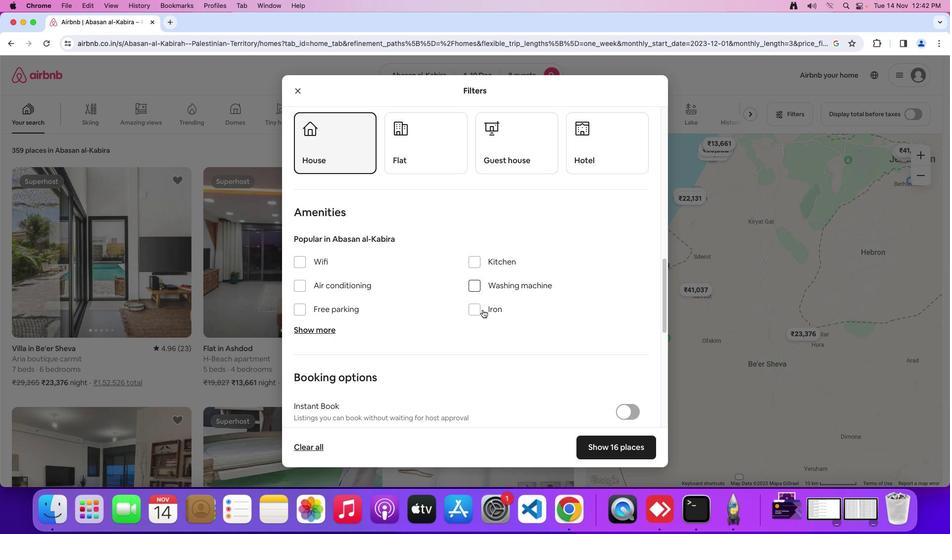 
Action: Mouse scrolled (488, 315) with delta (5, 4)
Screenshot: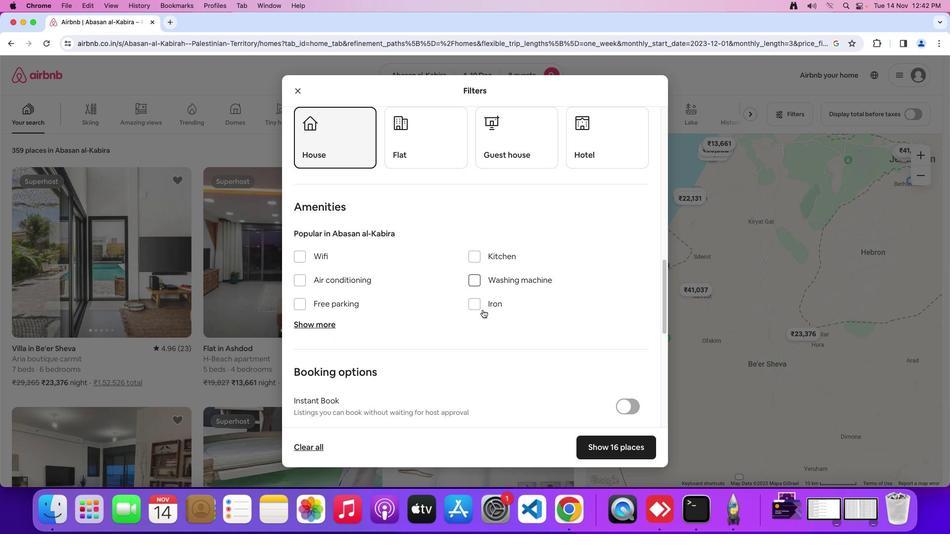 
Action: Mouse moved to (306, 263)
Screenshot: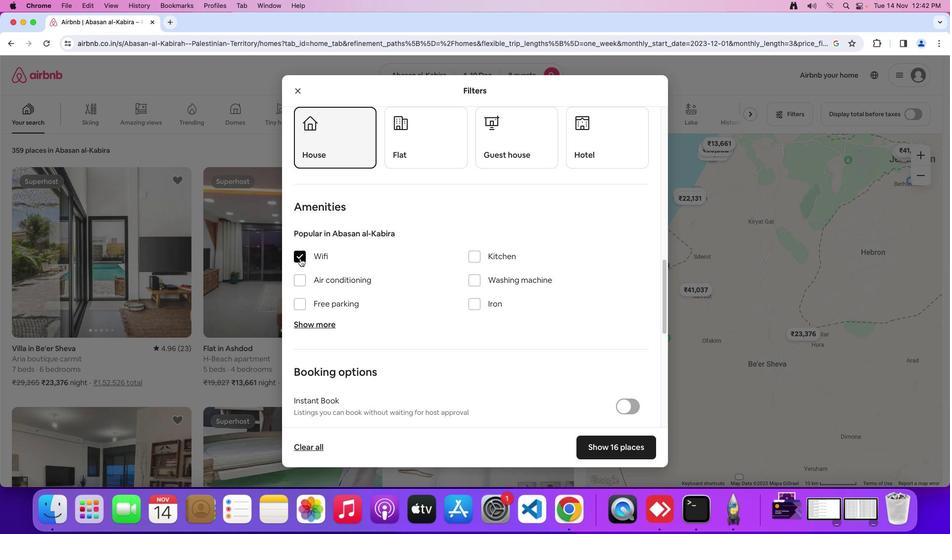 
Action: Mouse pressed left at (306, 263)
Screenshot: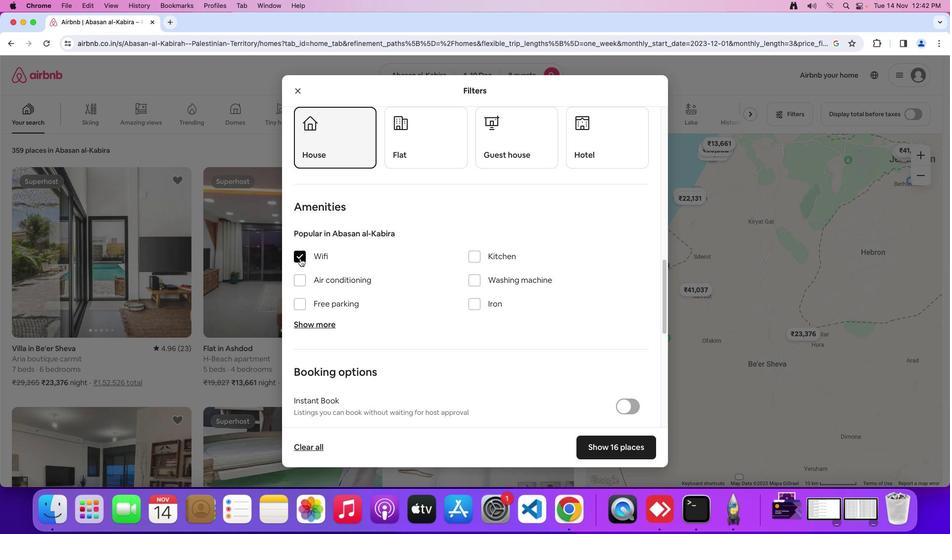 
Action: Mouse moved to (330, 327)
Screenshot: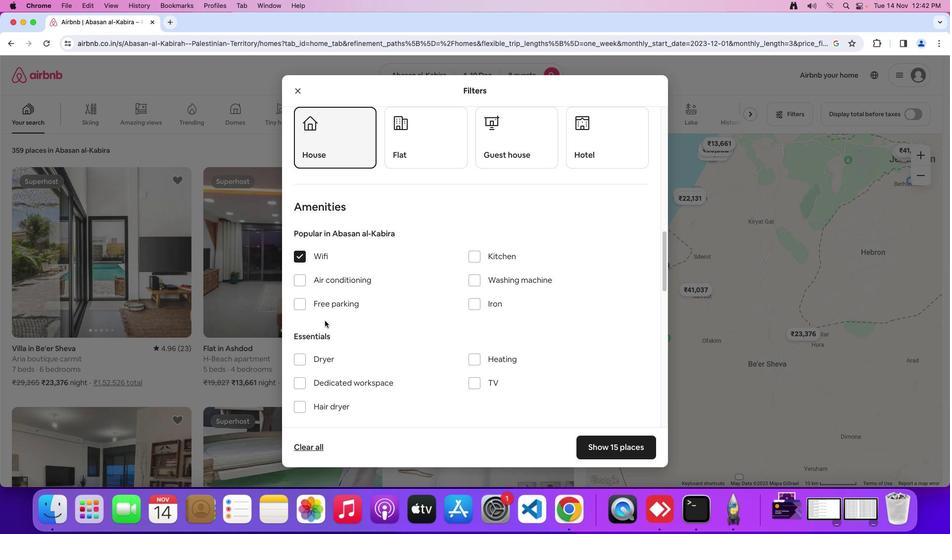 
Action: Mouse pressed left at (330, 327)
Screenshot: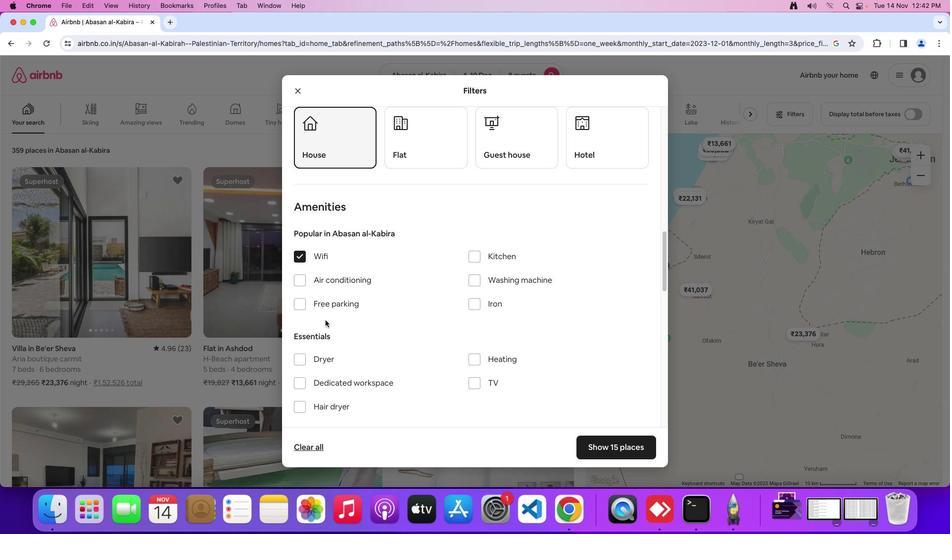 
Action: Mouse moved to (424, 309)
Screenshot: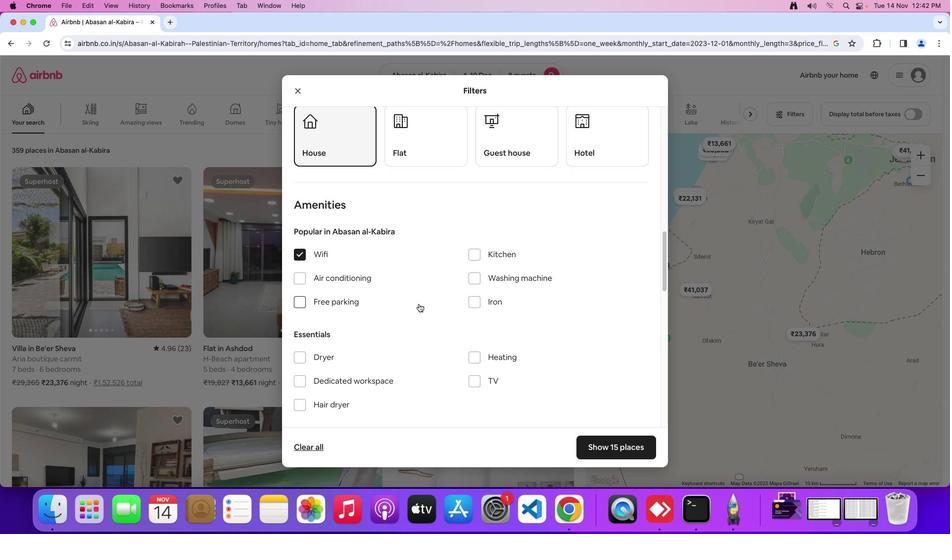 
Action: Mouse scrolled (424, 309) with delta (5, 4)
Screenshot: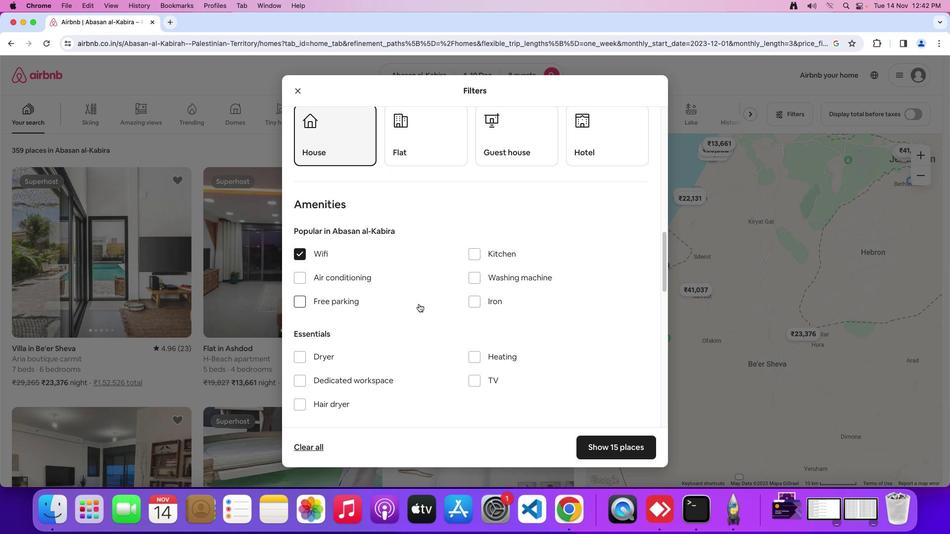 
Action: Mouse moved to (424, 309)
Screenshot: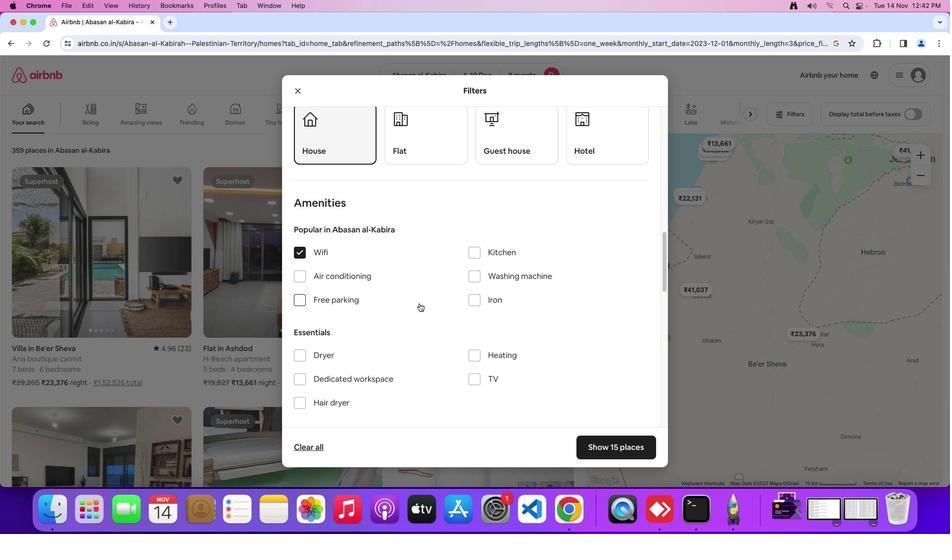 
Action: Mouse scrolled (424, 309) with delta (5, 4)
Screenshot: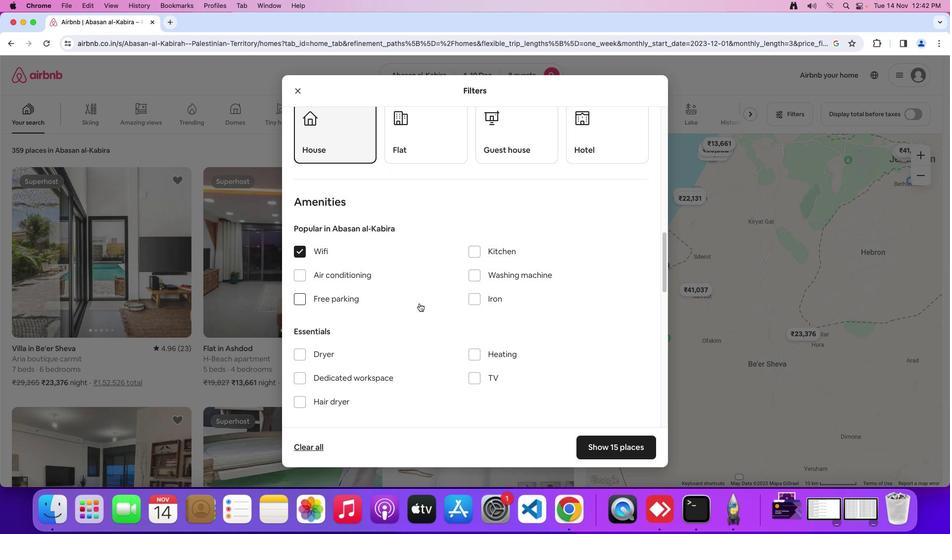 
Action: Mouse moved to (424, 309)
Screenshot: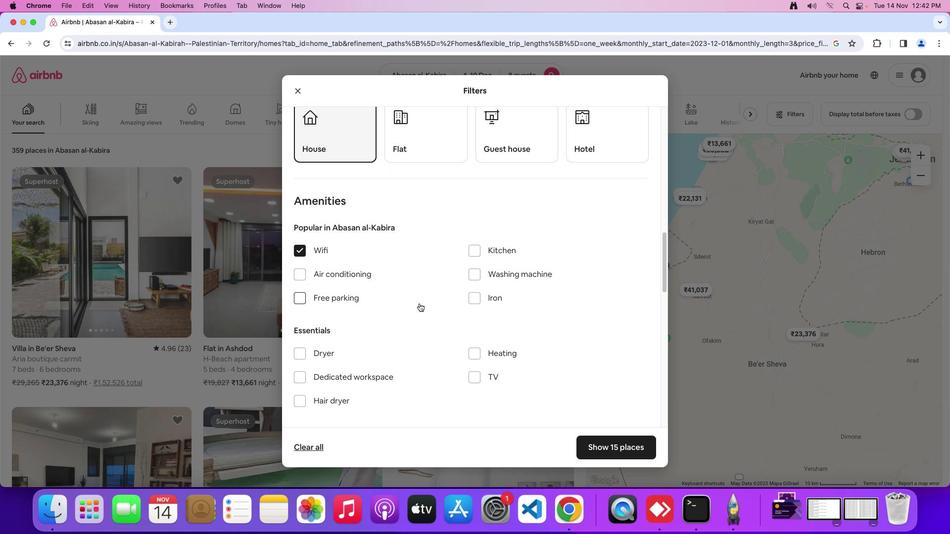 
Action: Mouse scrolled (424, 309) with delta (5, 4)
Screenshot: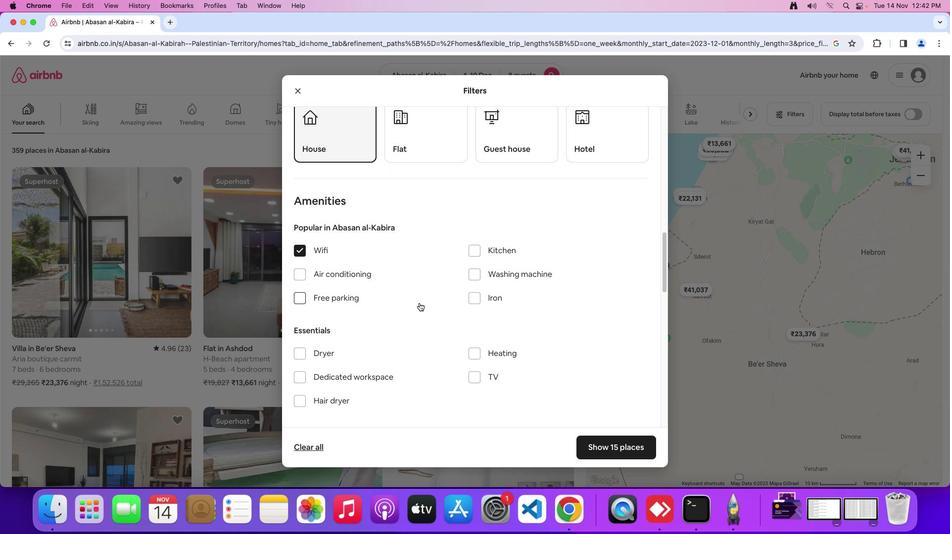 
Action: Mouse moved to (425, 307)
Screenshot: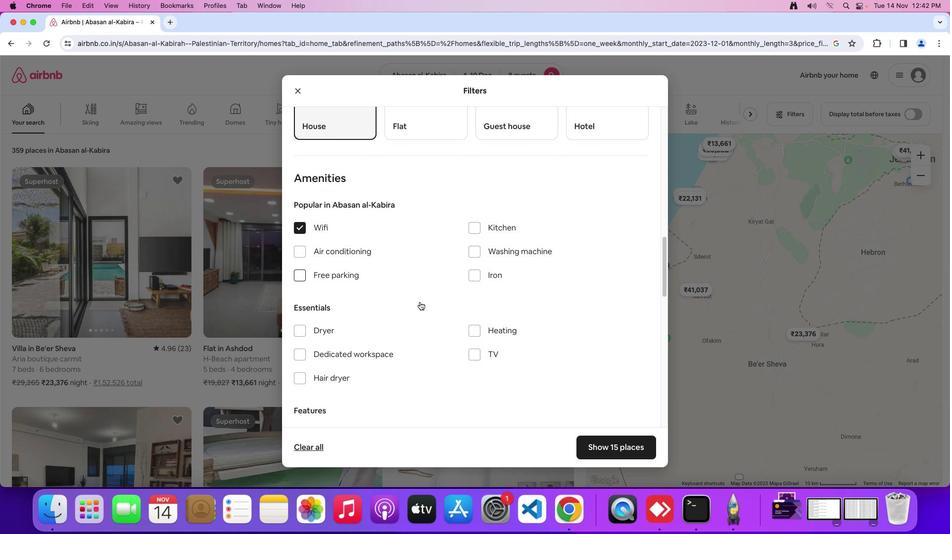 
Action: Mouse scrolled (425, 307) with delta (5, 4)
Screenshot: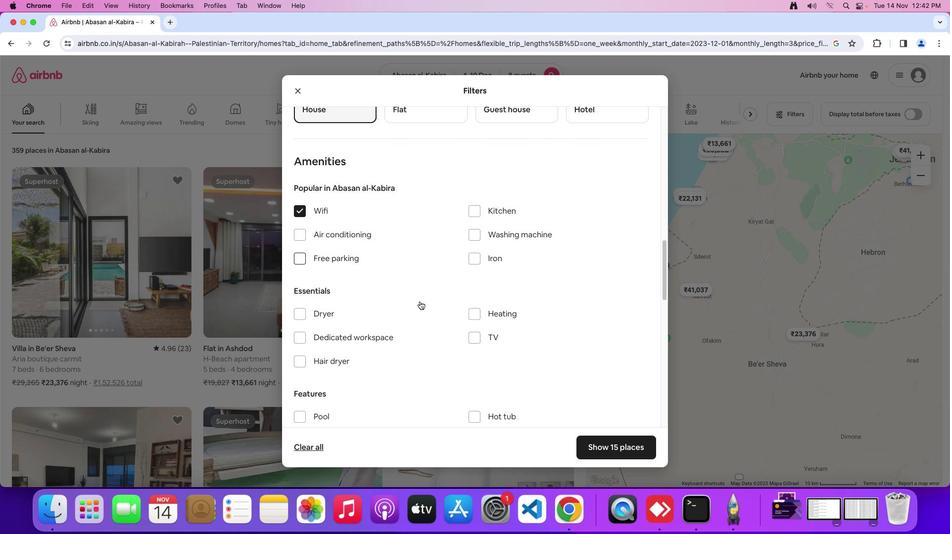 
Action: Mouse scrolled (425, 307) with delta (5, 4)
Screenshot: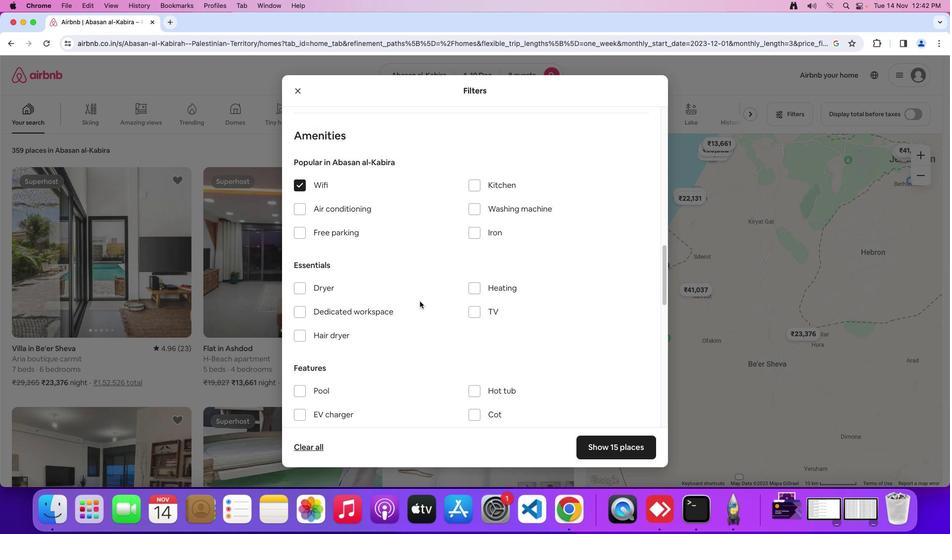 
Action: Mouse scrolled (425, 307) with delta (5, 4)
Screenshot: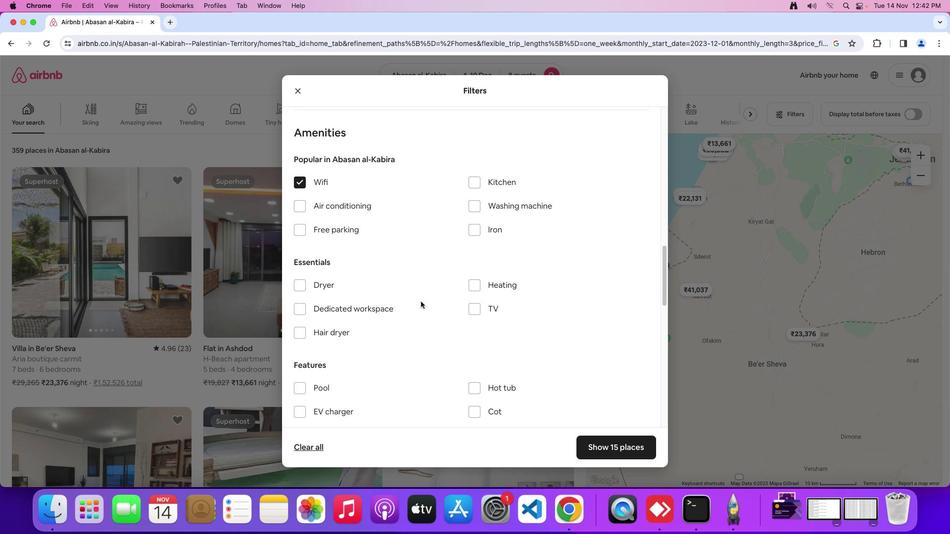 
Action: Mouse moved to (483, 311)
Screenshot: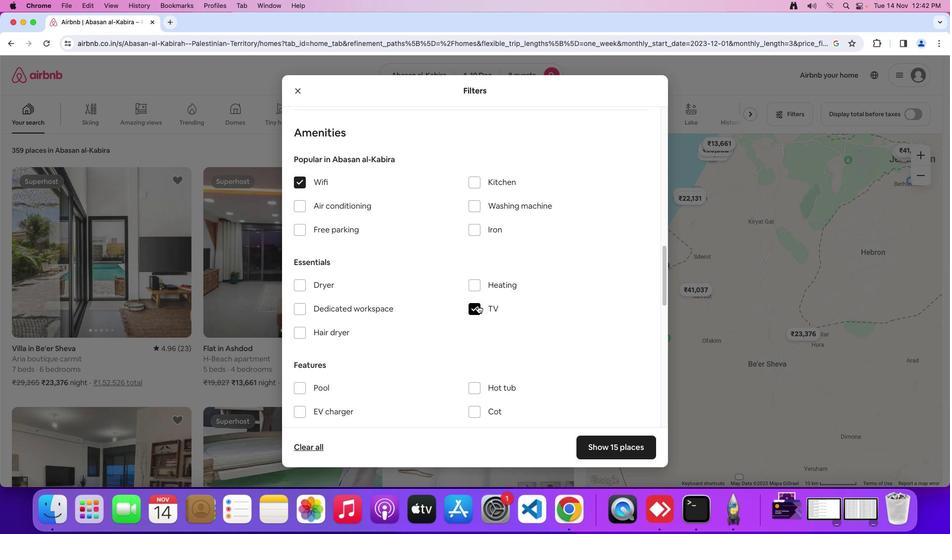 
Action: Mouse pressed left at (483, 311)
Screenshot: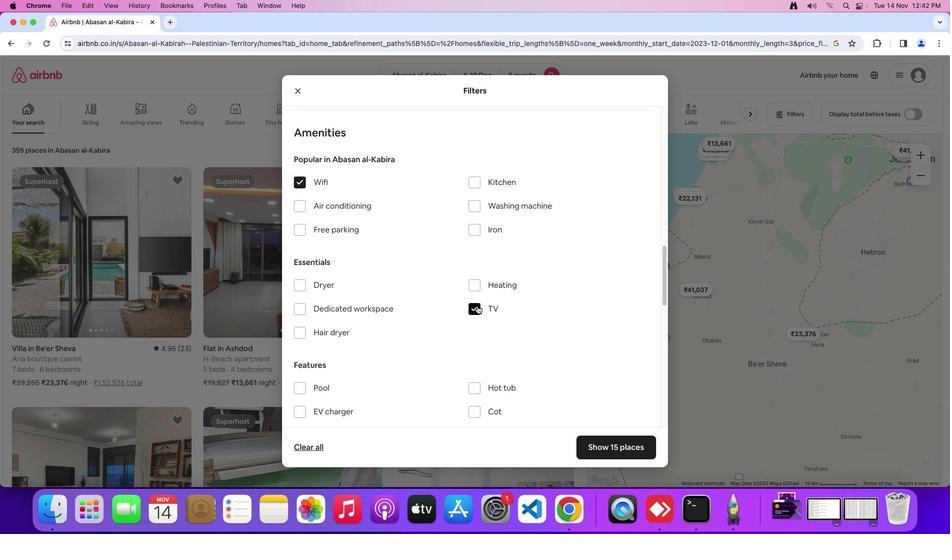 
Action: Mouse moved to (436, 311)
Screenshot: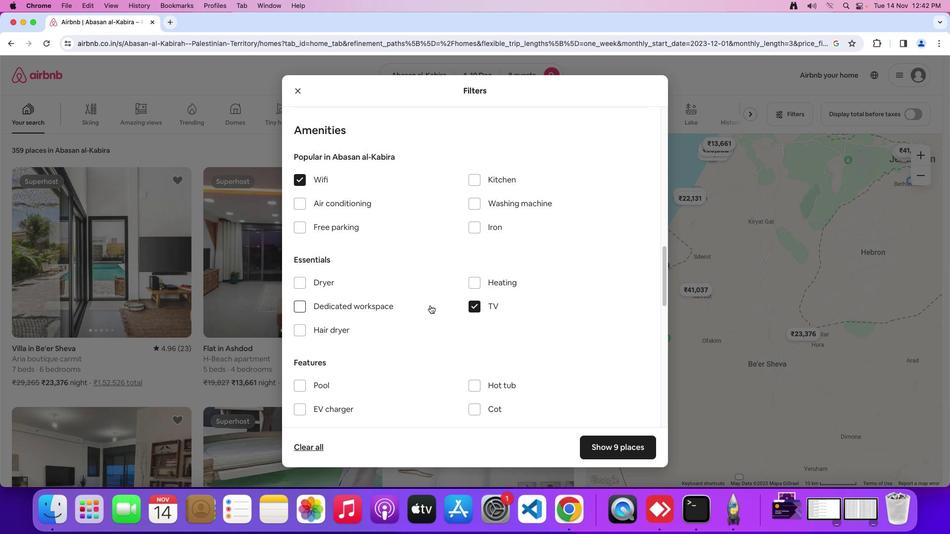 
Action: Mouse scrolled (436, 311) with delta (5, 4)
Screenshot: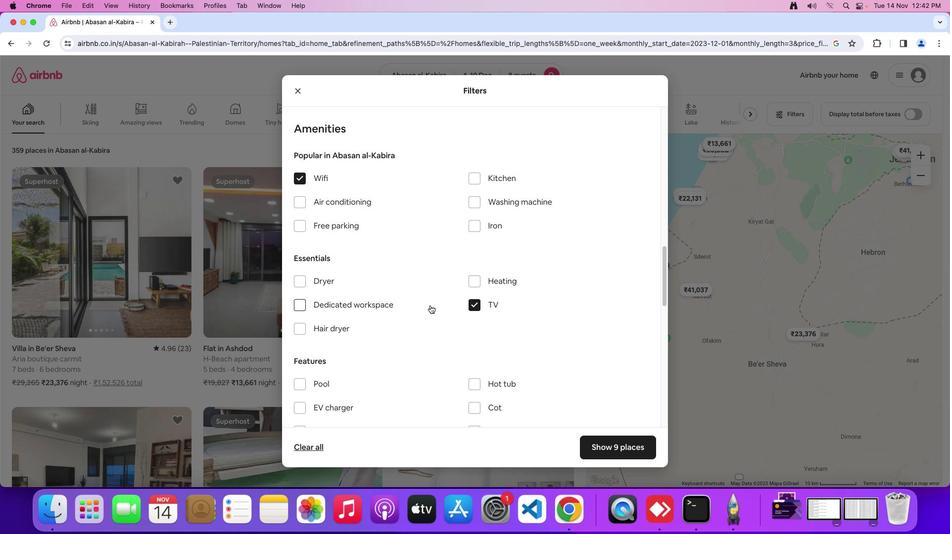 
Action: Mouse moved to (436, 311)
Screenshot: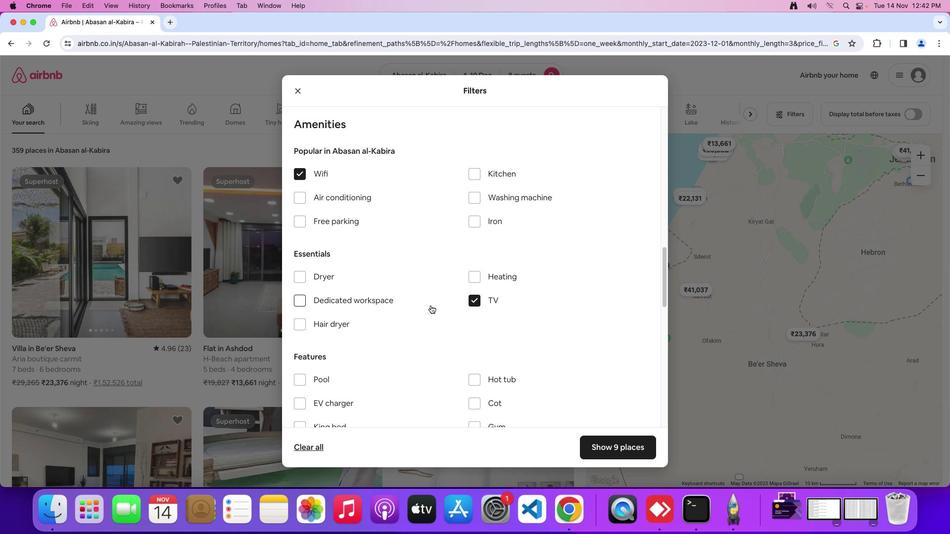 
Action: Mouse scrolled (436, 311) with delta (5, 4)
Screenshot: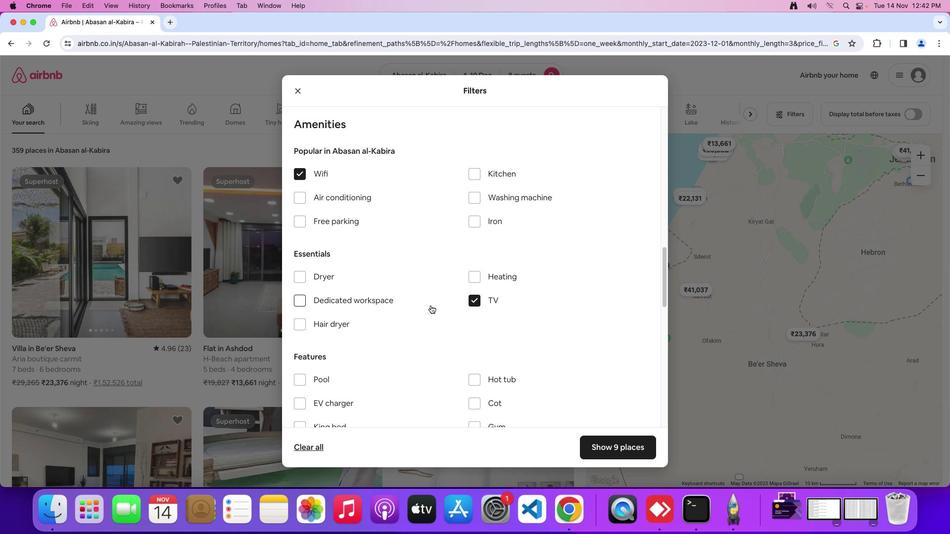 
Action: Mouse scrolled (436, 311) with delta (5, 4)
Screenshot: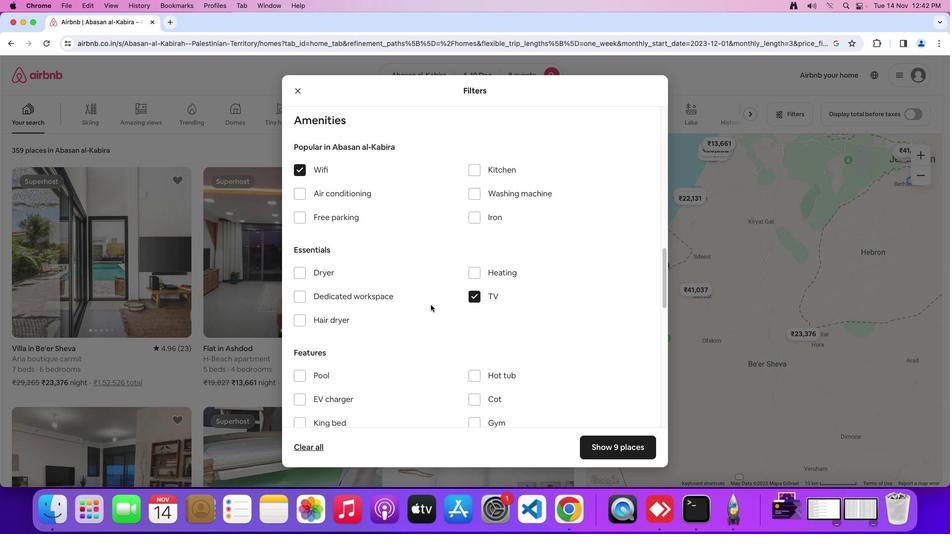 
Action: Mouse moved to (436, 310)
Screenshot: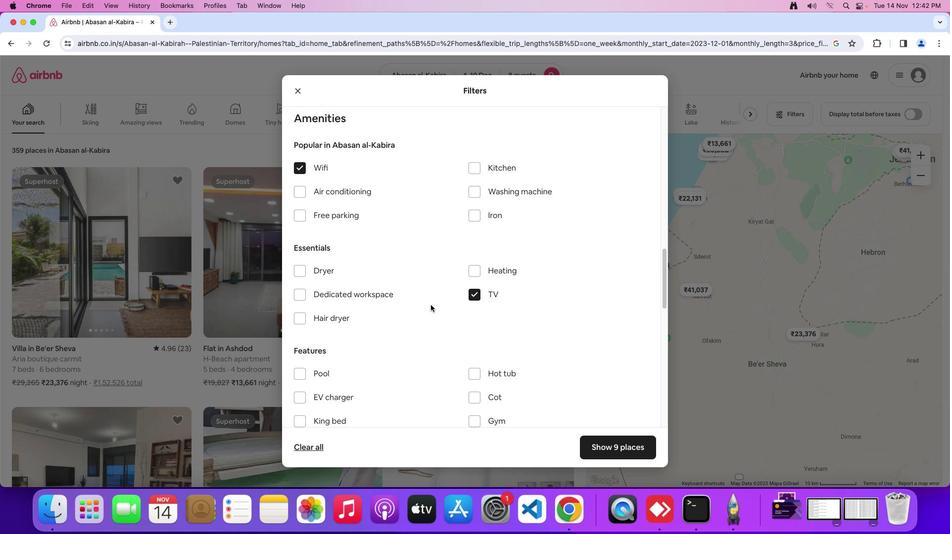 
Action: Mouse scrolled (436, 310) with delta (5, 4)
Screenshot: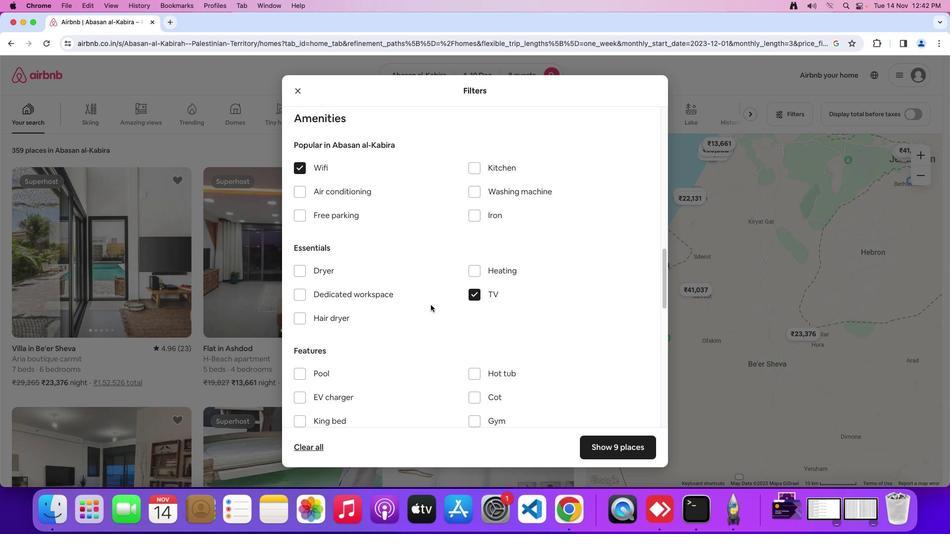 
Action: Mouse moved to (306, 218)
Screenshot: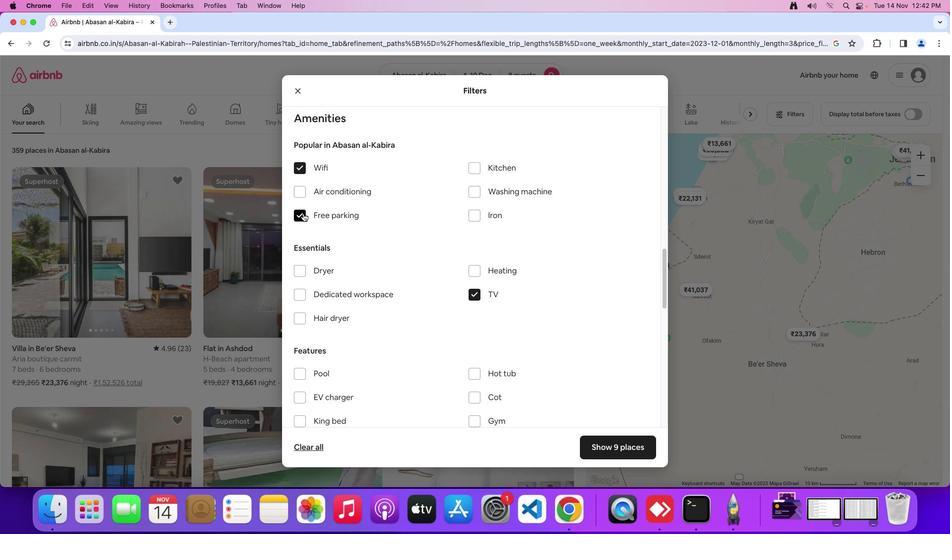 
Action: Mouse pressed left at (306, 218)
Screenshot: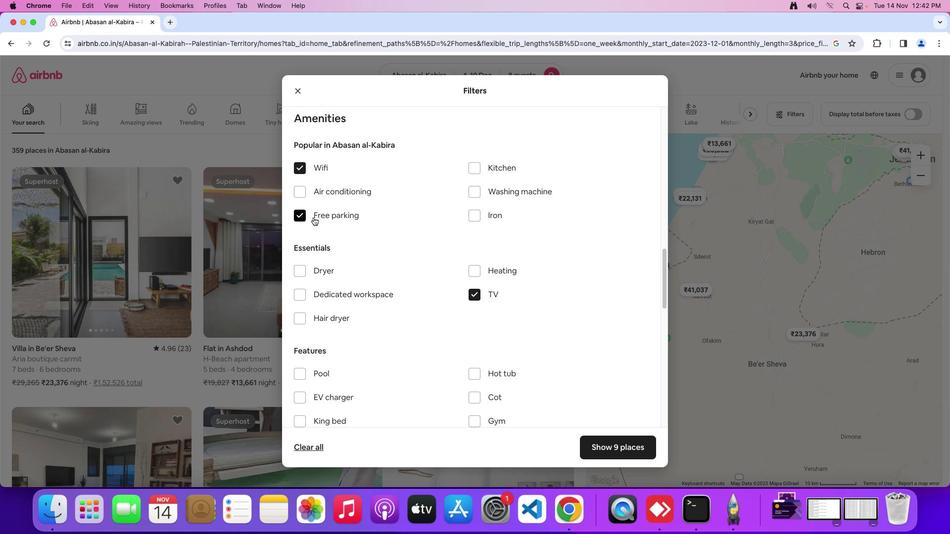 
Action: Mouse moved to (416, 263)
Screenshot: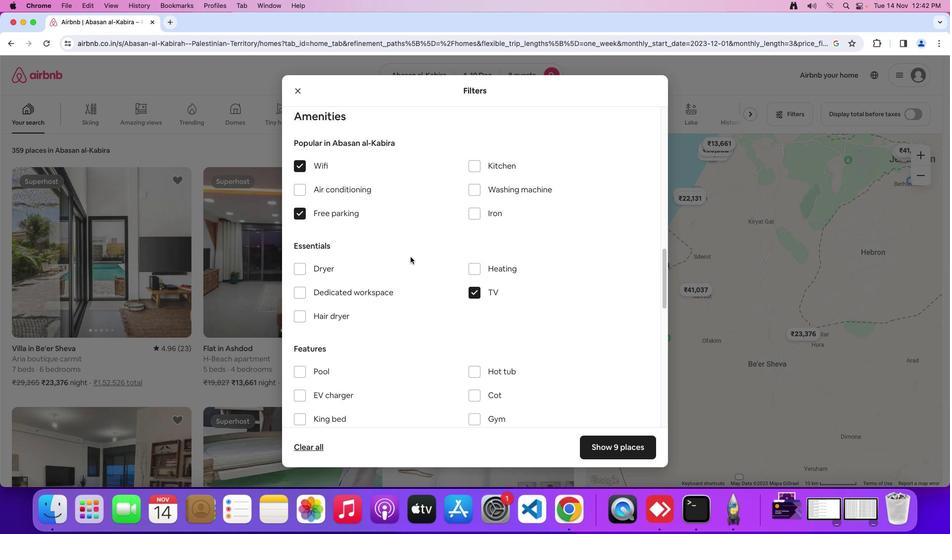 
Action: Mouse scrolled (416, 263) with delta (5, 4)
Screenshot: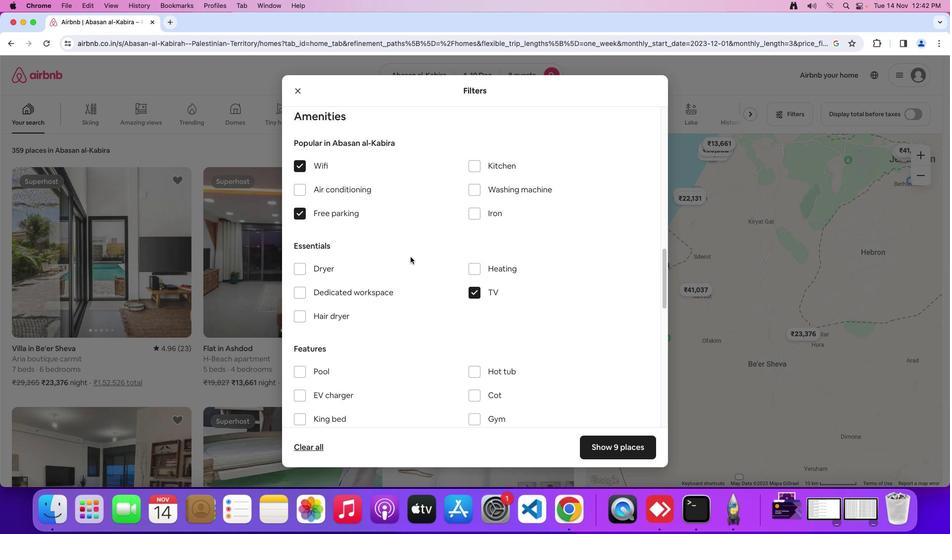 
Action: Mouse moved to (416, 262)
Screenshot: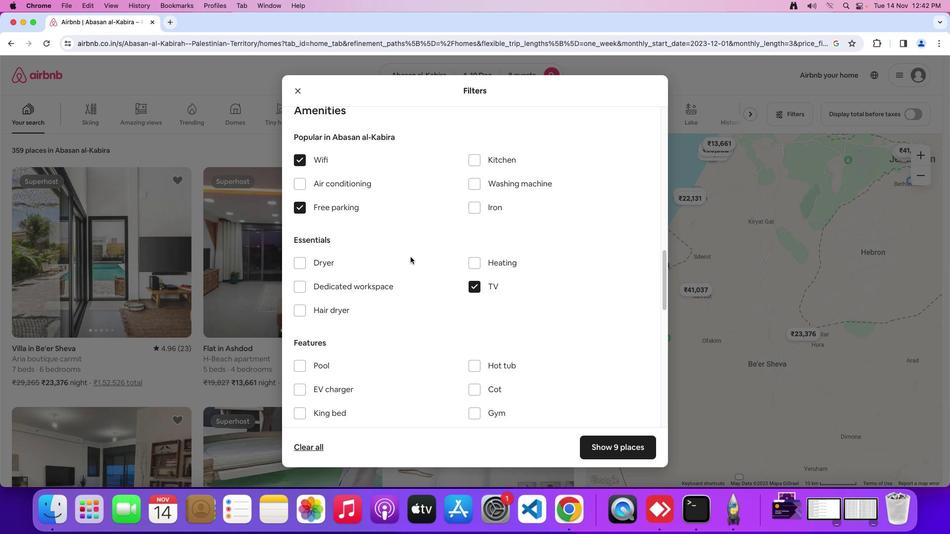 
Action: Mouse scrolled (416, 262) with delta (5, 4)
Screenshot: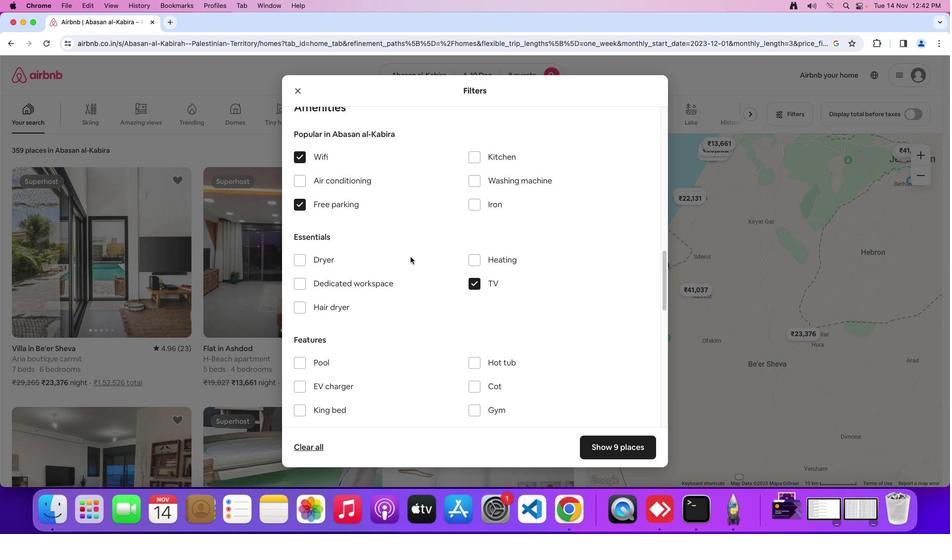 
Action: Mouse scrolled (416, 262) with delta (5, 4)
Screenshot: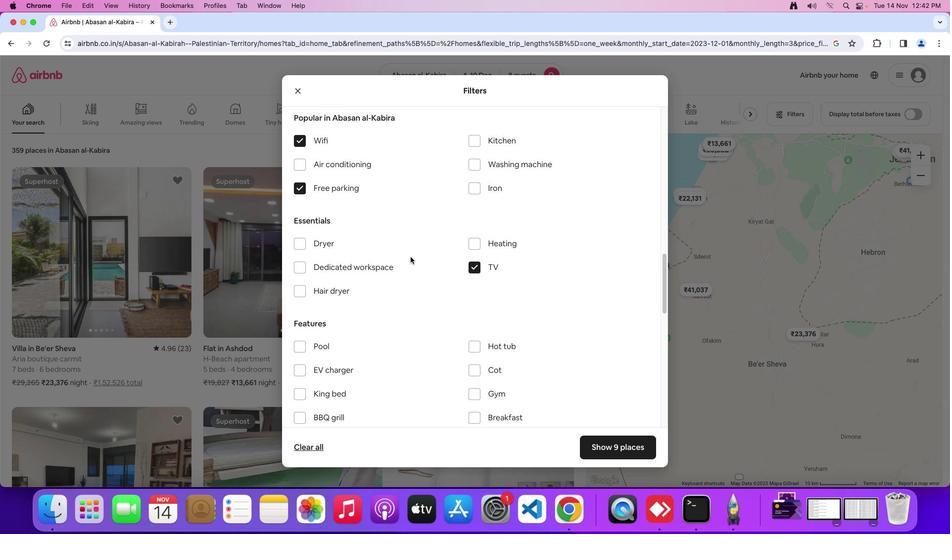 
Action: Mouse scrolled (416, 262) with delta (5, 4)
Screenshot: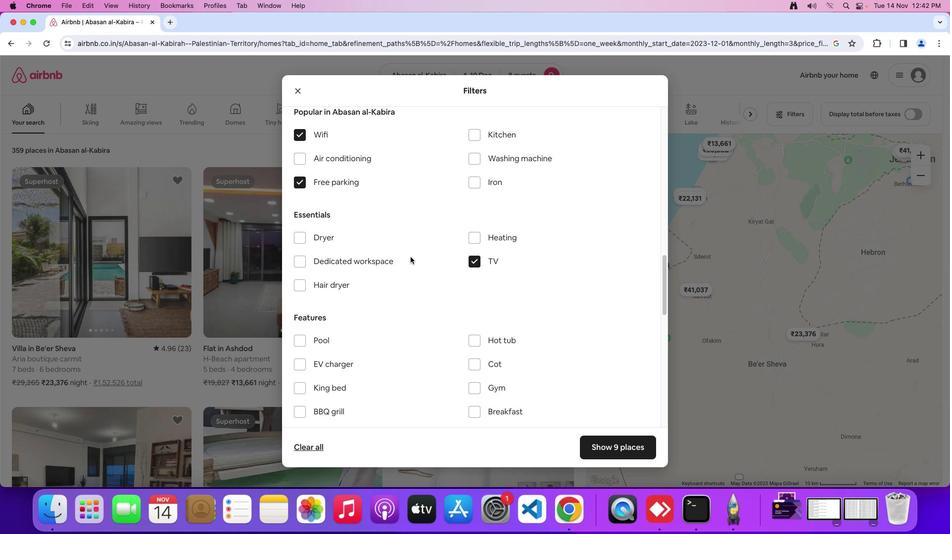 
Action: Mouse moved to (436, 259)
Screenshot: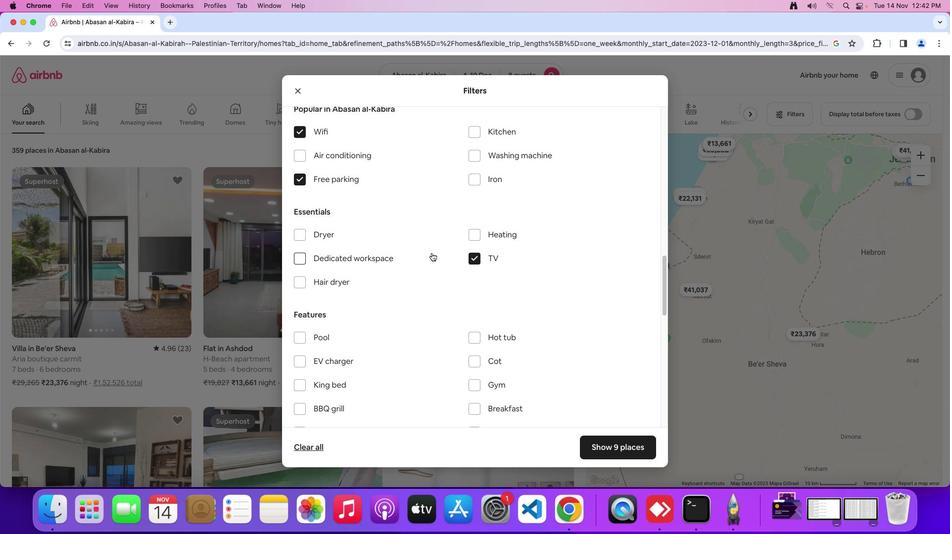 
Action: Mouse scrolled (436, 259) with delta (5, 4)
Screenshot: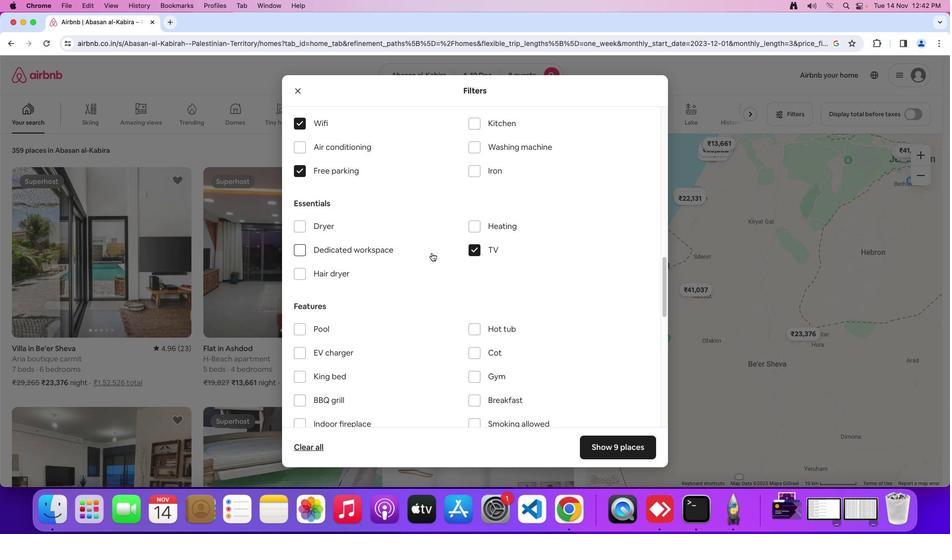 
Action: Mouse moved to (437, 259)
Screenshot: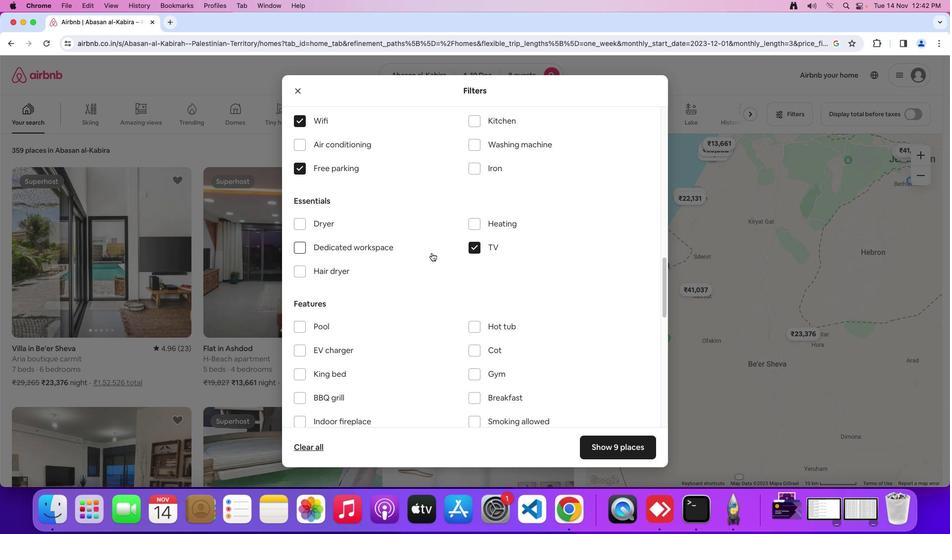 
Action: Mouse scrolled (437, 259) with delta (5, 4)
Screenshot: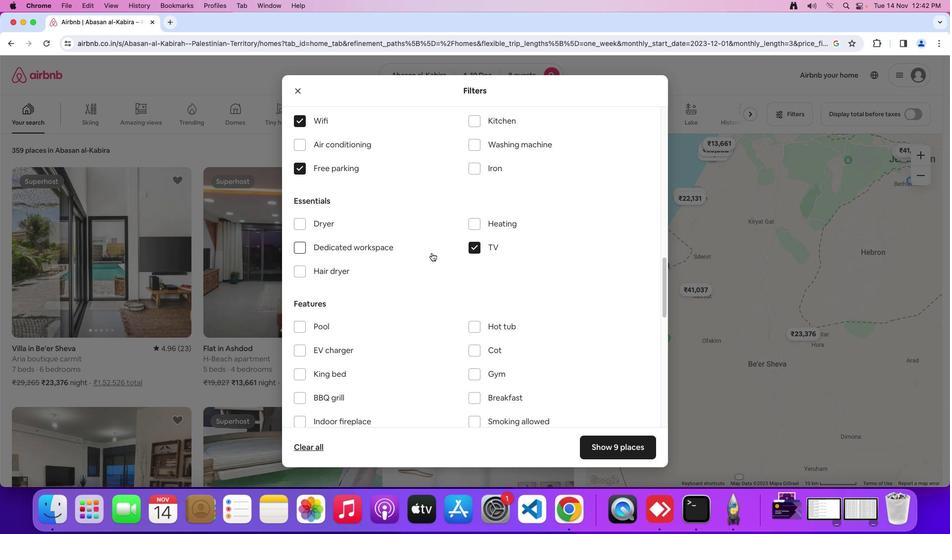 
Action: Mouse moved to (507, 241)
Screenshot: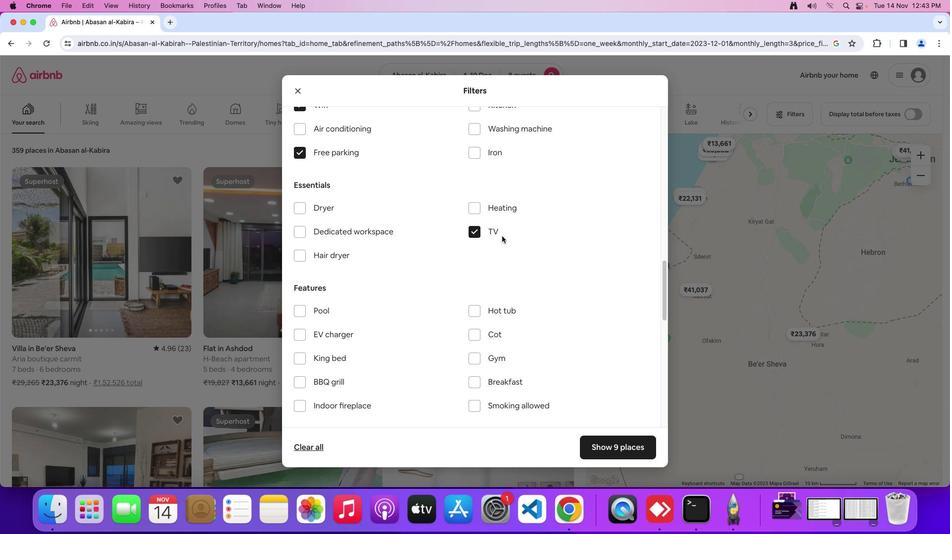 
Action: Mouse scrolled (507, 241) with delta (5, 4)
Screenshot: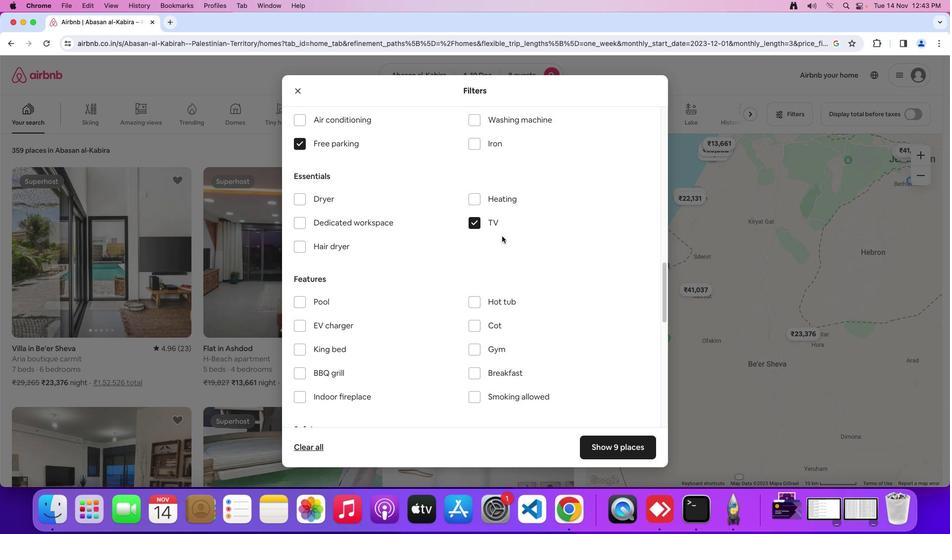 
Action: Mouse scrolled (507, 241) with delta (5, 4)
Screenshot: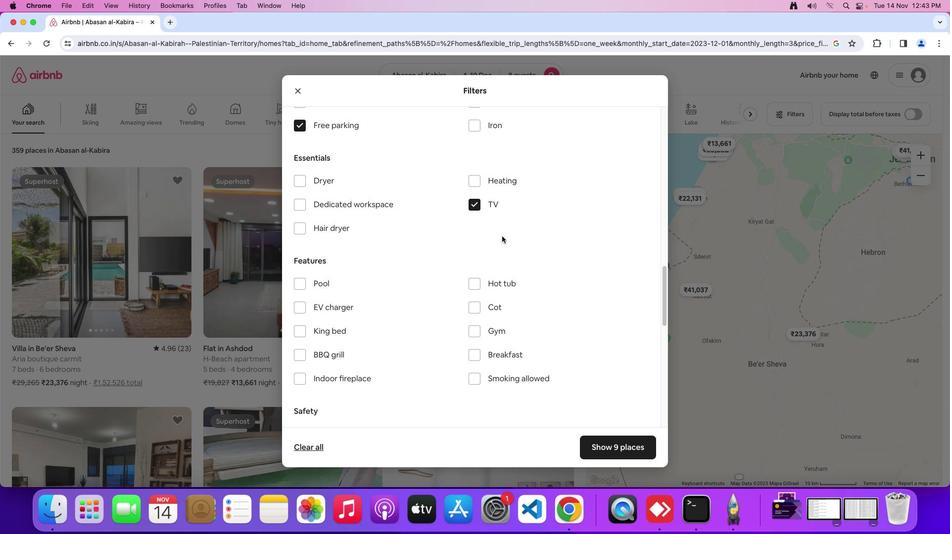 
Action: Mouse scrolled (507, 241) with delta (5, 4)
Screenshot: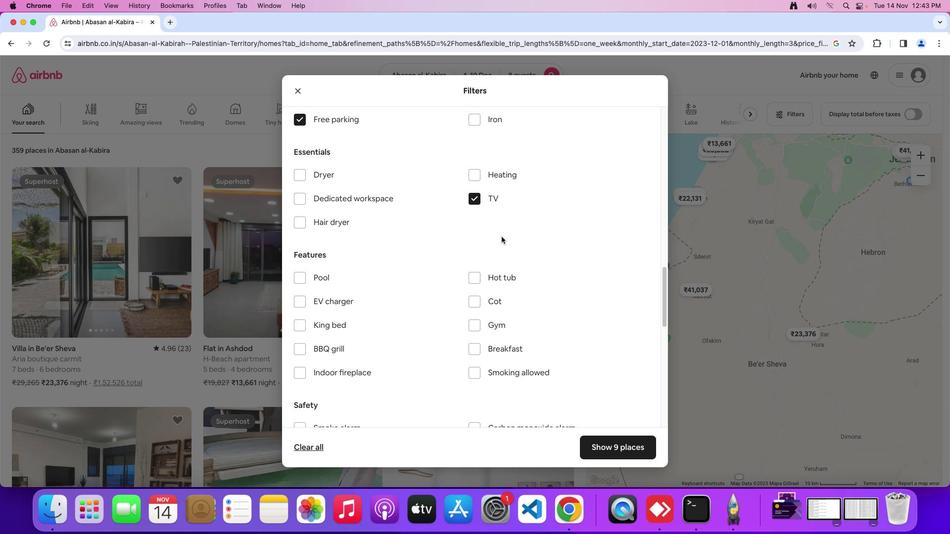
Action: Mouse moved to (484, 328)
Screenshot: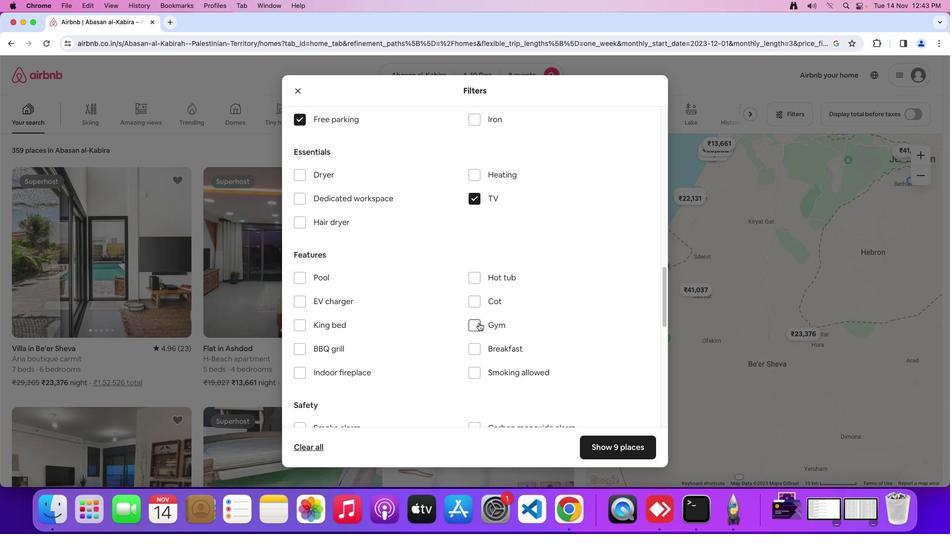 
Action: Mouse pressed left at (484, 328)
Screenshot: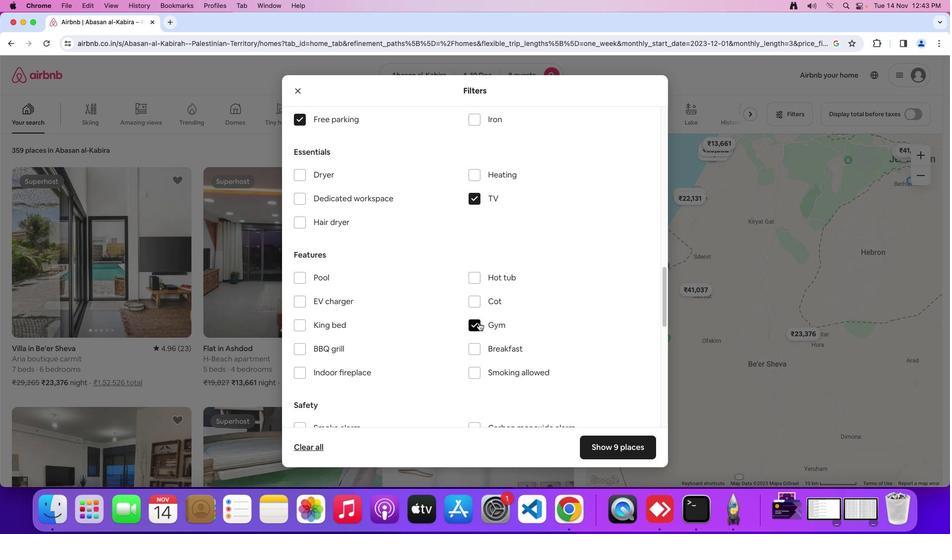 
Action: Mouse moved to (483, 352)
Screenshot: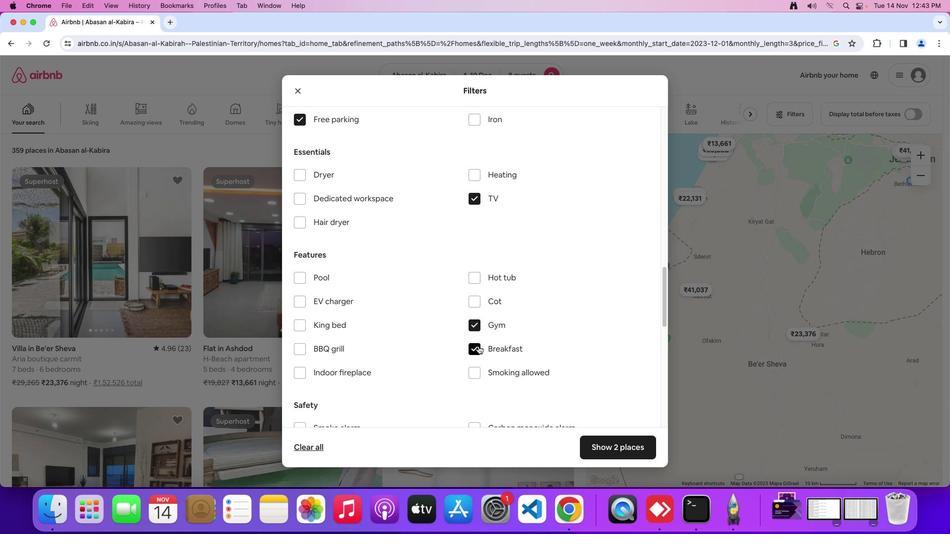
Action: Mouse pressed left at (483, 352)
Screenshot: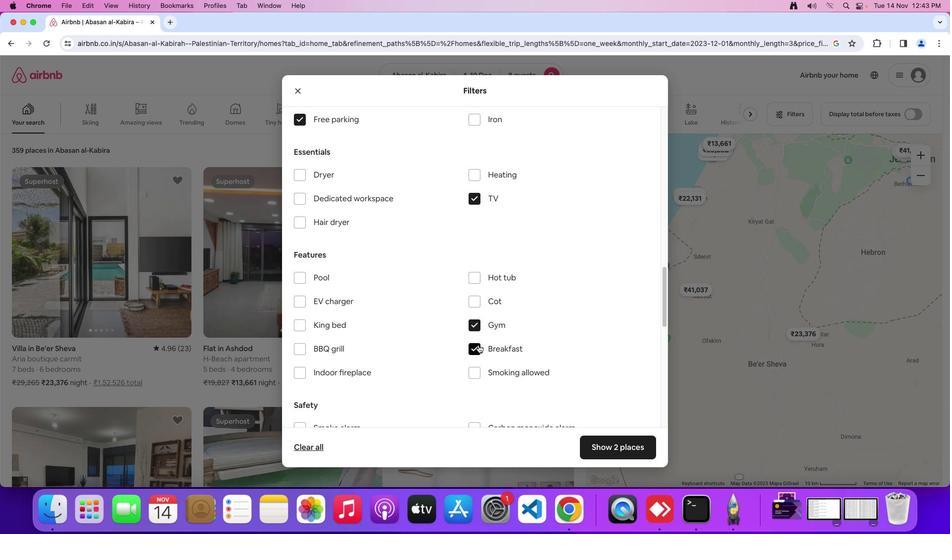 
Action: Mouse moved to (486, 297)
Screenshot: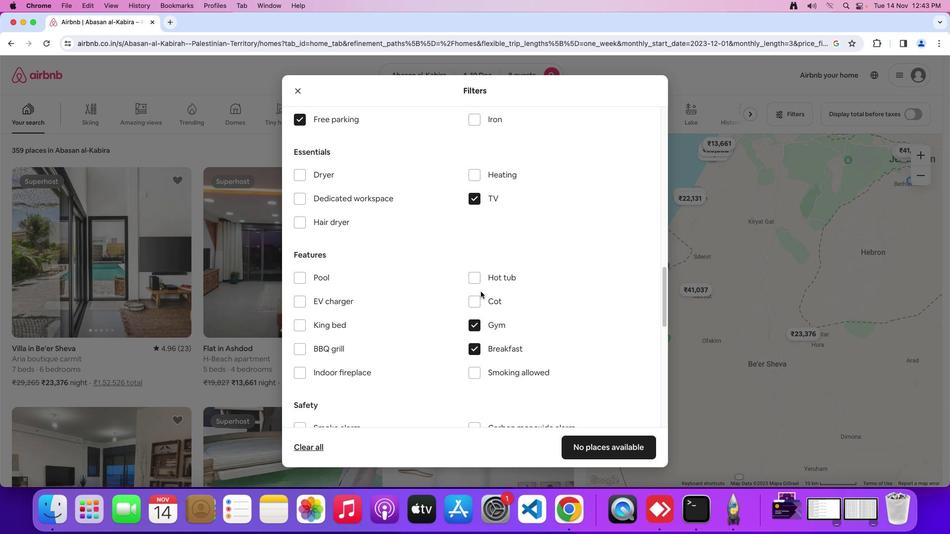
Action: Mouse scrolled (486, 297) with delta (5, 4)
Screenshot: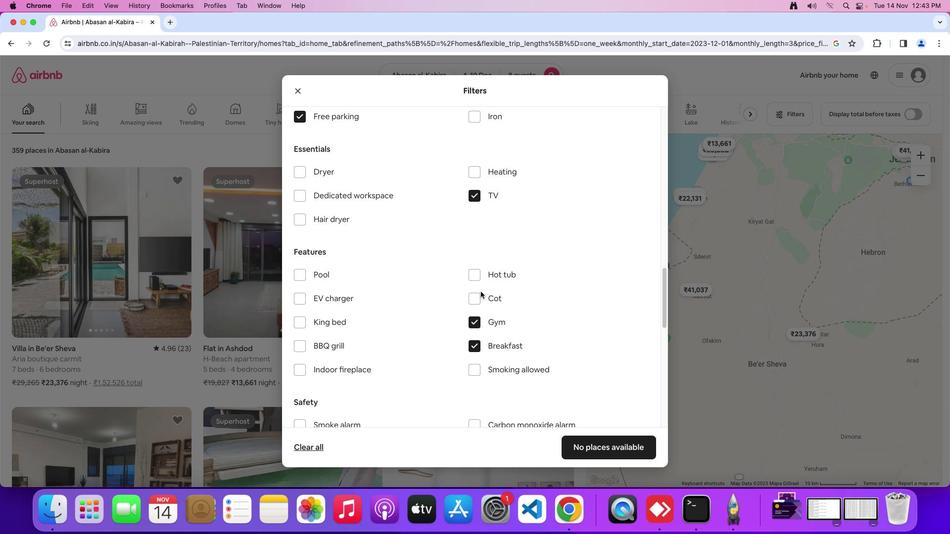 
Action: Mouse scrolled (486, 297) with delta (5, 4)
Screenshot: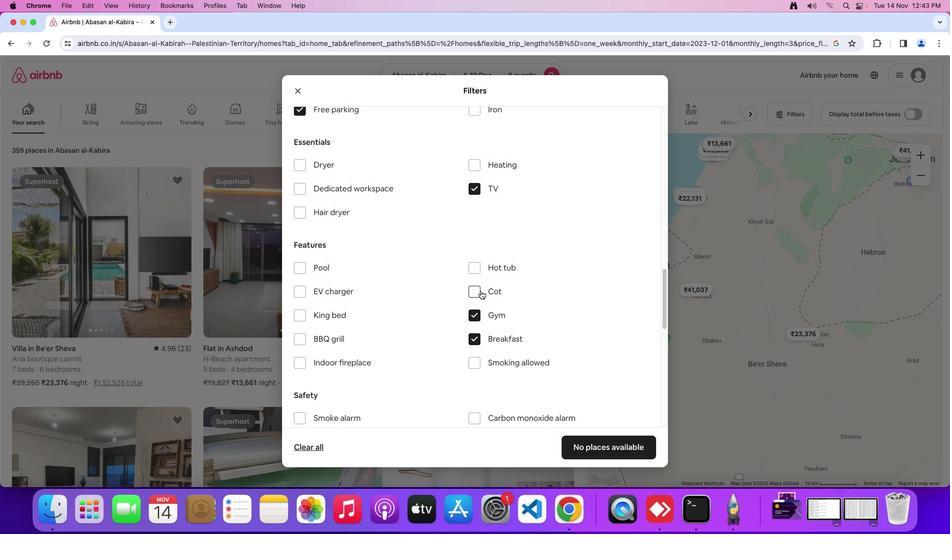 
Action: Mouse scrolled (486, 297) with delta (5, 4)
Screenshot: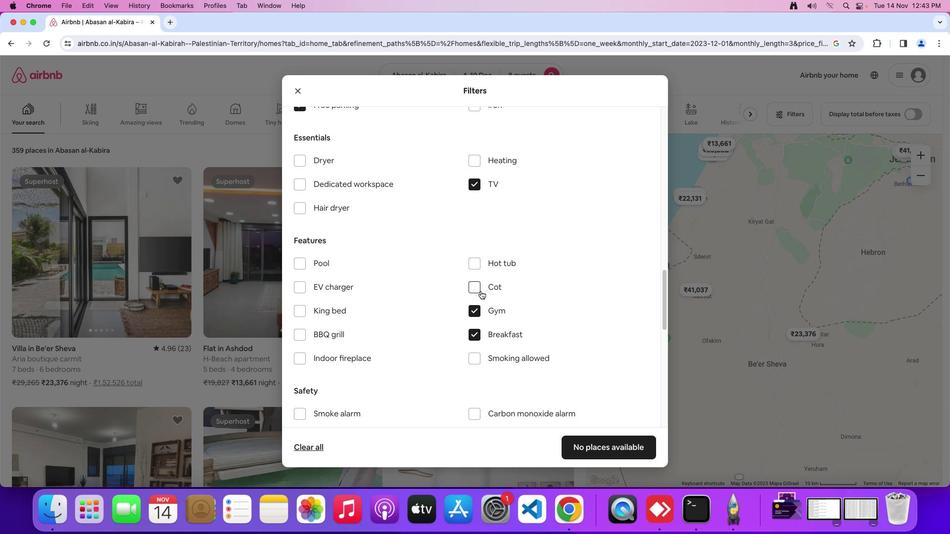
Action: Mouse moved to (463, 215)
Screenshot: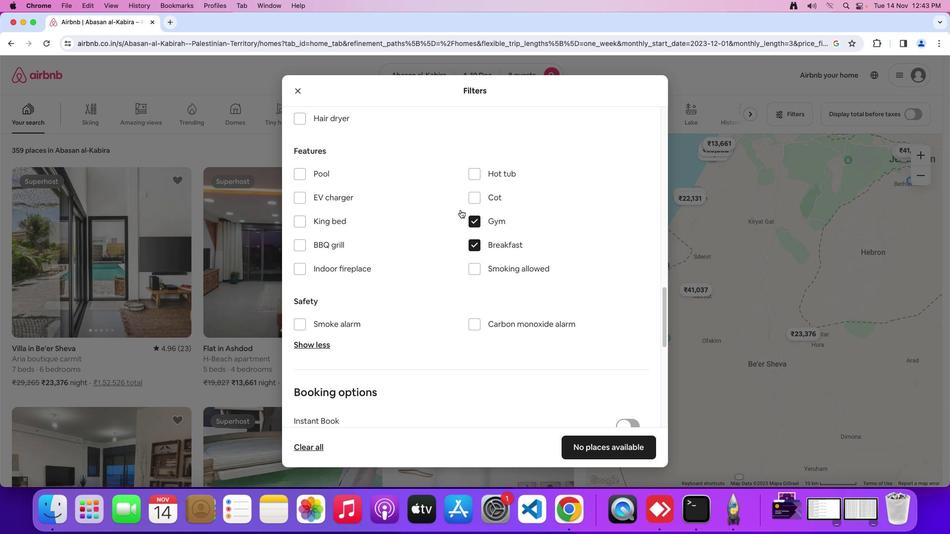 
Action: Mouse scrolled (463, 215) with delta (5, 4)
Screenshot: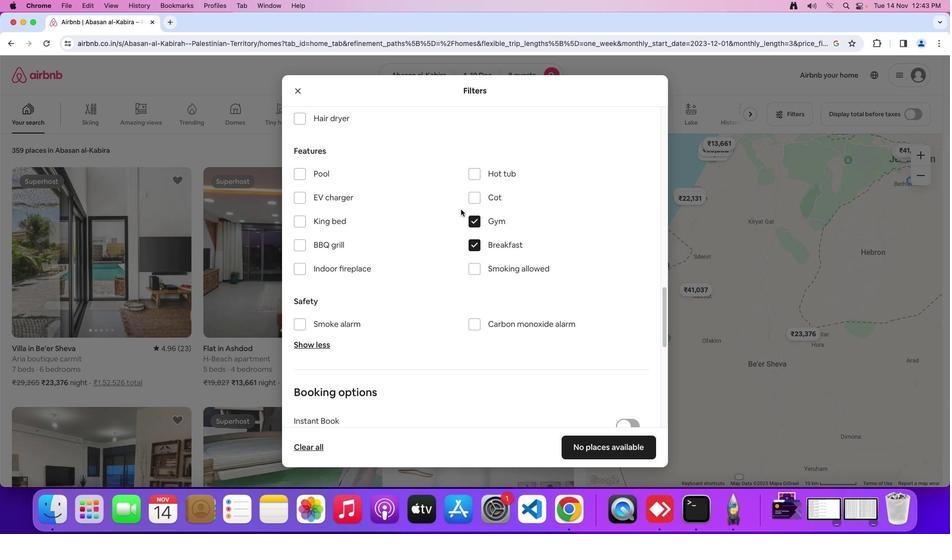 
Action: Mouse scrolled (463, 215) with delta (5, 4)
Screenshot: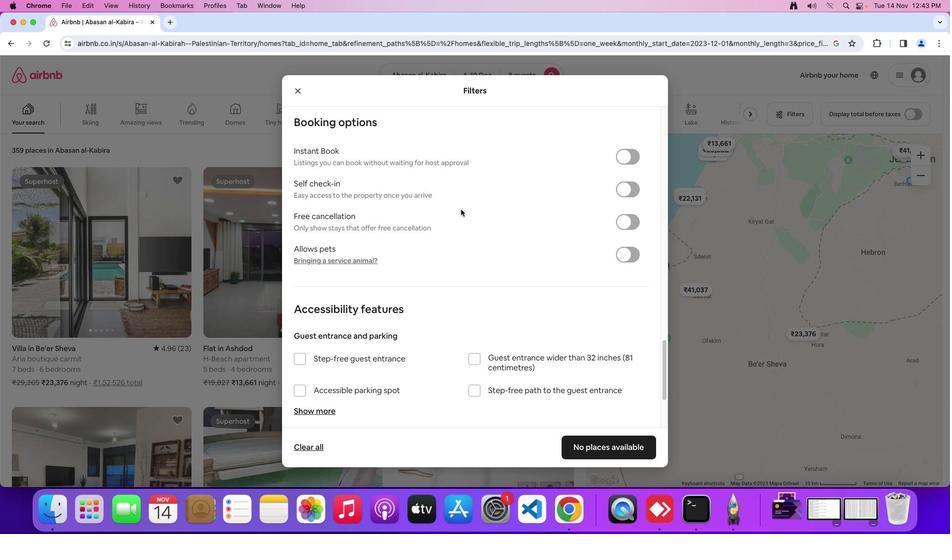 
Action: Mouse moved to (464, 215)
Screenshot: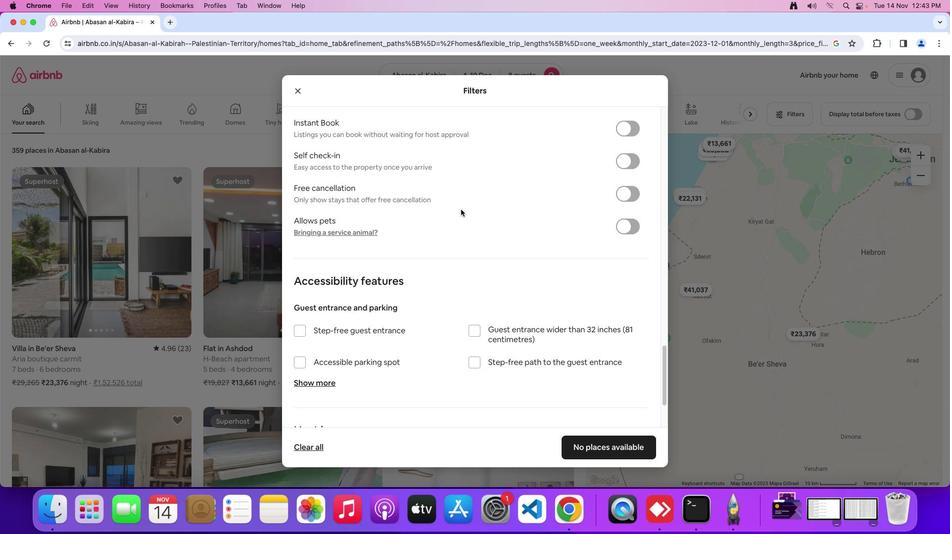 
Action: Mouse scrolled (464, 215) with delta (5, 3)
Screenshot: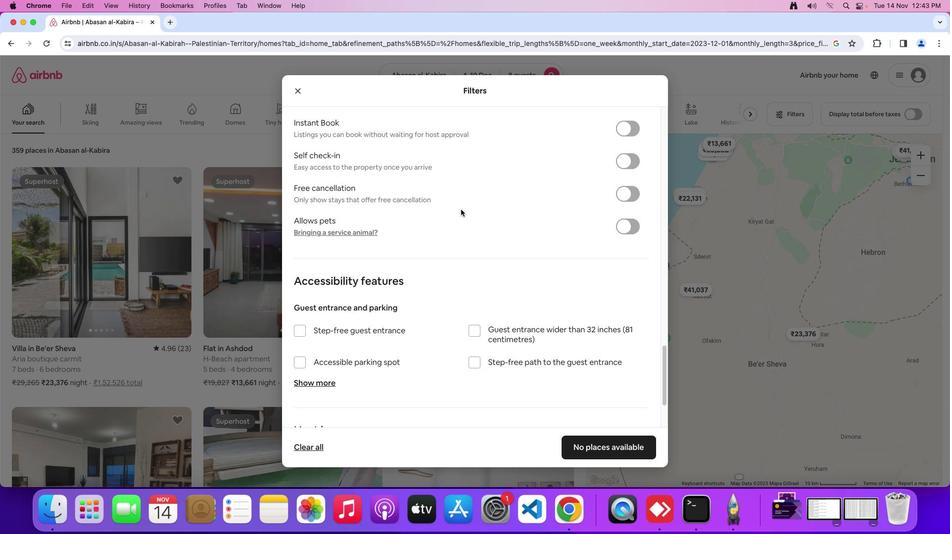 
Action: Mouse moved to (464, 215)
Screenshot: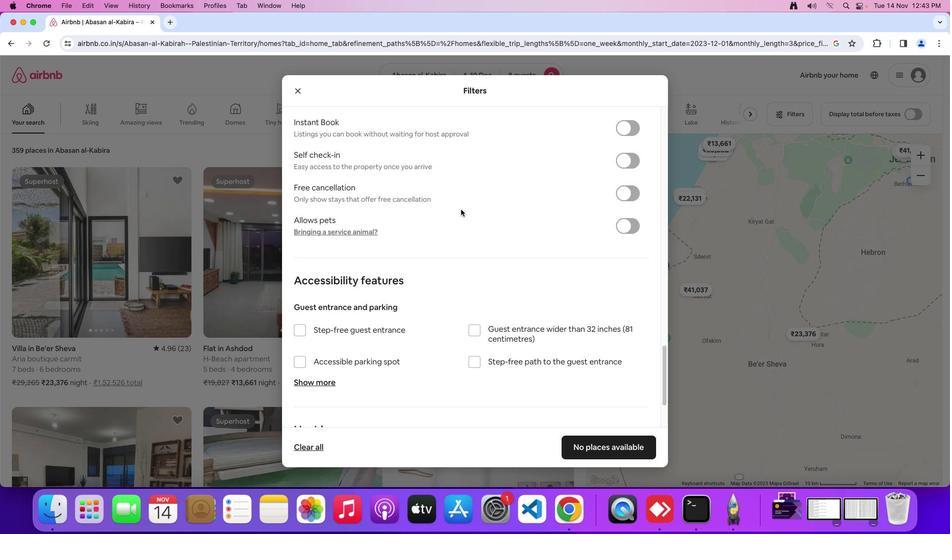 
Action: Mouse scrolled (464, 215) with delta (5, 2)
Screenshot: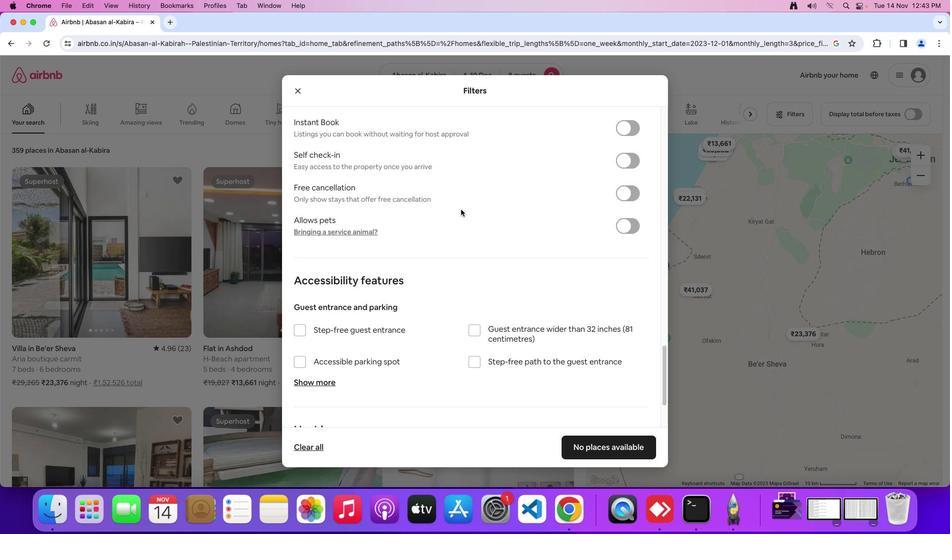 
Action: Mouse moved to (465, 215)
Screenshot: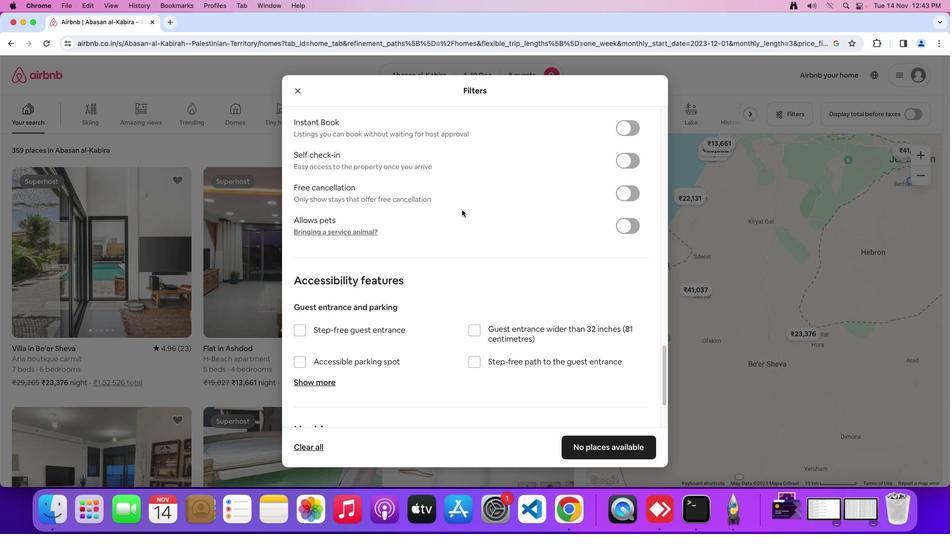 
Action: Mouse scrolled (465, 215) with delta (5, 1)
Screenshot: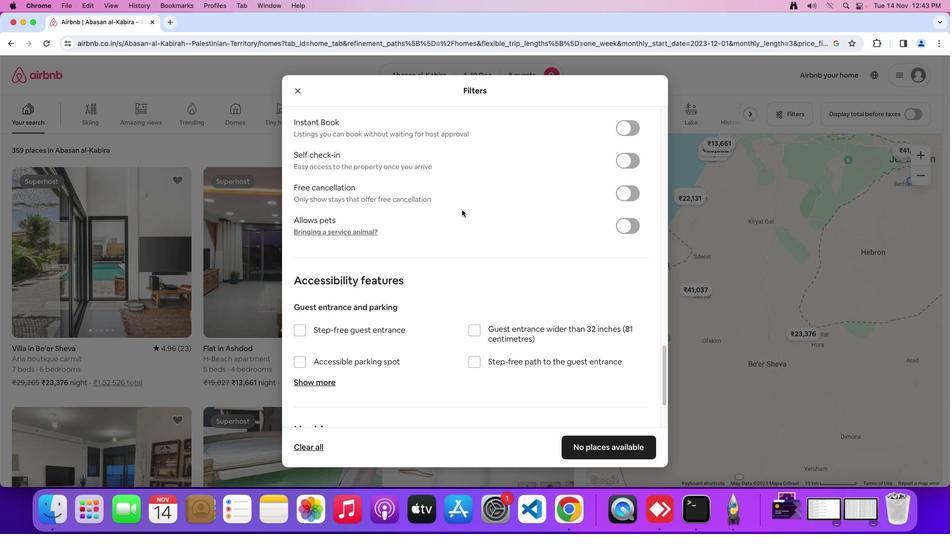 
Action: Mouse moved to (636, 163)
Screenshot: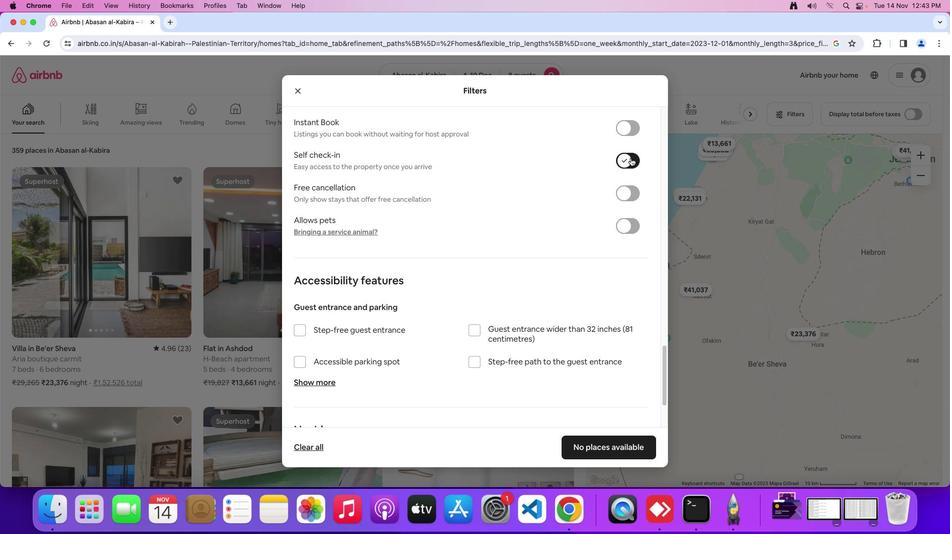 
Action: Mouse pressed left at (636, 163)
Screenshot: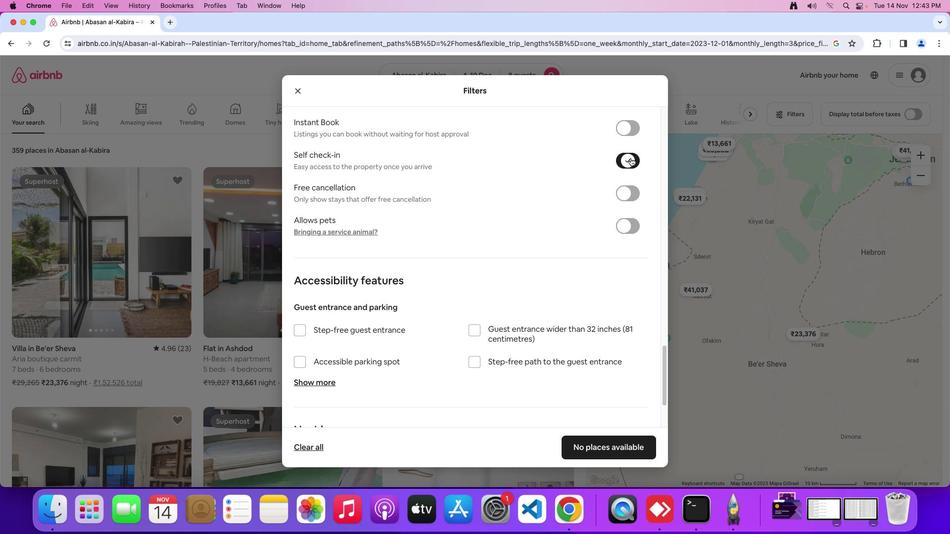 
Action: Mouse moved to (583, 450)
Screenshot: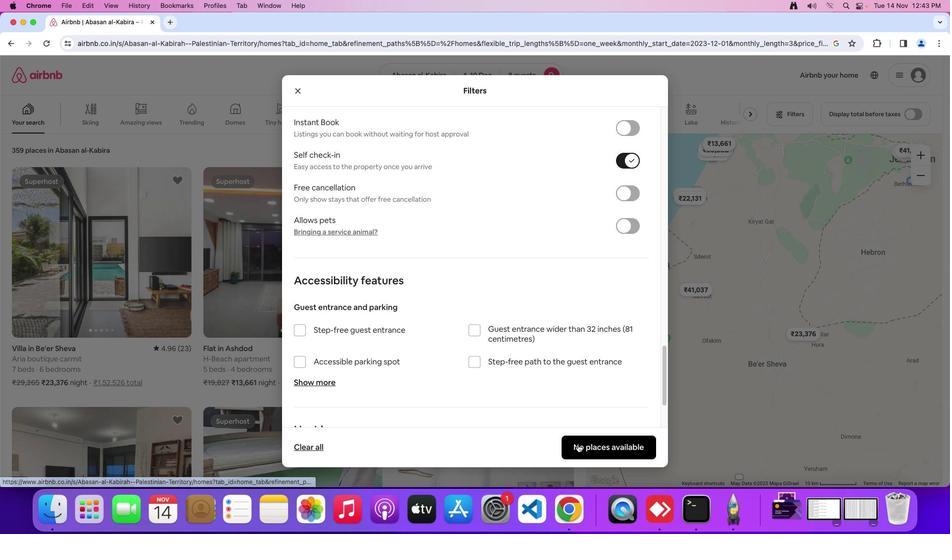 
Action: Mouse pressed left at (583, 450)
Screenshot: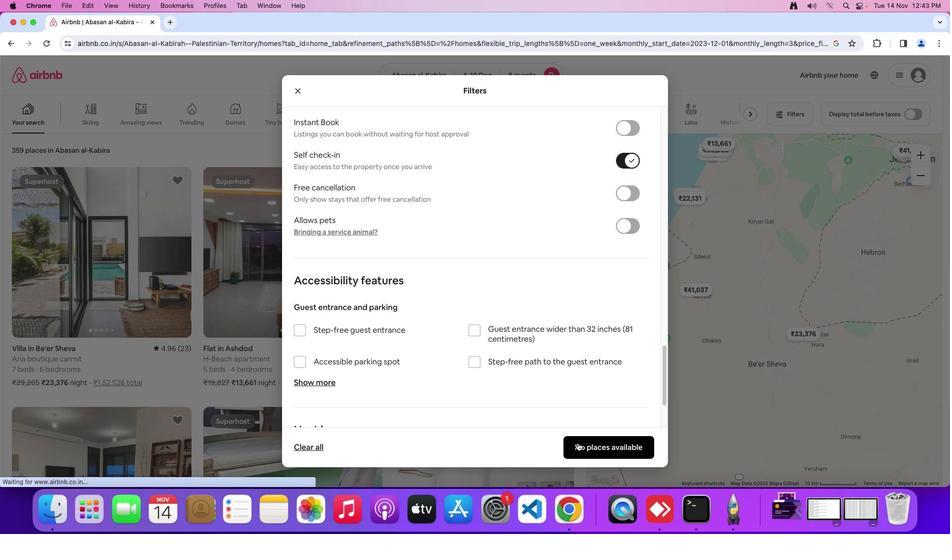 
Action: Mouse moved to (513, 294)
Screenshot: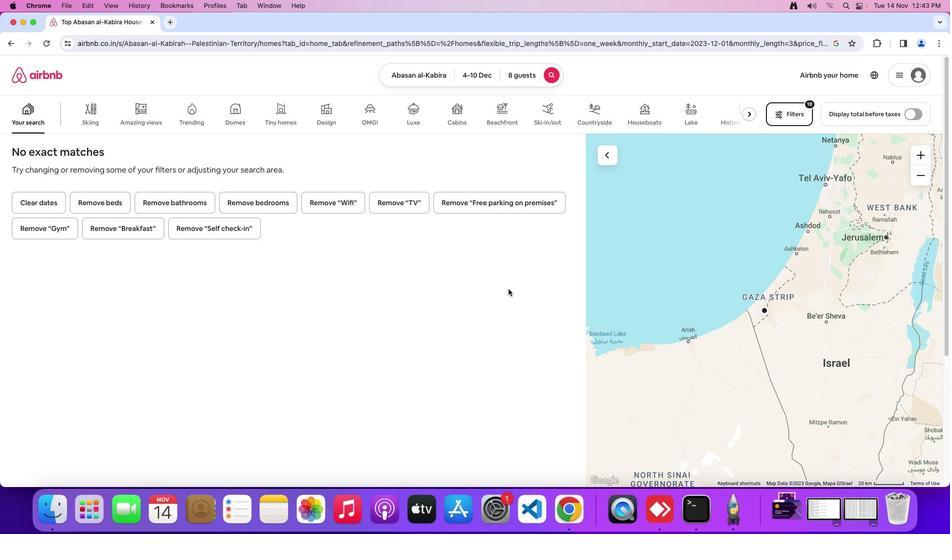 
Action: Mouse pressed left at (513, 294)
Screenshot: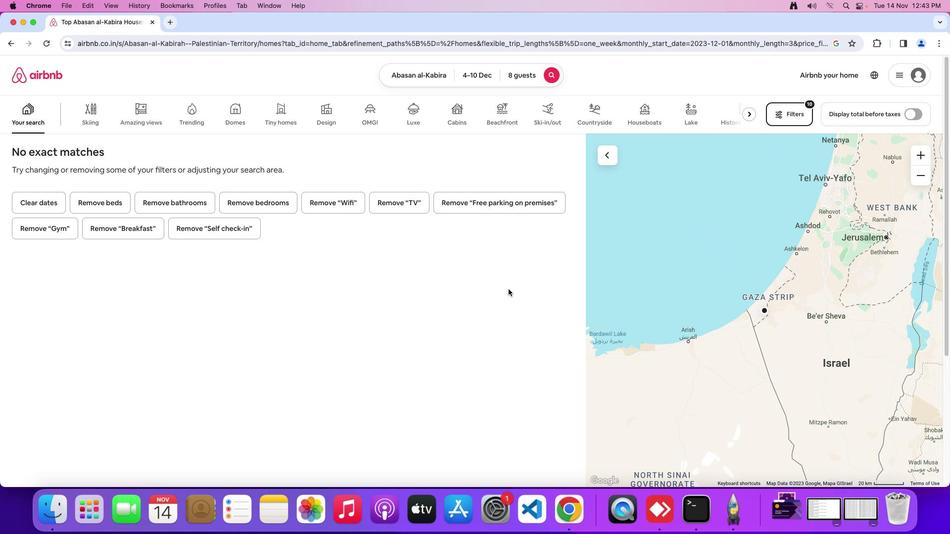 
Action: Mouse moved to (540, 323)
Screenshot: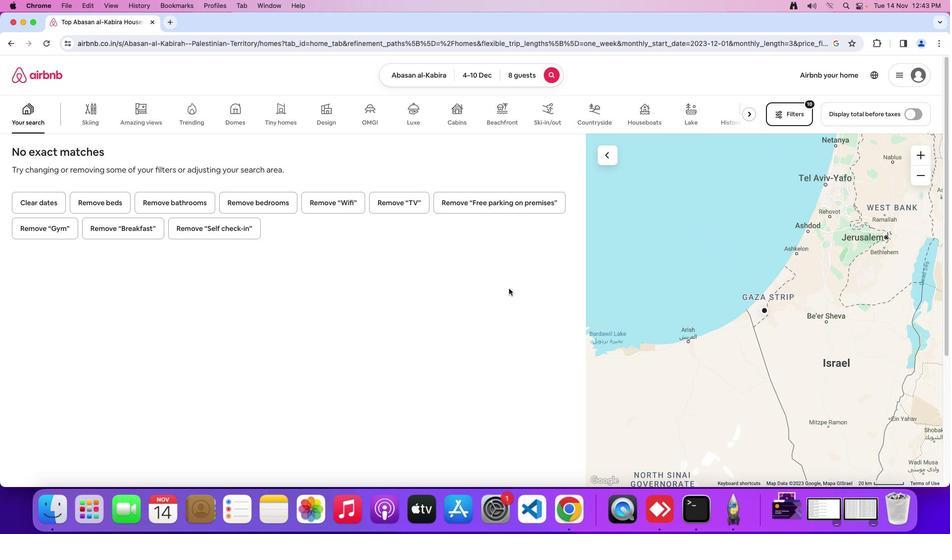 
